 Task: Find connections with filter location Farrukhābād with filter topic #Whatinspiresmewith filter profile language English with filter current company Alfa Laval with filter school Sri Siddhartha Institute of Technology with filter industry Home Health Care Services with filter service category Strategic Planning with filter keywords title Construction Worker
Action: Mouse moved to (235, 298)
Screenshot: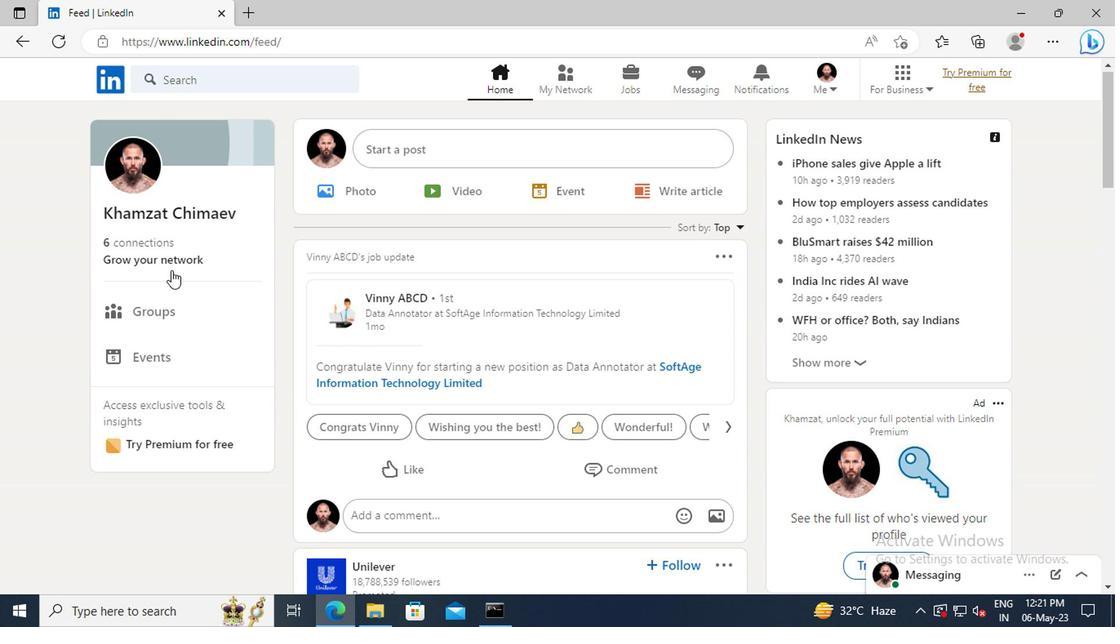 
Action: Mouse pressed left at (235, 298)
Screenshot: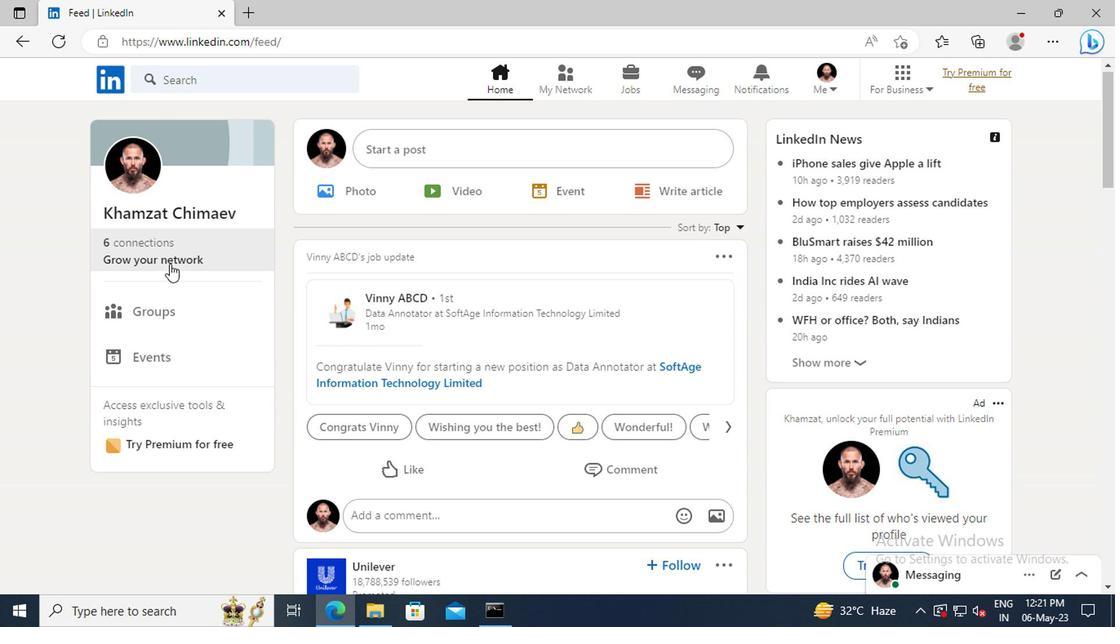 
Action: Mouse moved to (244, 239)
Screenshot: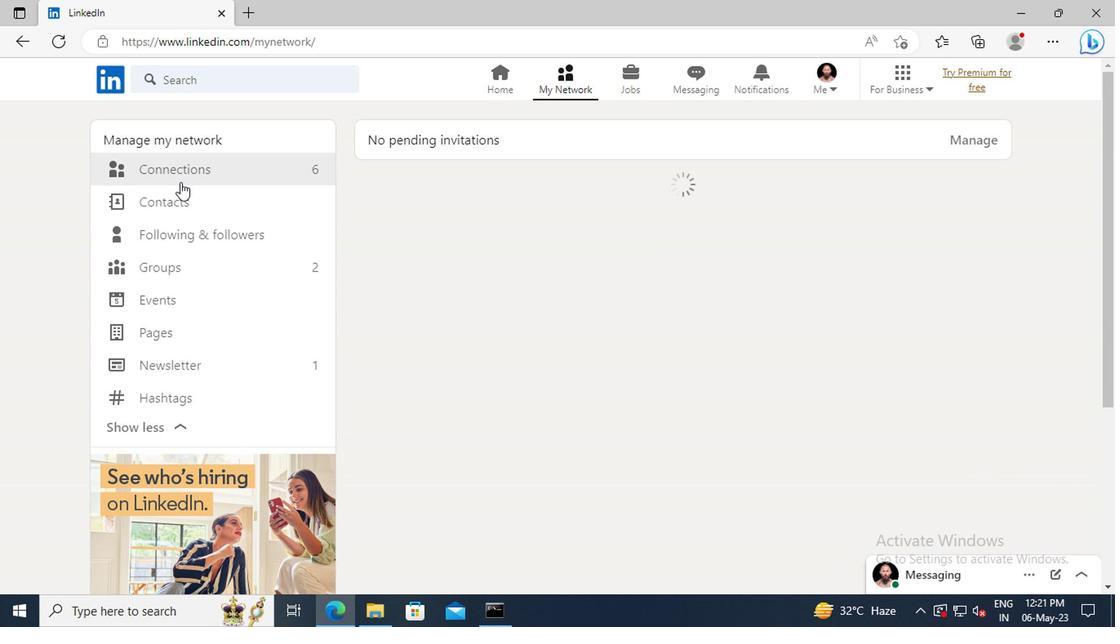 
Action: Mouse pressed left at (244, 239)
Screenshot: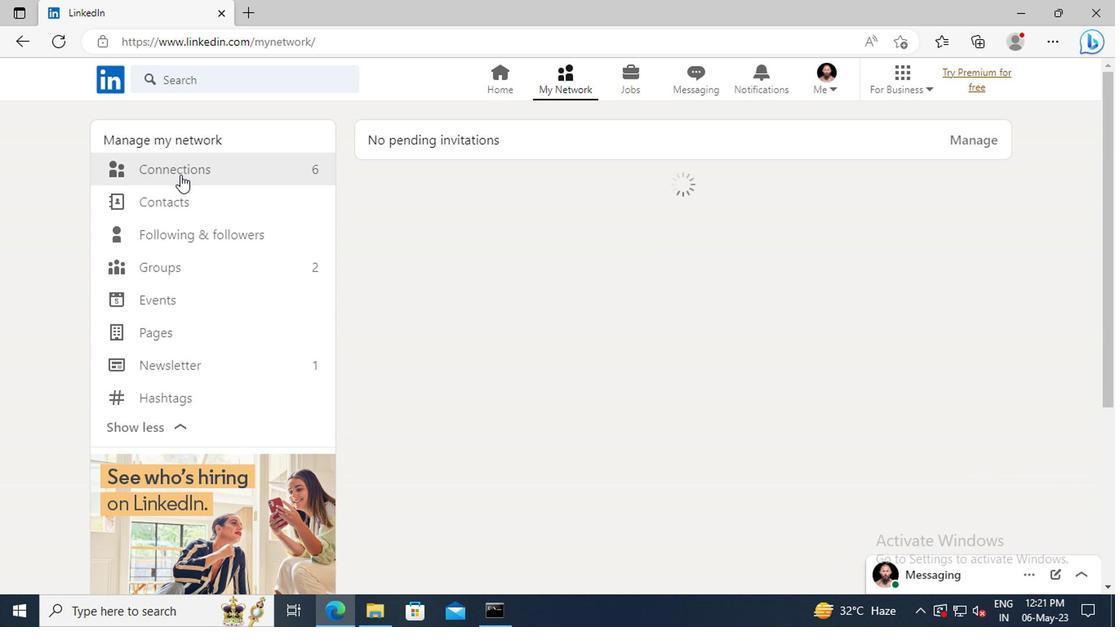 
Action: Mouse moved to (592, 239)
Screenshot: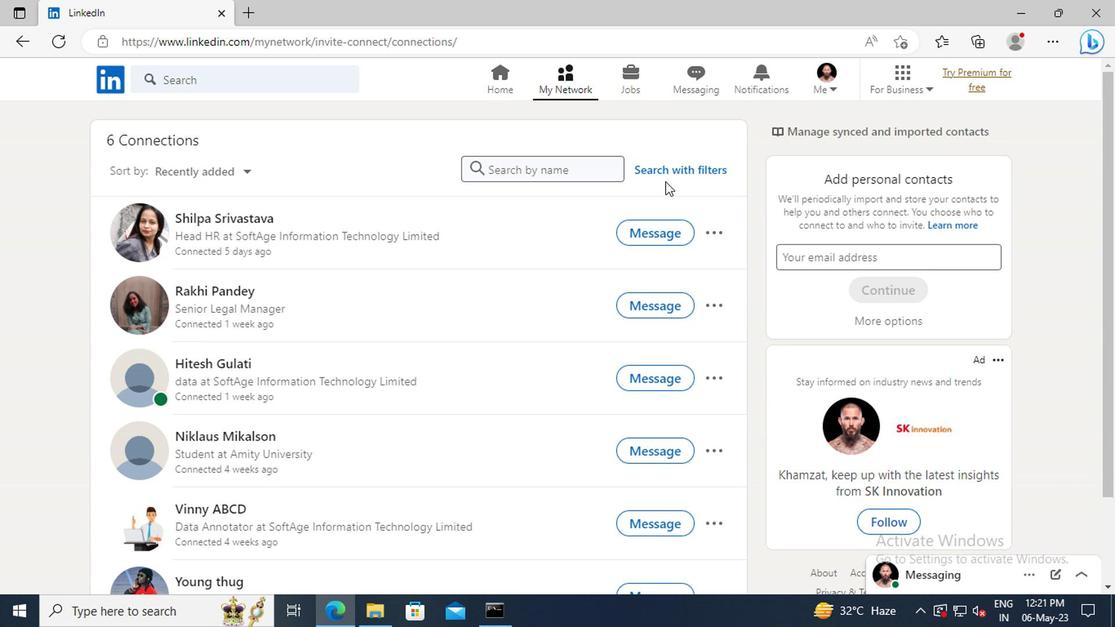 
Action: Mouse pressed left at (592, 239)
Screenshot: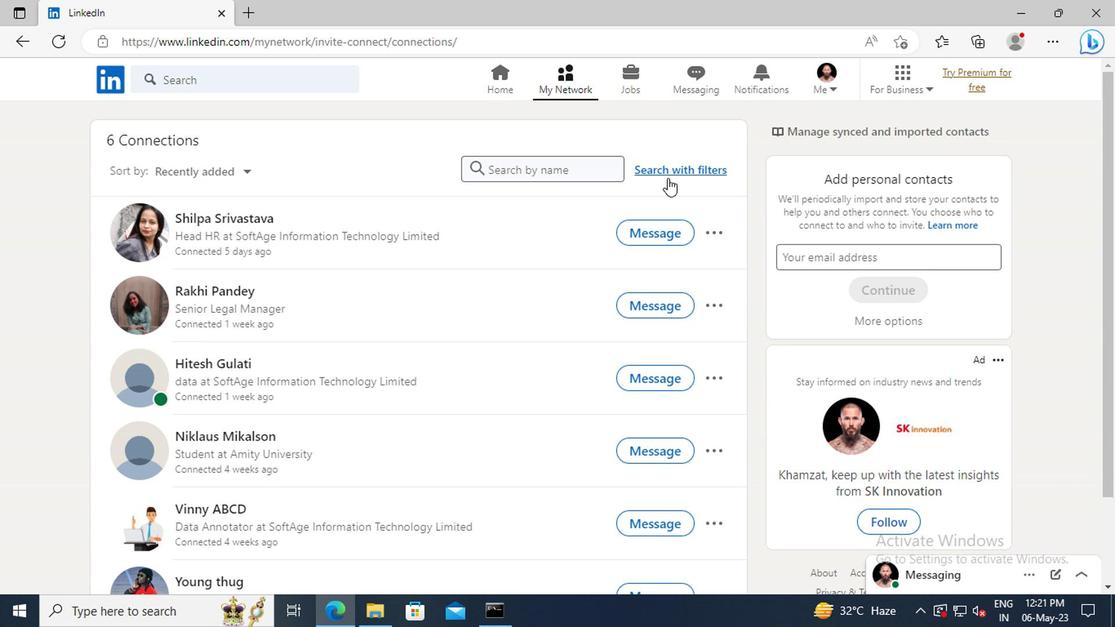 
Action: Mouse moved to (557, 201)
Screenshot: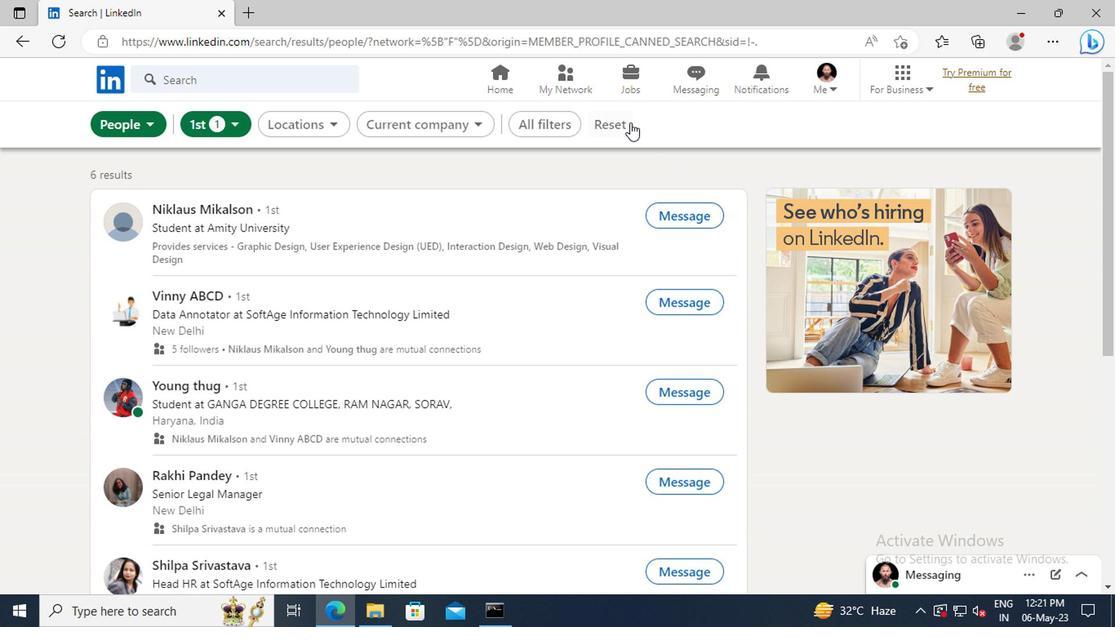 
Action: Mouse pressed left at (557, 201)
Screenshot: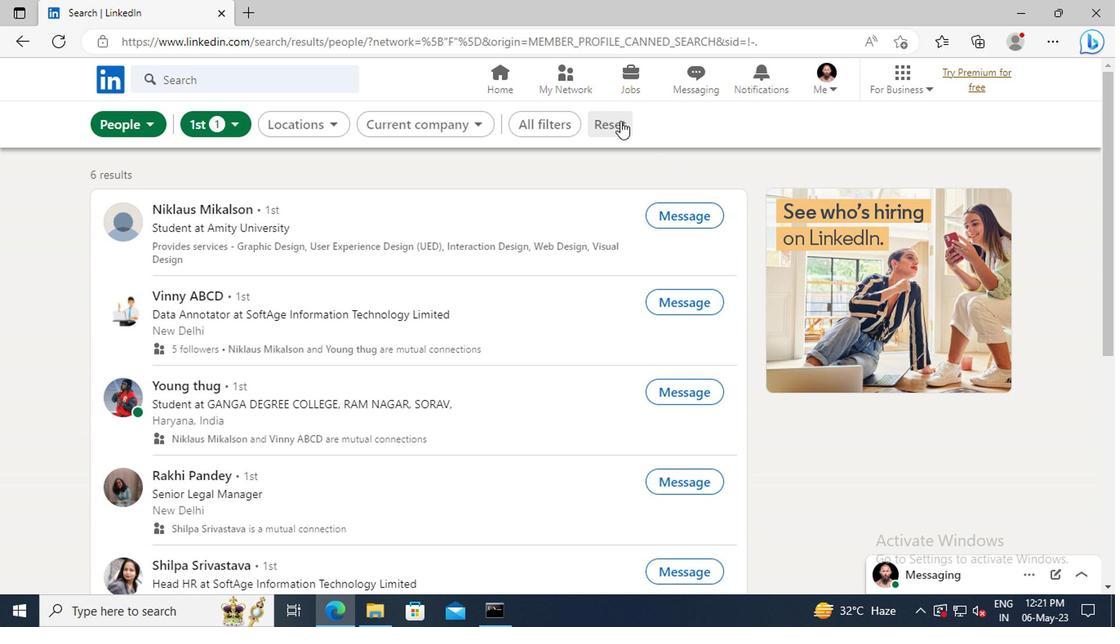 
Action: Mouse moved to (538, 201)
Screenshot: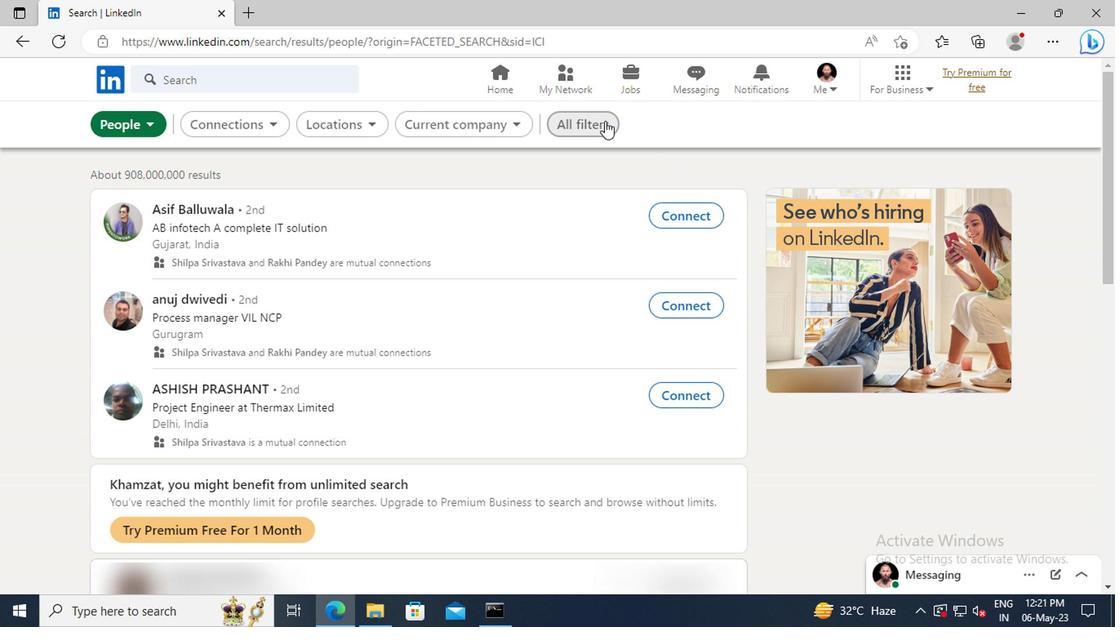 
Action: Mouse pressed left at (538, 201)
Screenshot: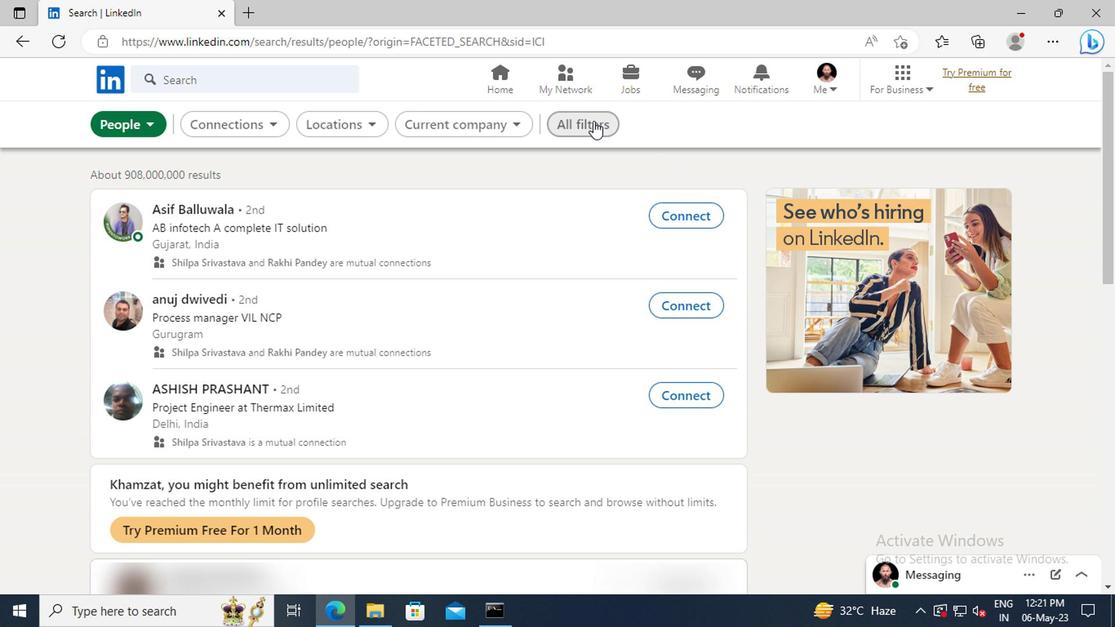 
Action: Mouse moved to (761, 348)
Screenshot: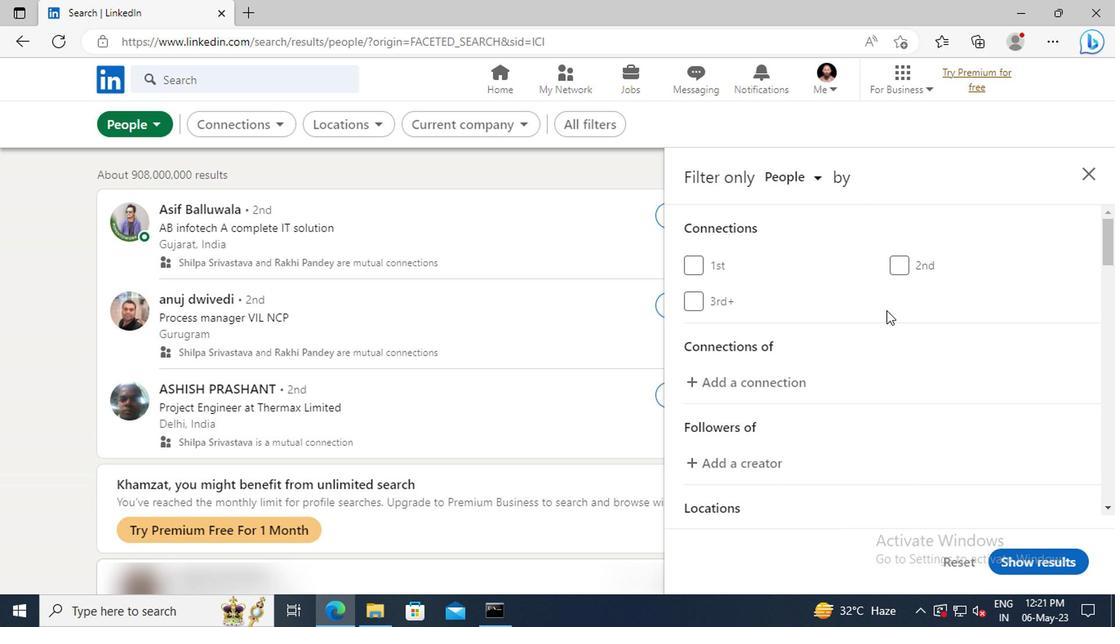 
Action: Mouse scrolled (761, 347) with delta (0, 0)
Screenshot: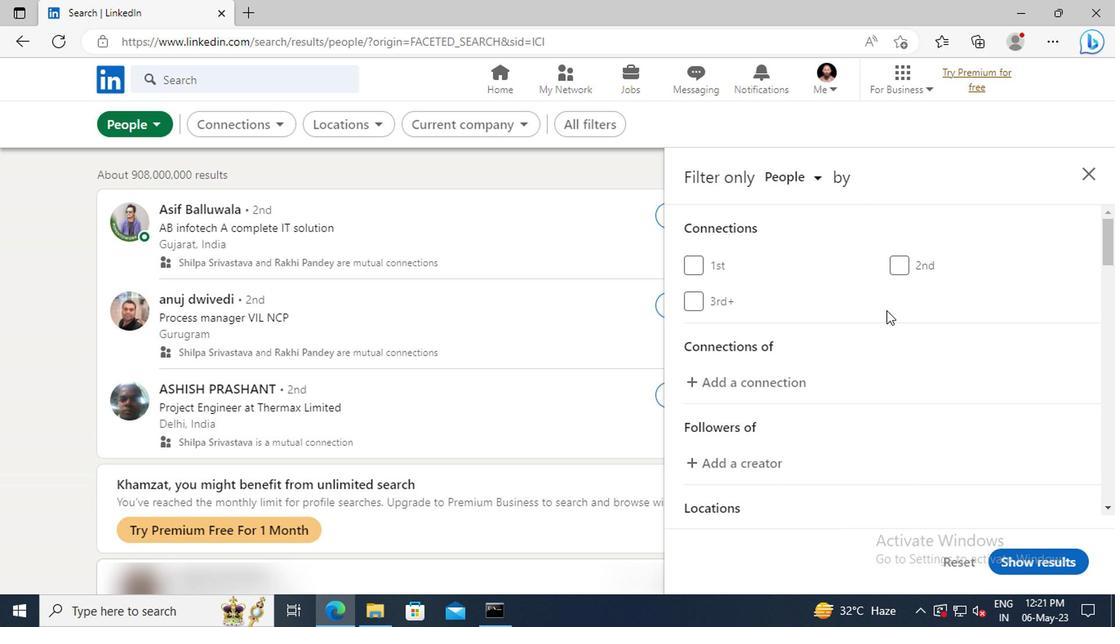 
Action: Mouse scrolled (761, 347) with delta (0, 0)
Screenshot: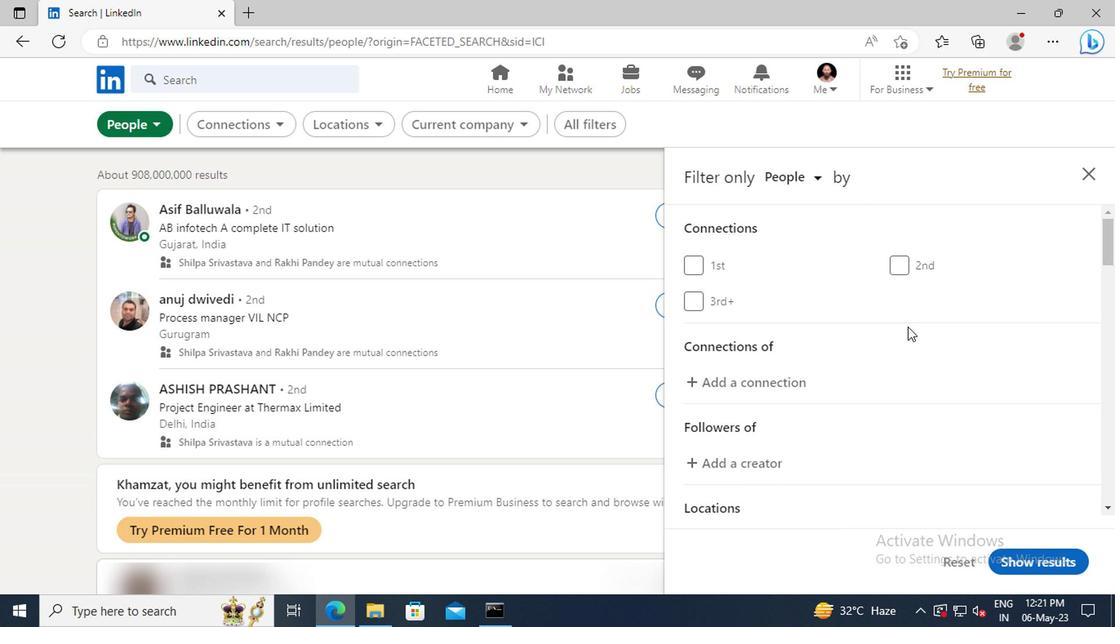 
Action: Mouse scrolled (761, 347) with delta (0, 0)
Screenshot: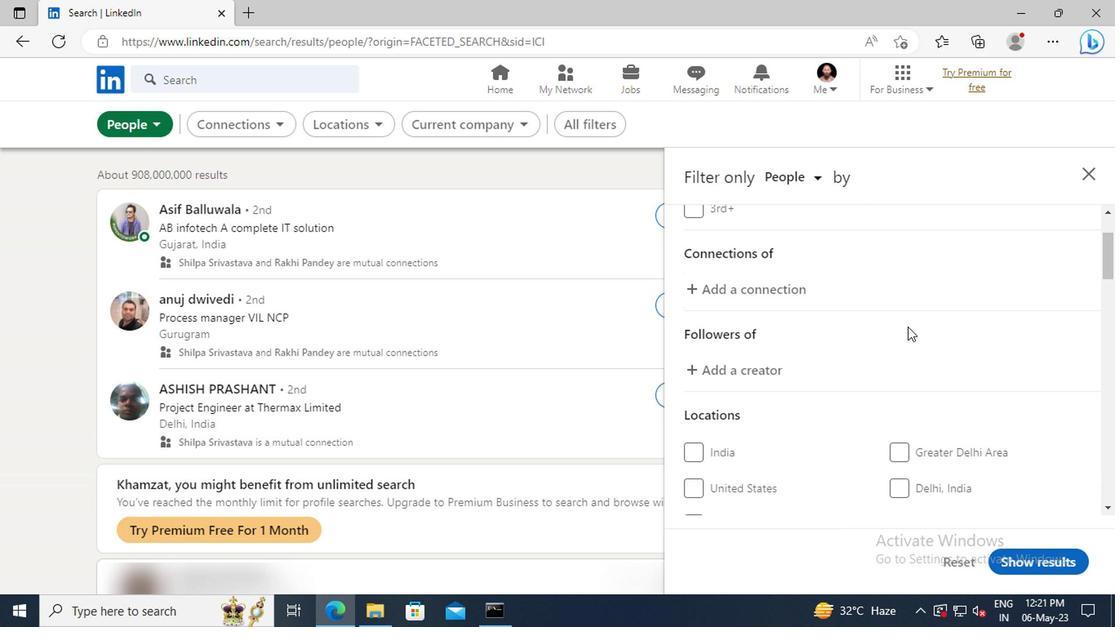 
Action: Mouse scrolled (761, 347) with delta (0, 0)
Screenshot: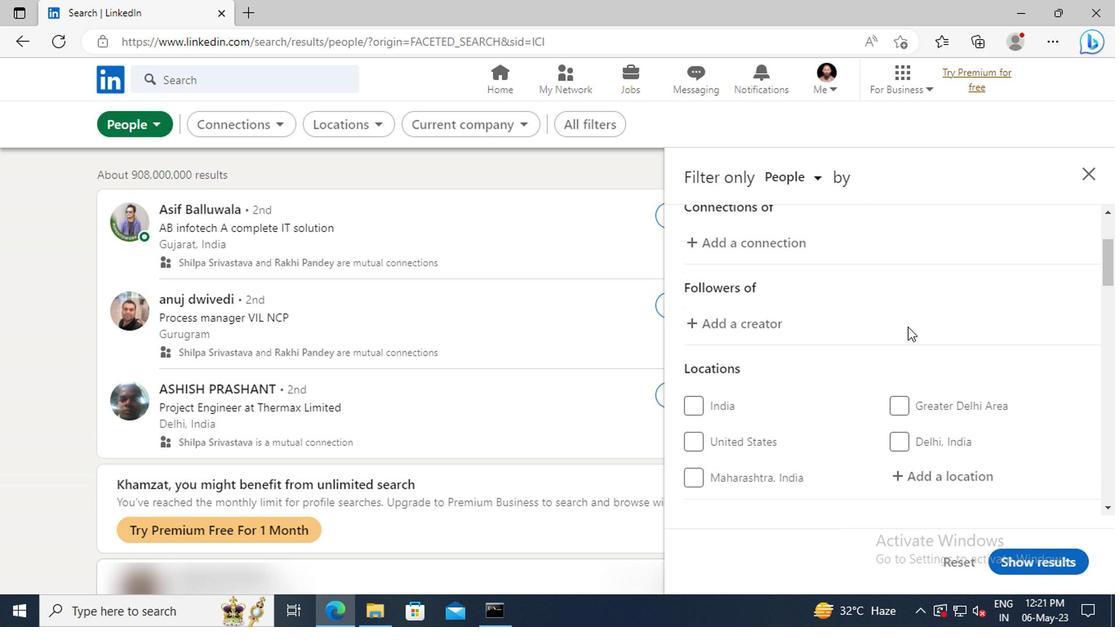 
Action: Mouse scrolled (761, 347) with delta (0, 0)
Screenshot: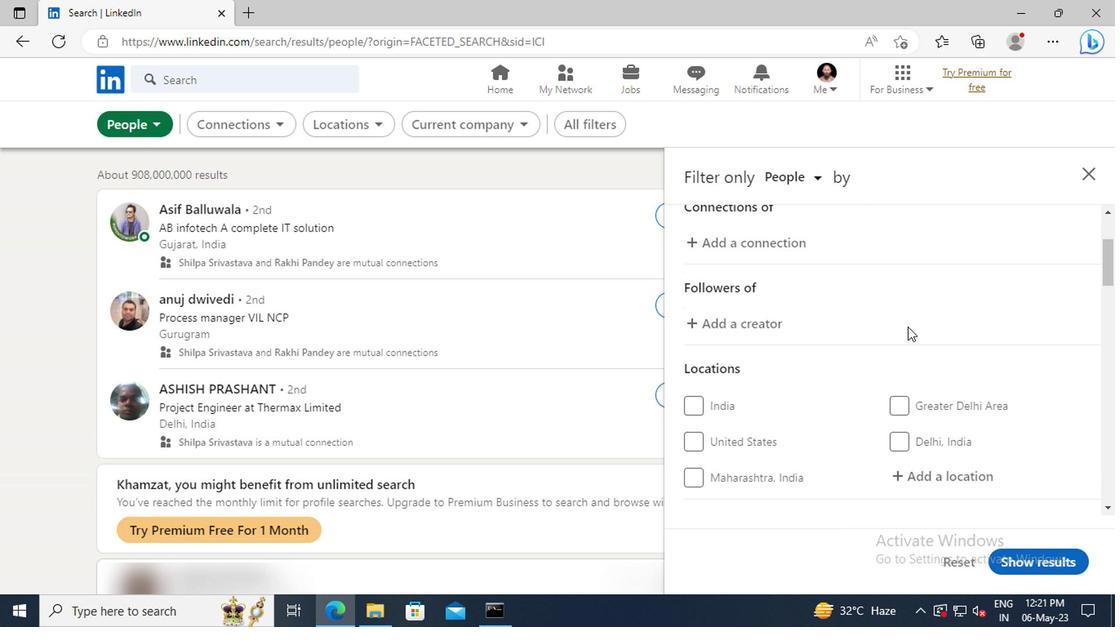 
Action: Mouse moved to (762, 387)
Screenshot: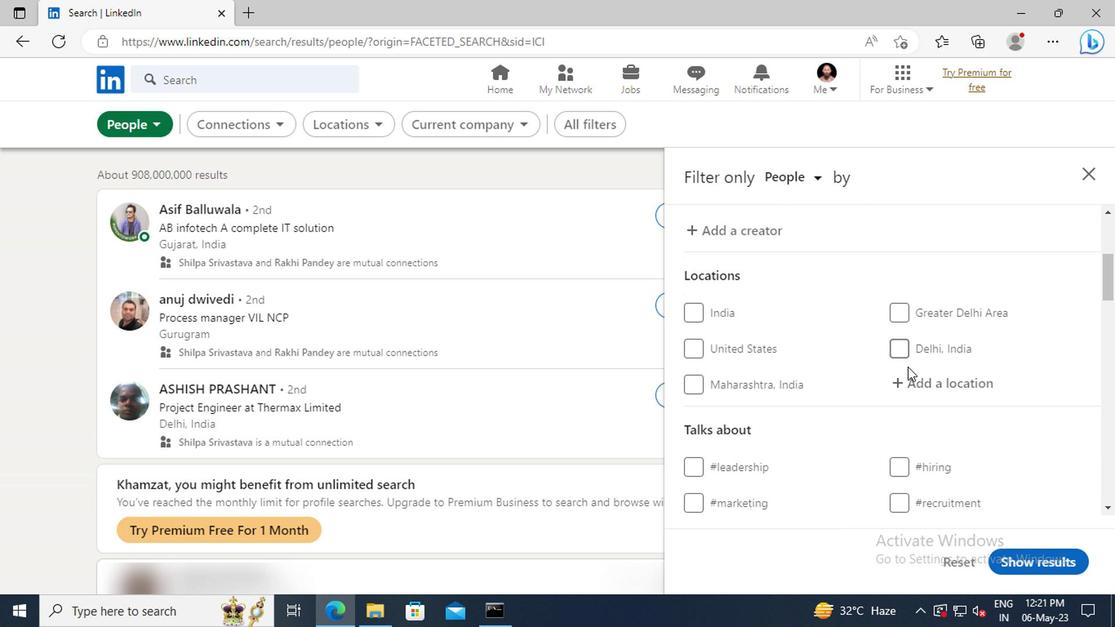 
Action: Mouse pressed left at (762, 387)
Screenshot: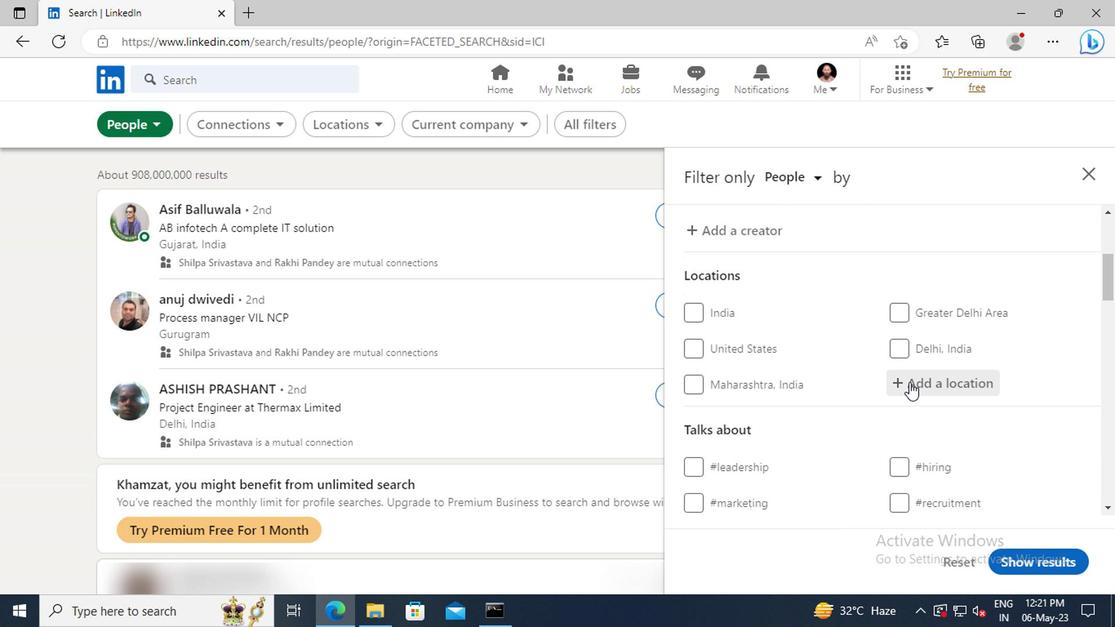 
Action: Key pressed <Key.shift>FARRUKHABAD
Screenshot: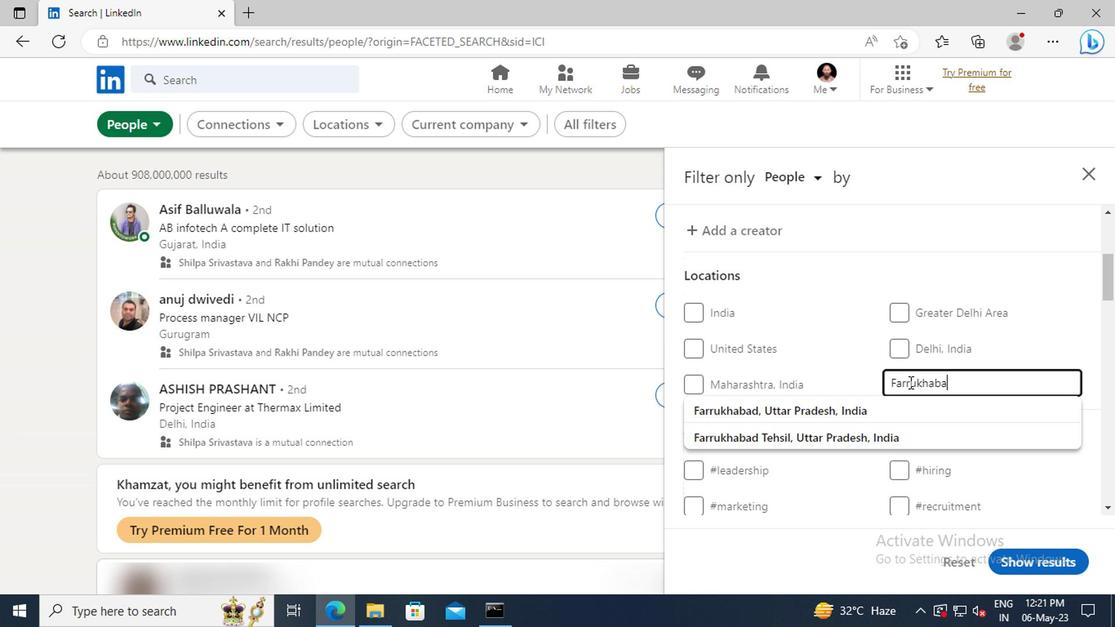 
Action: Mouse moved to (751, 404)
Screenshot: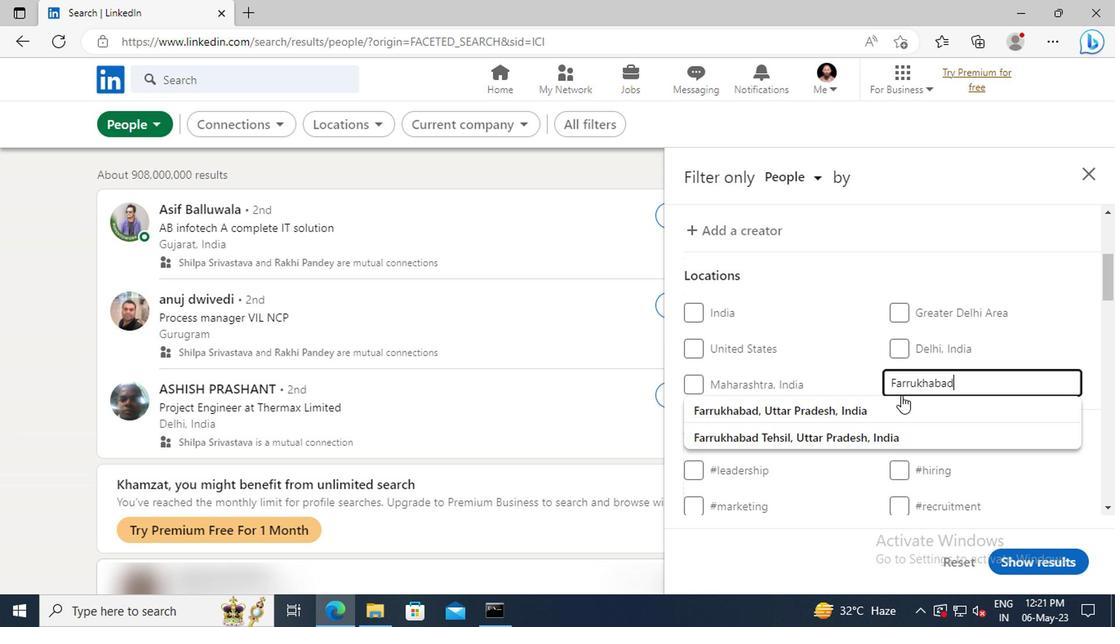
Action: Mouse pressed left at (751, 404)
Screenshot: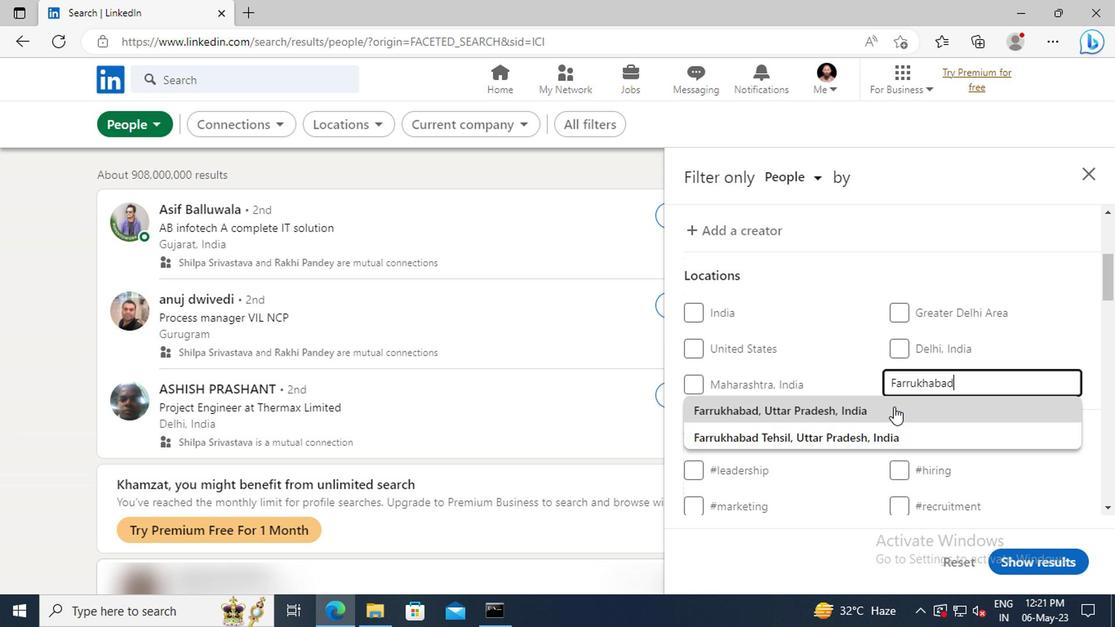 
Action: Mouse scrolled (751, 404) with delta (0, 0)
Screenshot: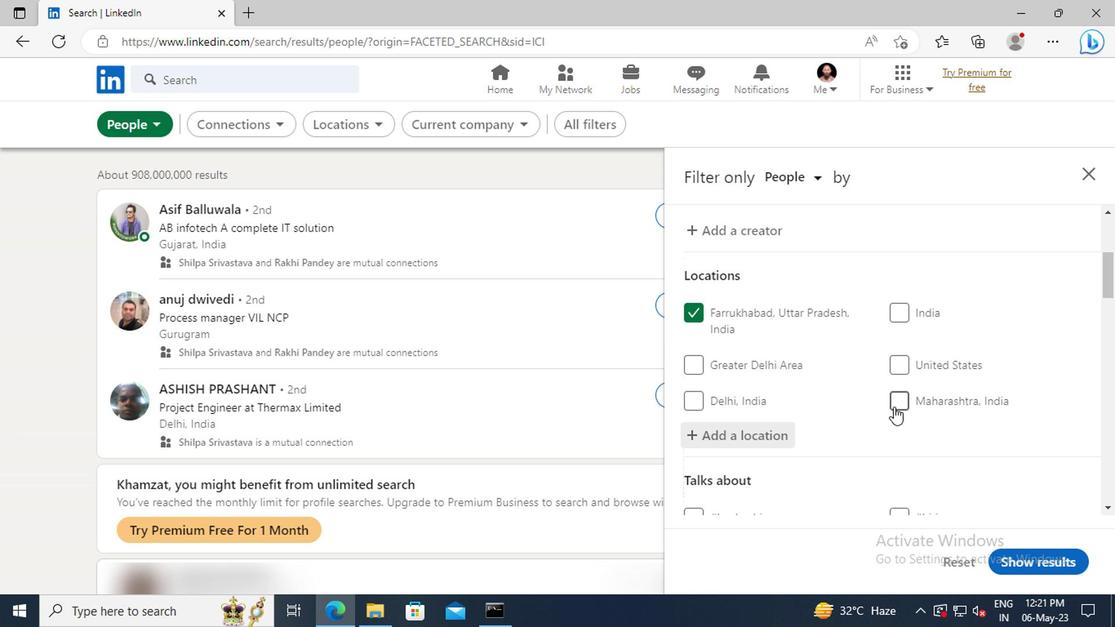 
Action: Mouse moved to (751, 398)
Screenshot: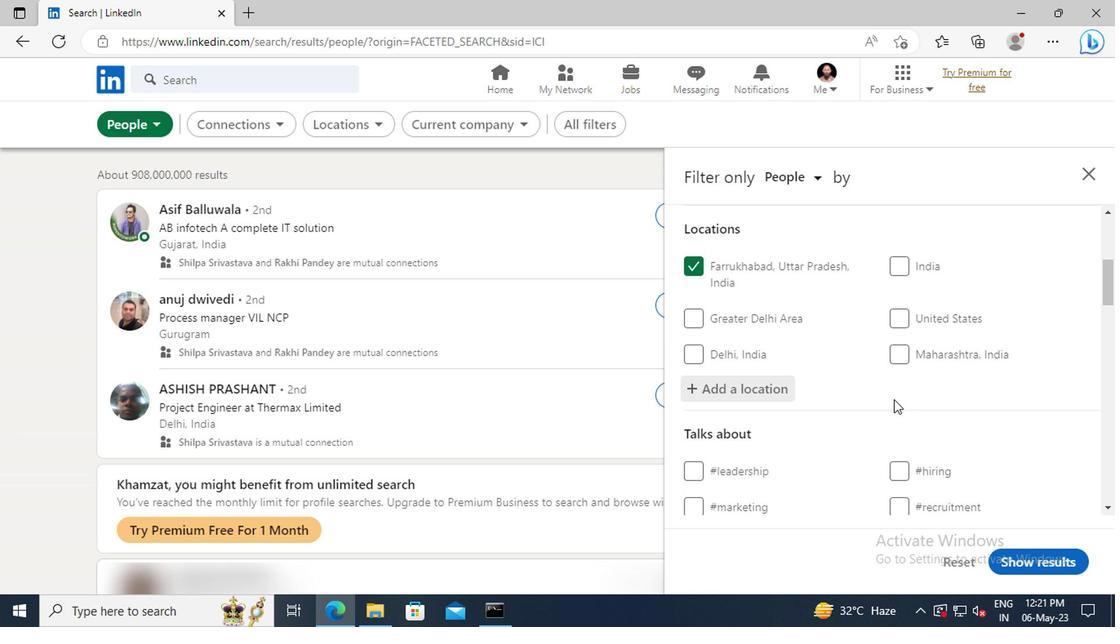 
Action: Mouse scrolled (751, 398) with delta (0, 0)
Screenshot: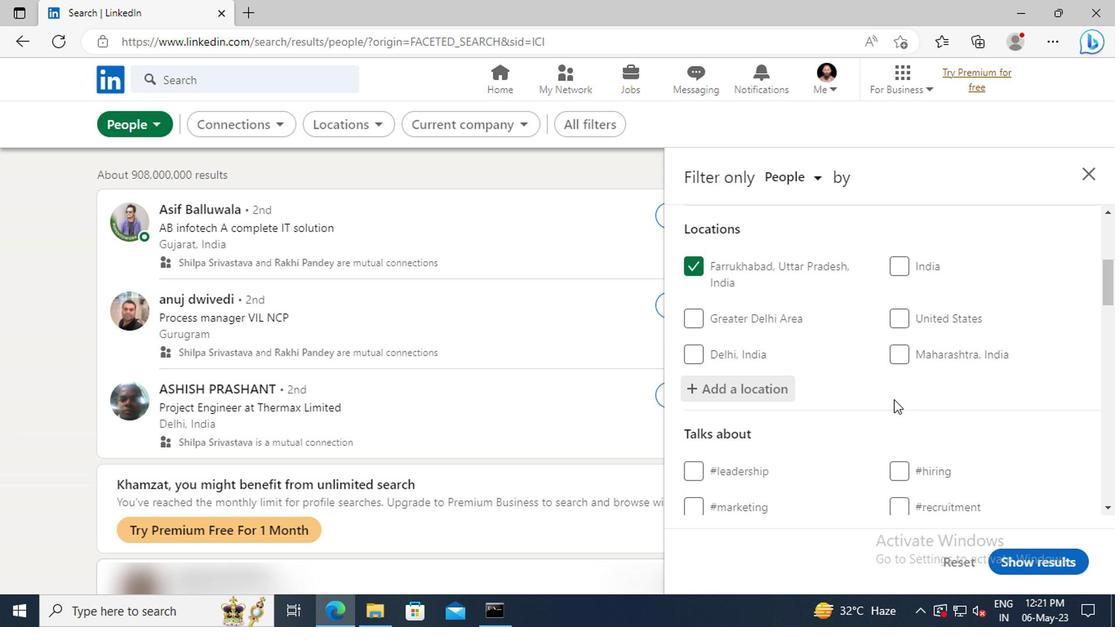 
Action: Mouse scrolled (751, 398) with delta (0, 0)
Screenshot: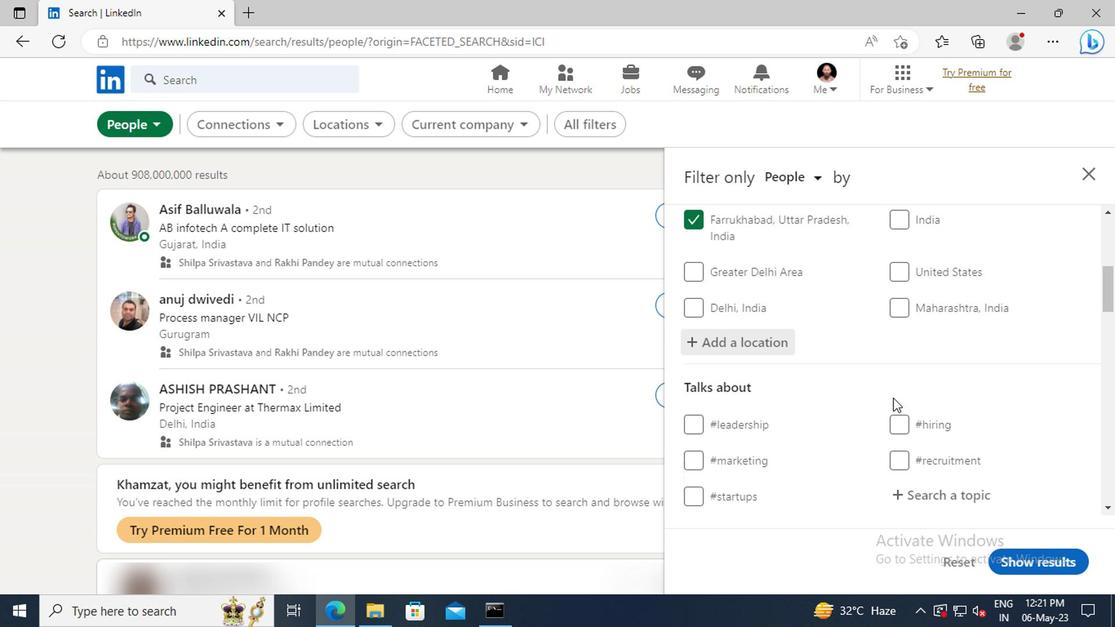 
Action: Mouse scrolled (751, 398) with delta (0, 0)
Screenshot: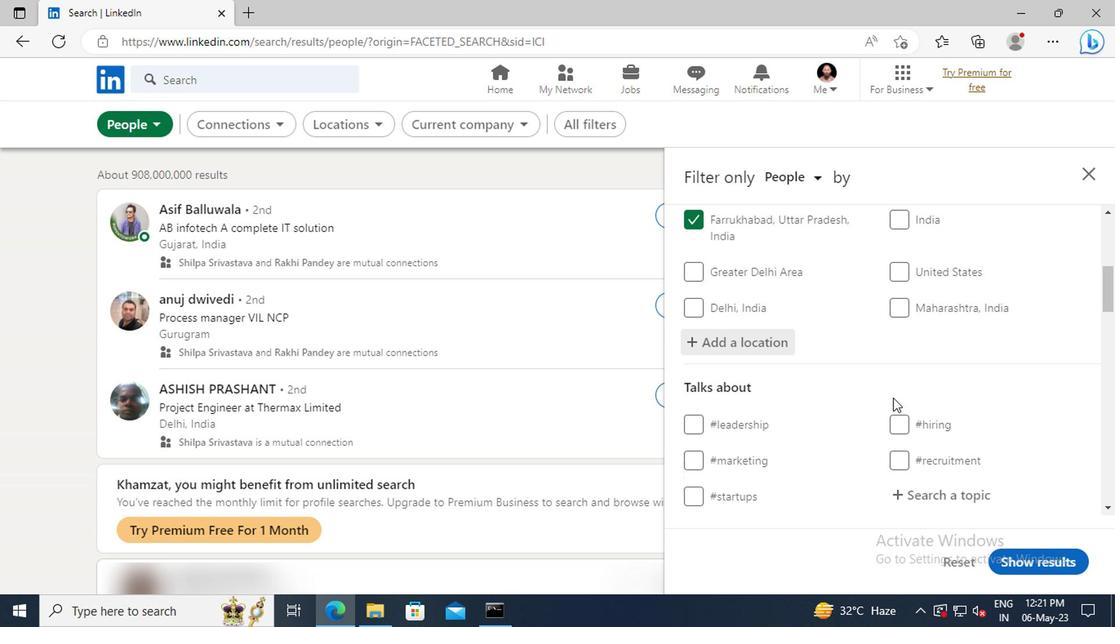 
Action: Mouse moved to (755, 399)
Screenshot: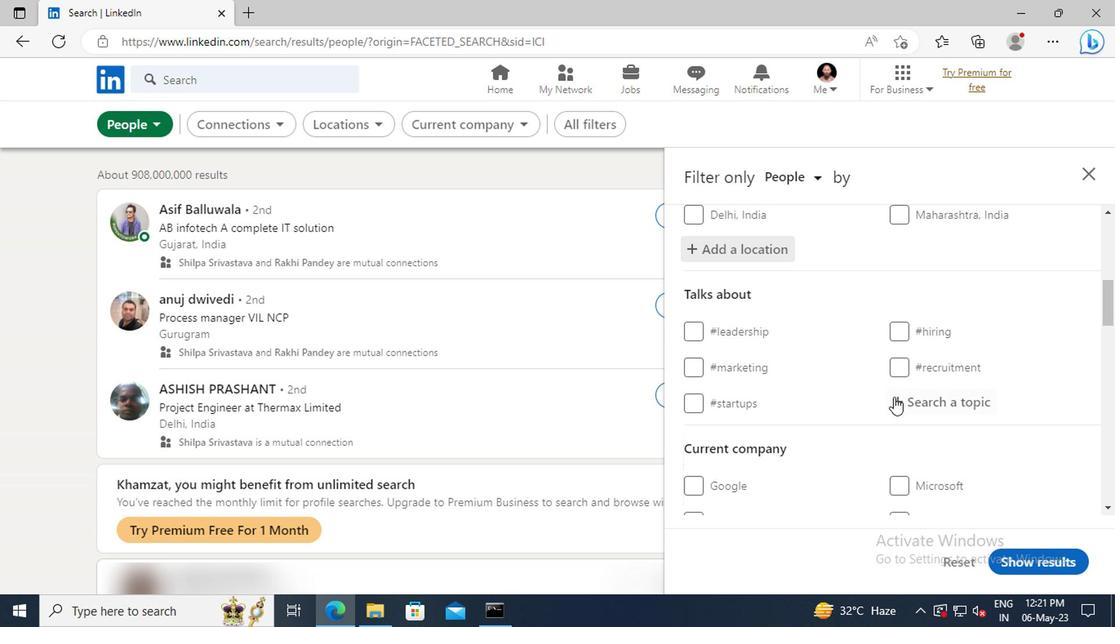 
Action: Mouse pressed left at (755, 399)
Screenshot: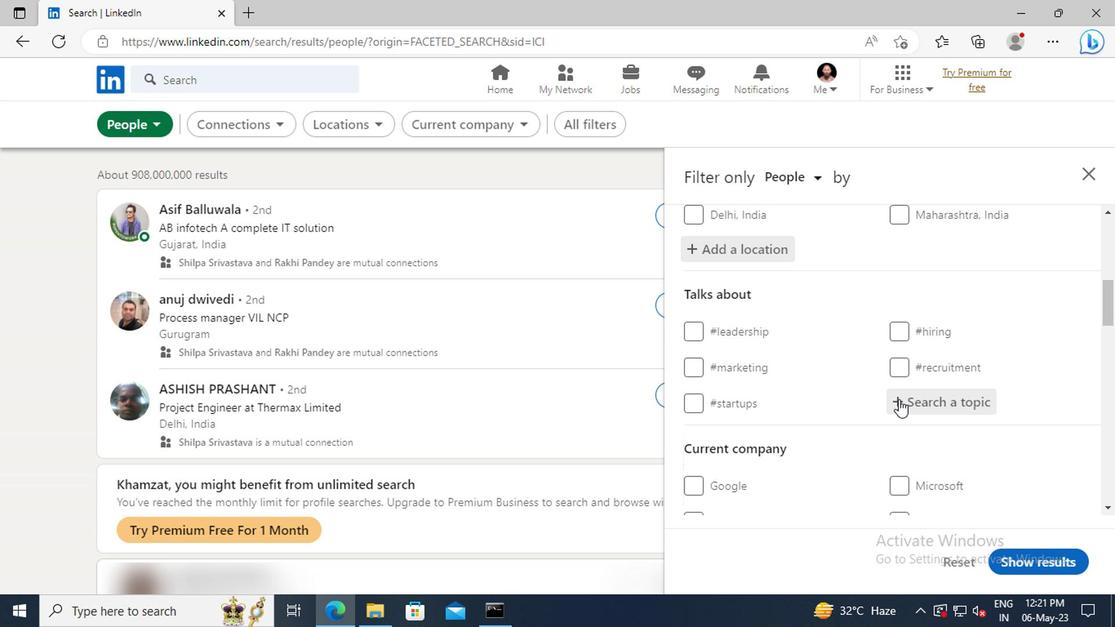 
Action: Key pressed <Key.shift>WHATIN
Screenshot: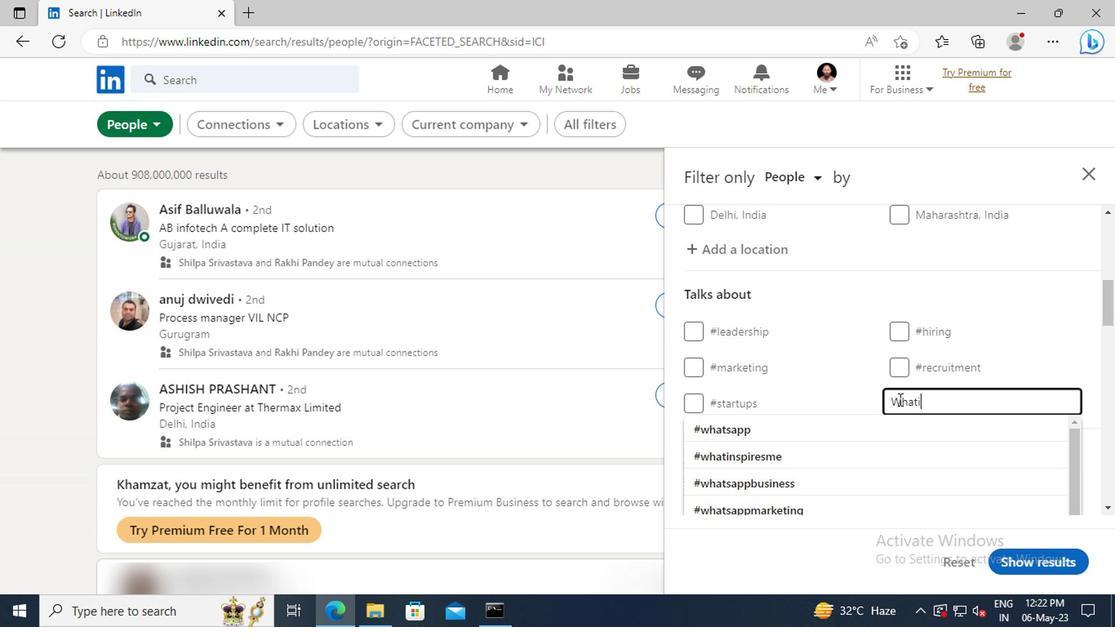 
Action: Mouse moved to (758, 417)
Screenshot: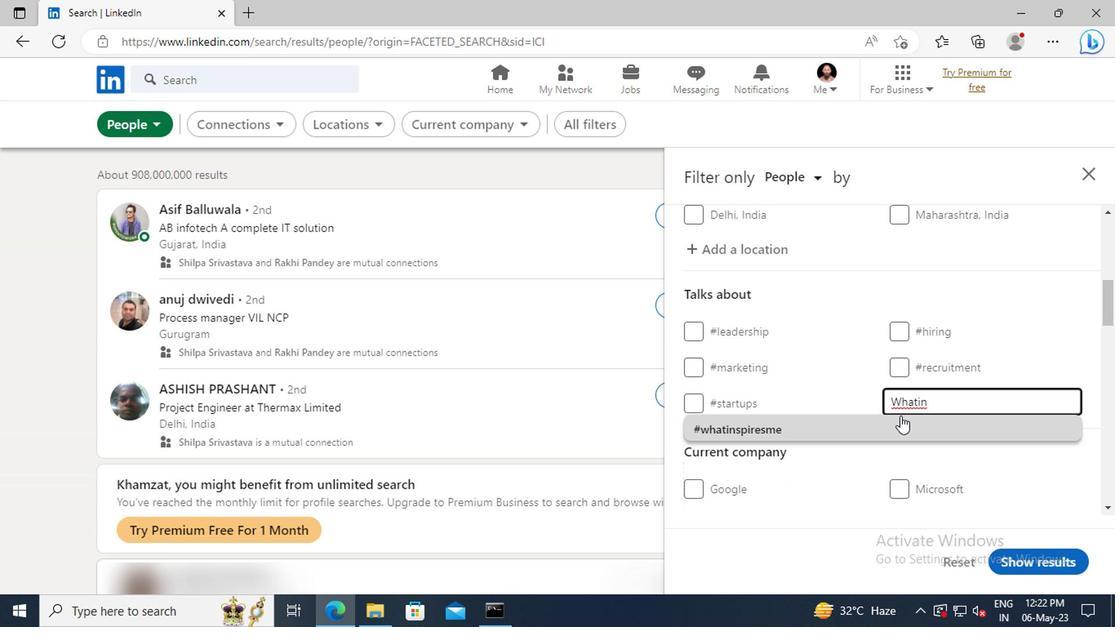 
Action: Mouse pressed left at (758, 417)
Screenshot: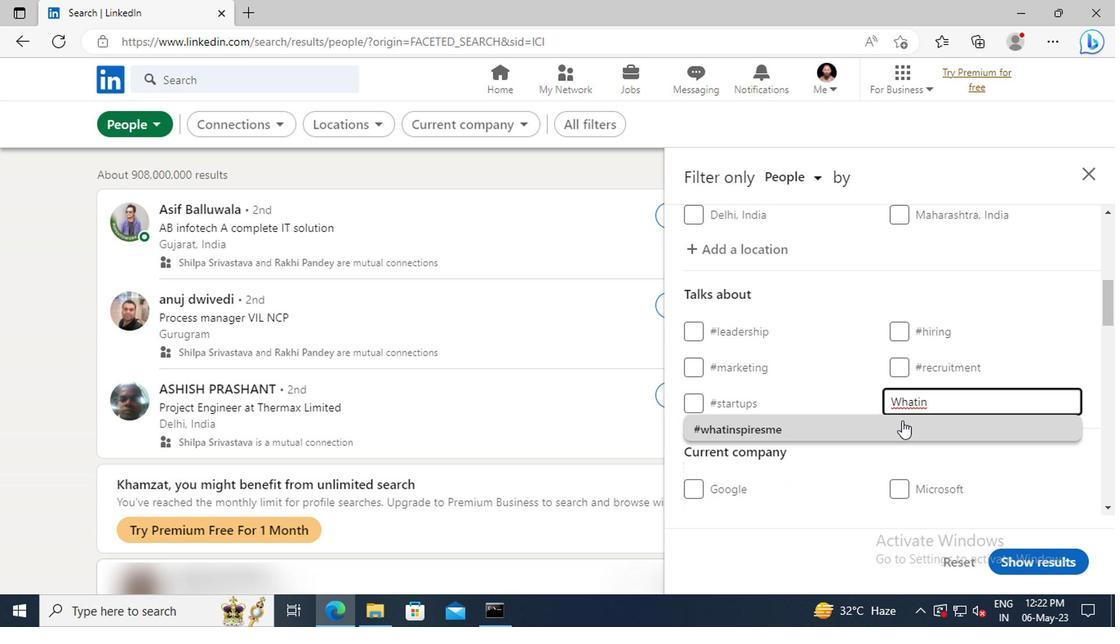 
Action: Mouse scrolled (758, 416) with delta (0, 0)
Screenshot: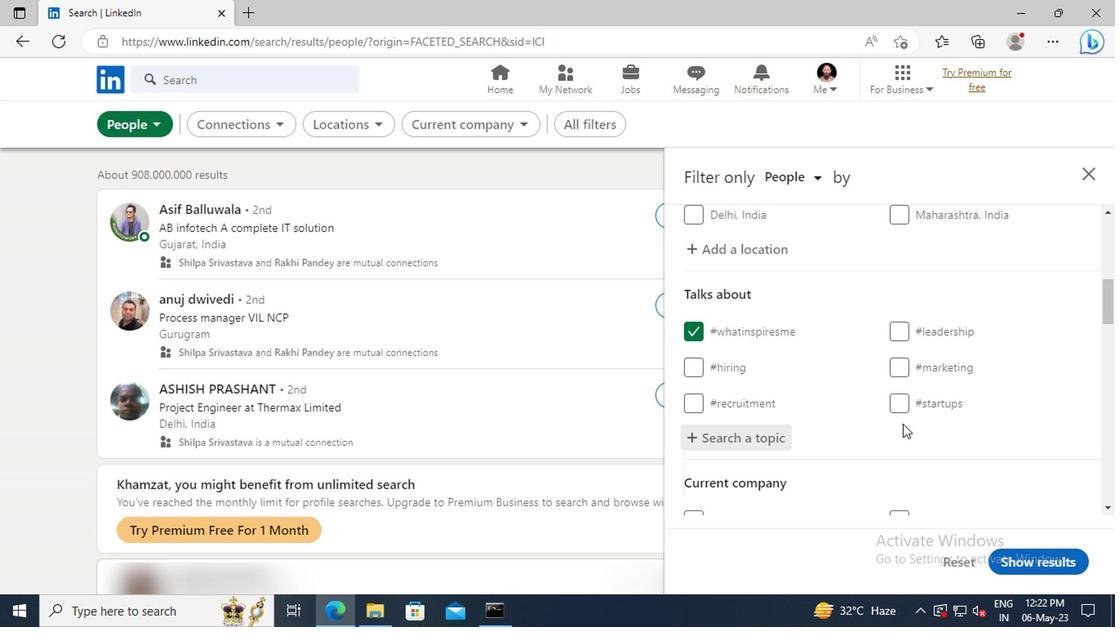 
Action: Mouse scrolled (758, 416) with delta (0, 0)
Screenshot: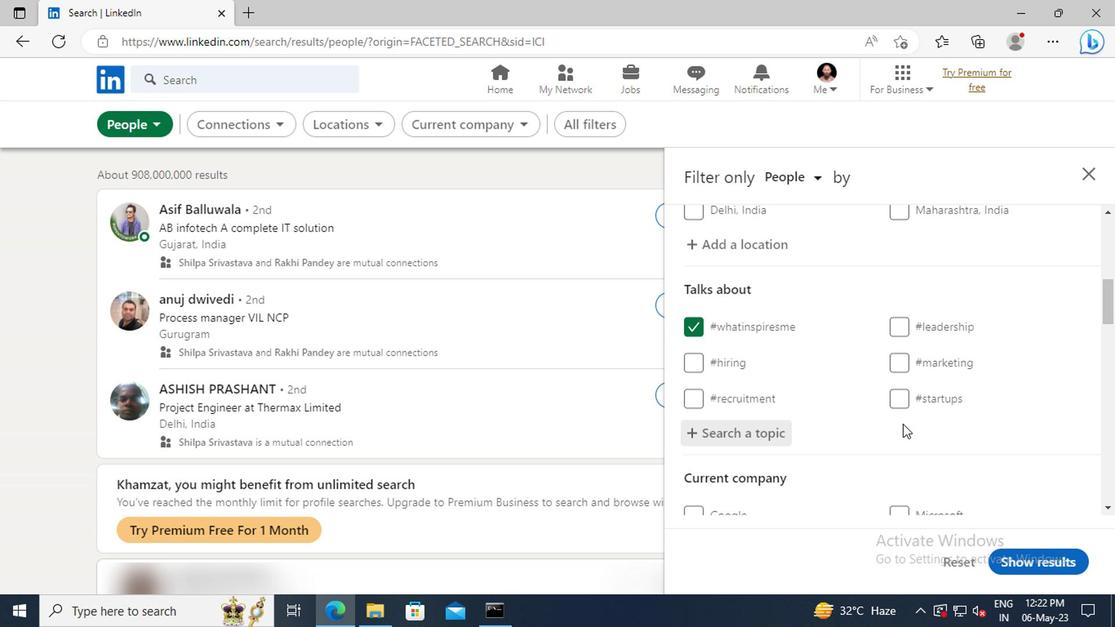 
Action: Mouse scrolled (758, 416) with delta (0, 0)
Screenshot: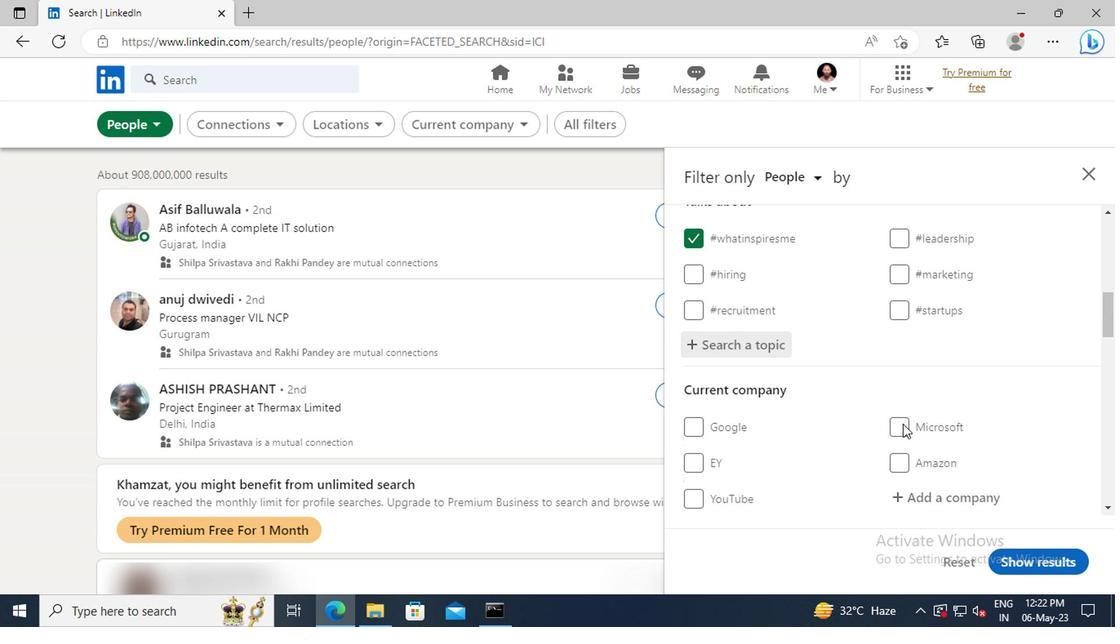 
Action: Mouse scrolled (758, 416) with delta (0, 0)
Screenshot: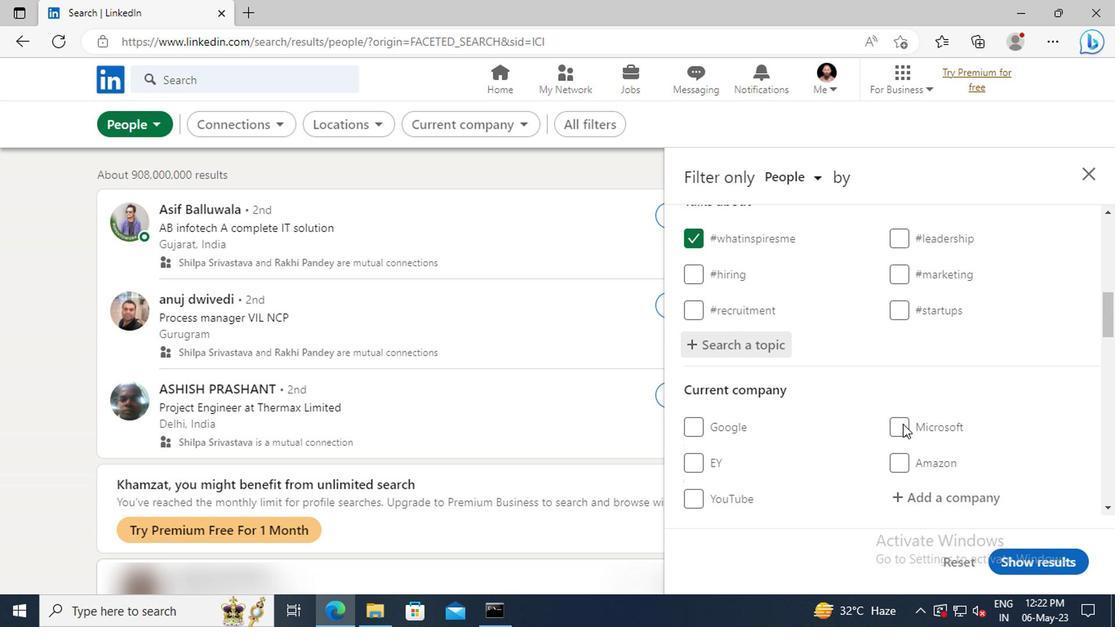 
Action: Mouse scrolled (758, 416) with delta (0, 0)
Screenshot: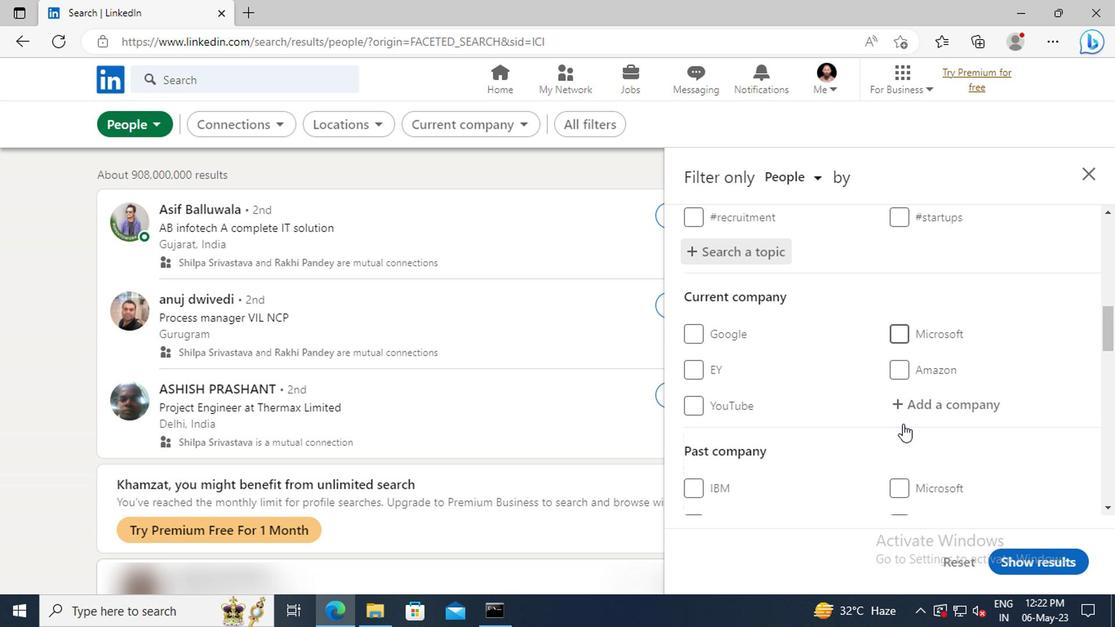 
Action: Mouse scrolled (758, 416) with delta (0, 0)
Screenshot: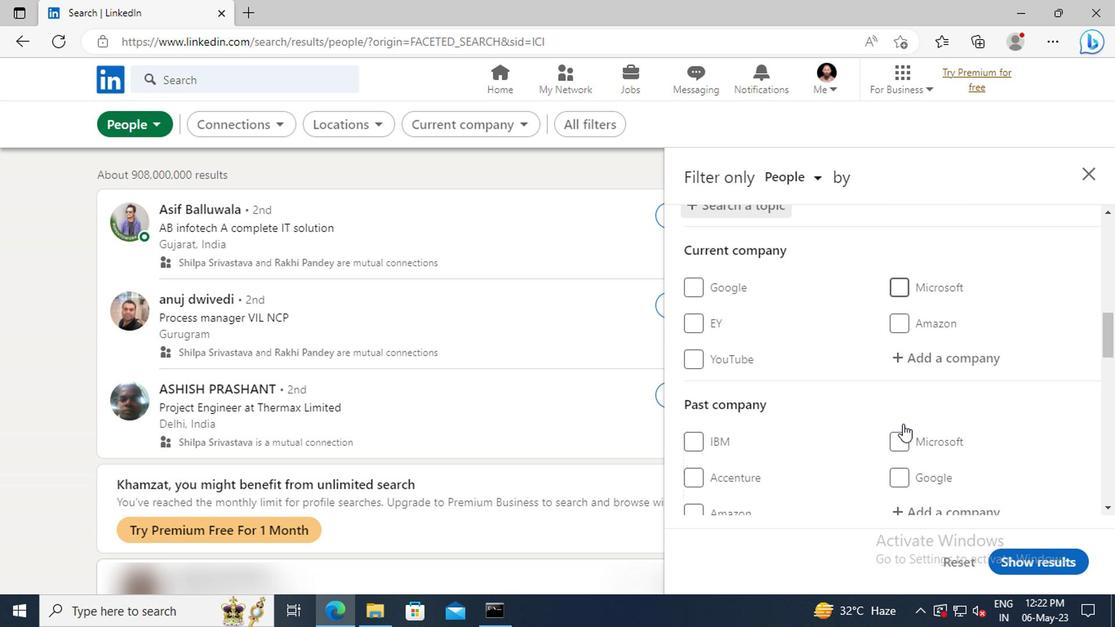 
Action: Mouse scrolled (758, 416) with delta (0, 0)
Screenshot: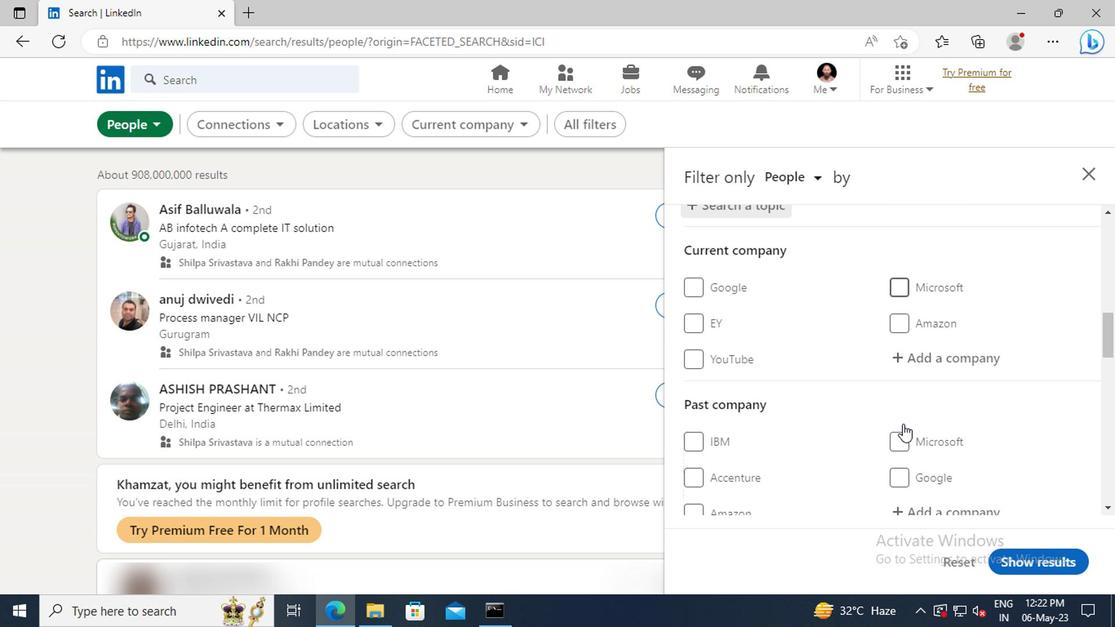 
Action: Mouse scrolled (758, 416) with delta (0, 0)
Screenshot: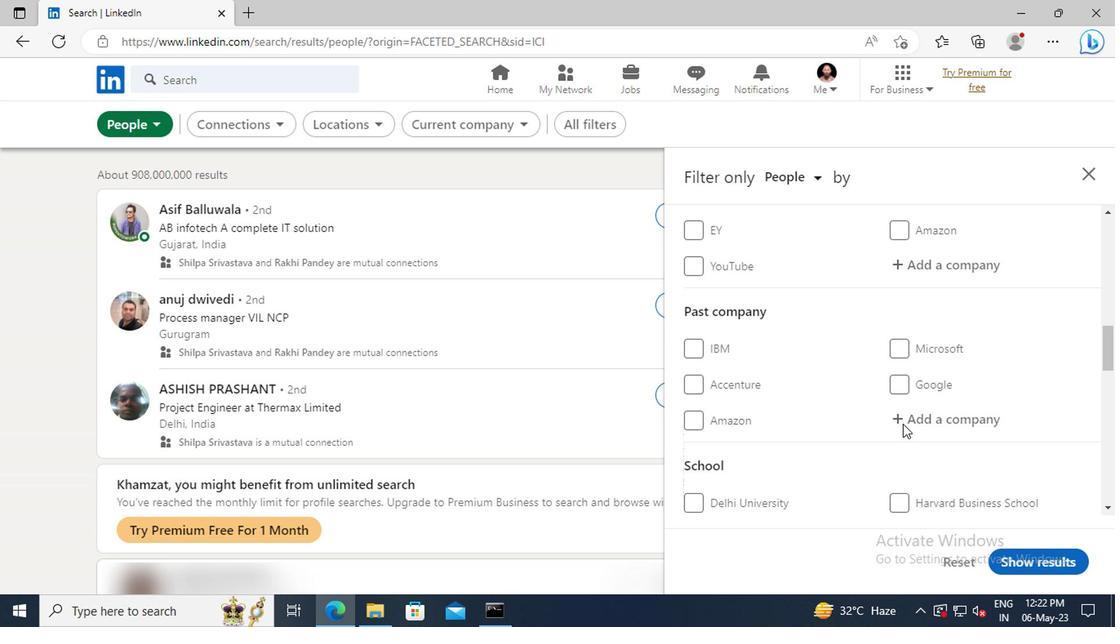 
Action: Mouse scrolled (758, 416) with delta (0, 0)
Screenshot: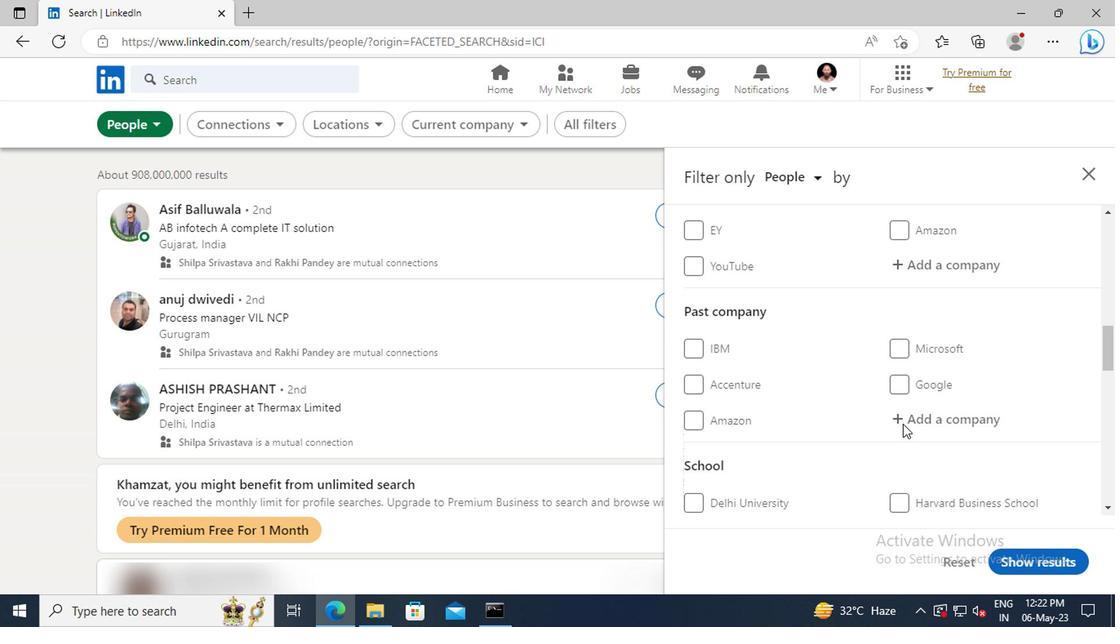 
Action: Mouse scrolled (758, 416) with delta (0, 0)
Screenshot: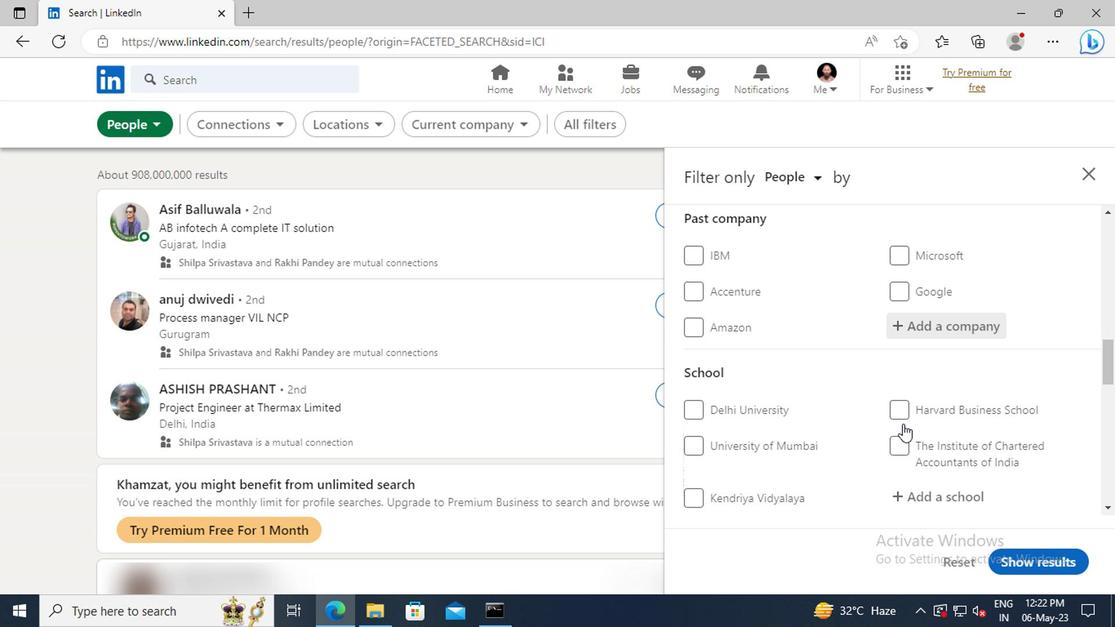 
Action: Mouse scrolled (758, 416) with delta (0, 0)
Screenshot: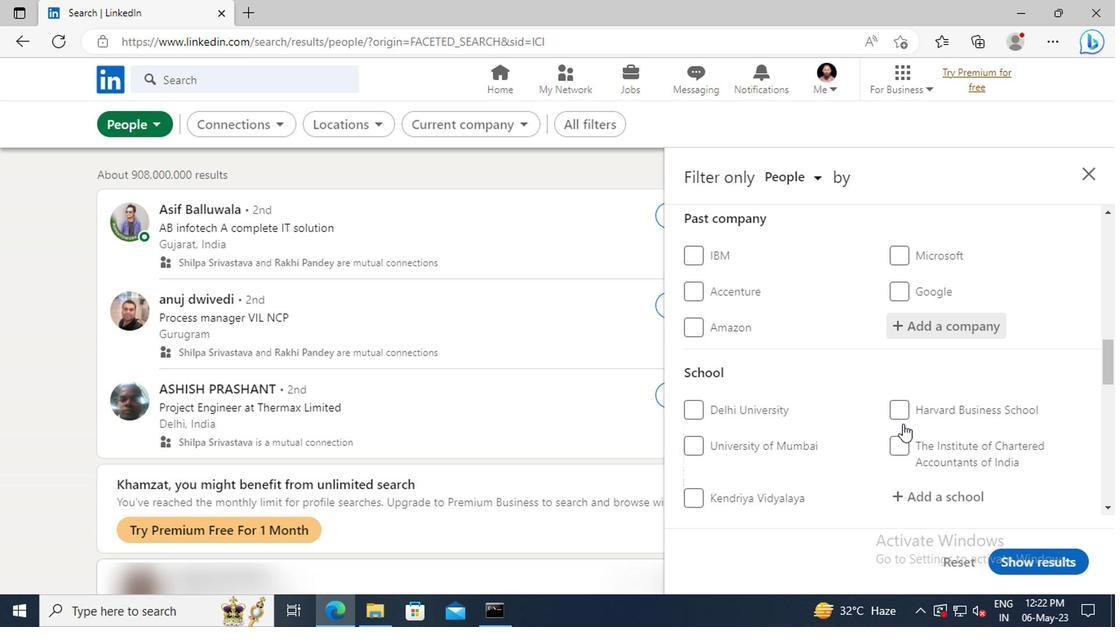 
Action: Mouse scrolled (758, 416) with delta (0, 0)
Screenshot: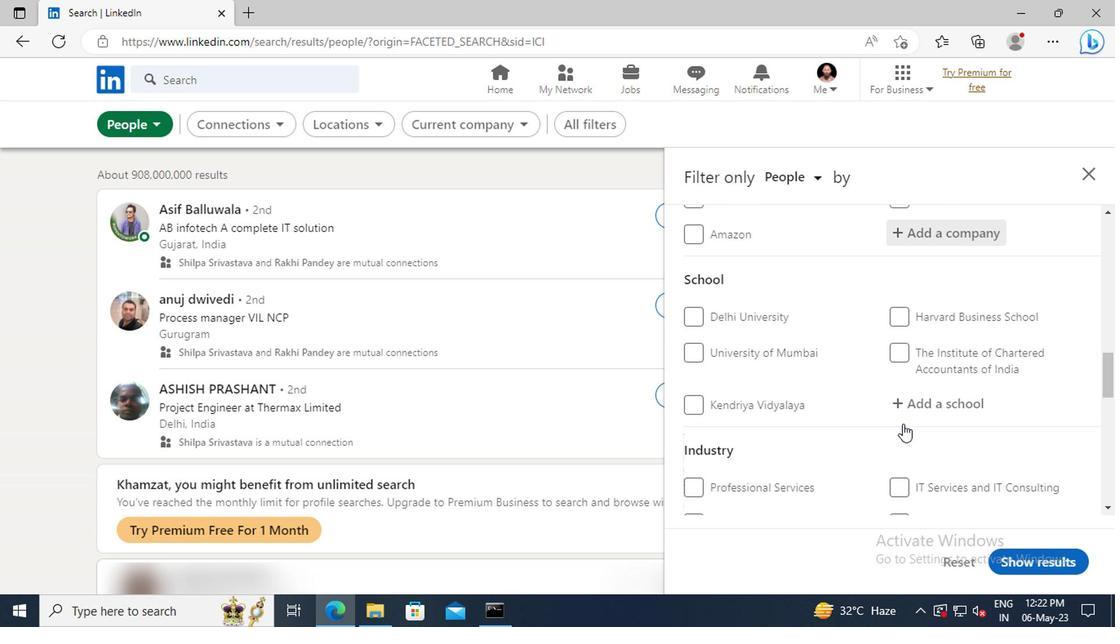 
Action: Mouse scrolled (758, 416) with delta (0, 0)
Screenshot: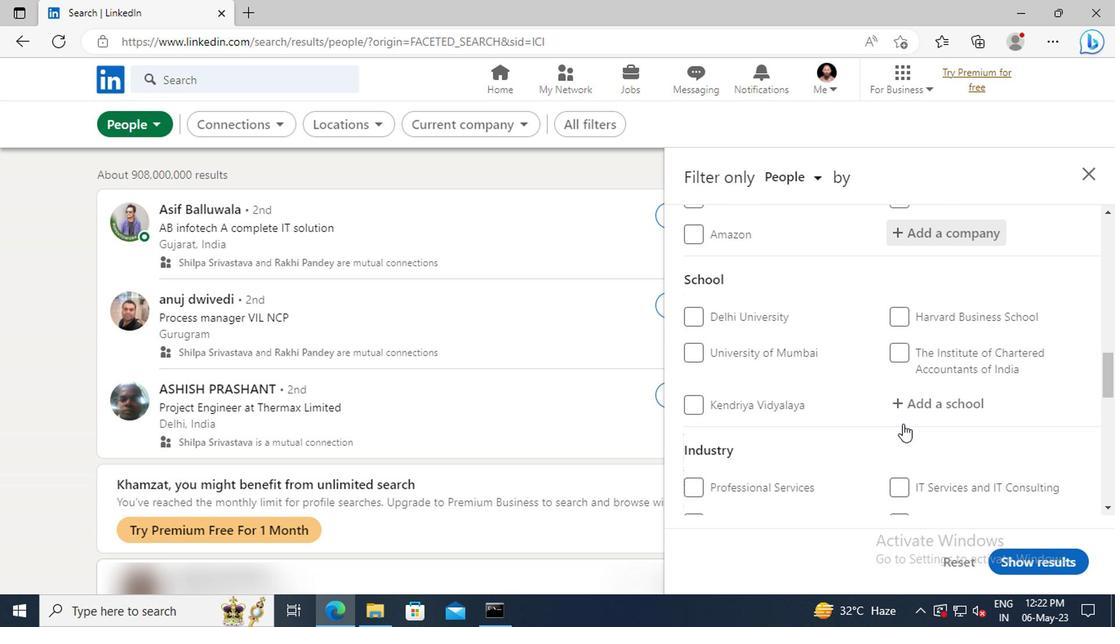 
Action: Mouse scrolled (758, 416) with delta (0, 0)
Screenshot: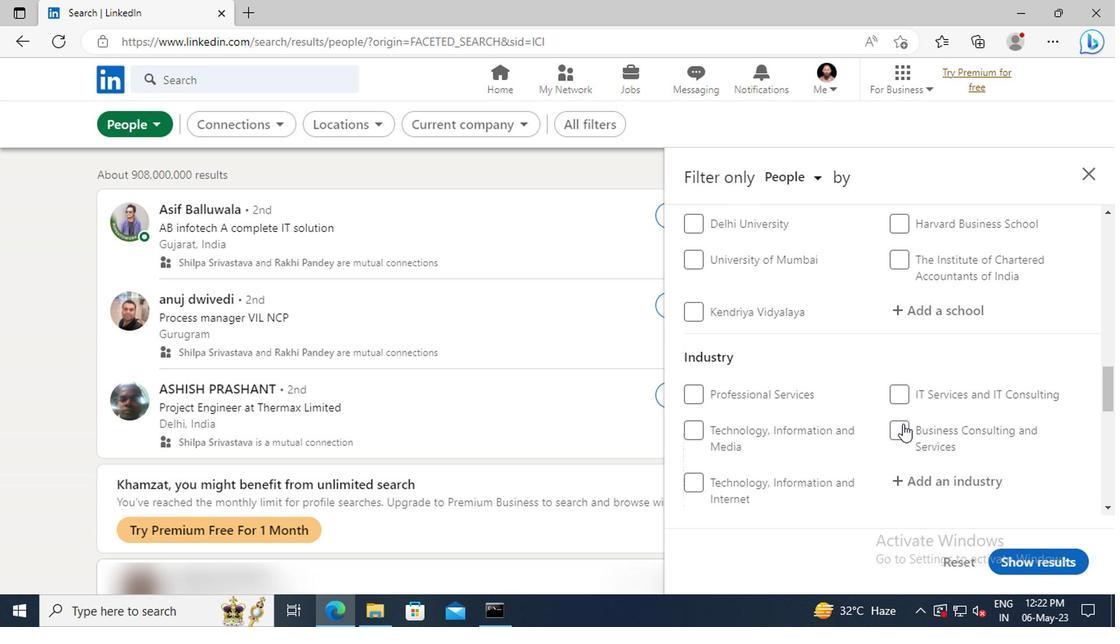 
Action: Mouse scrolled (758, 416) with delta (0, 0)
Screenshot: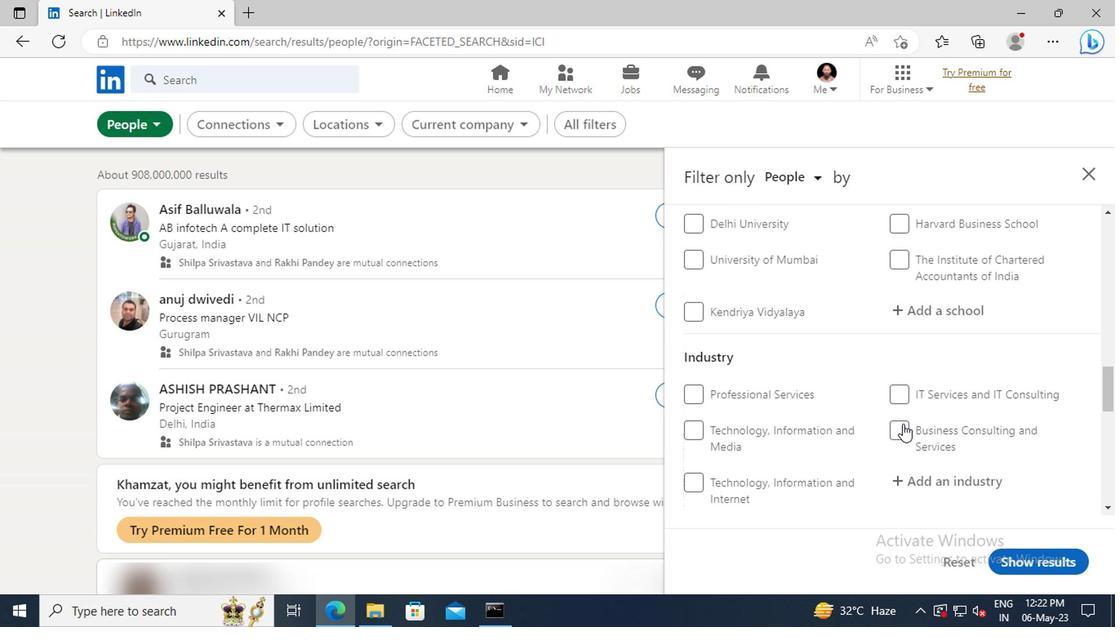 
Action: Mouse scrolled (758, 416) with delta (0, 0)
Screenshot: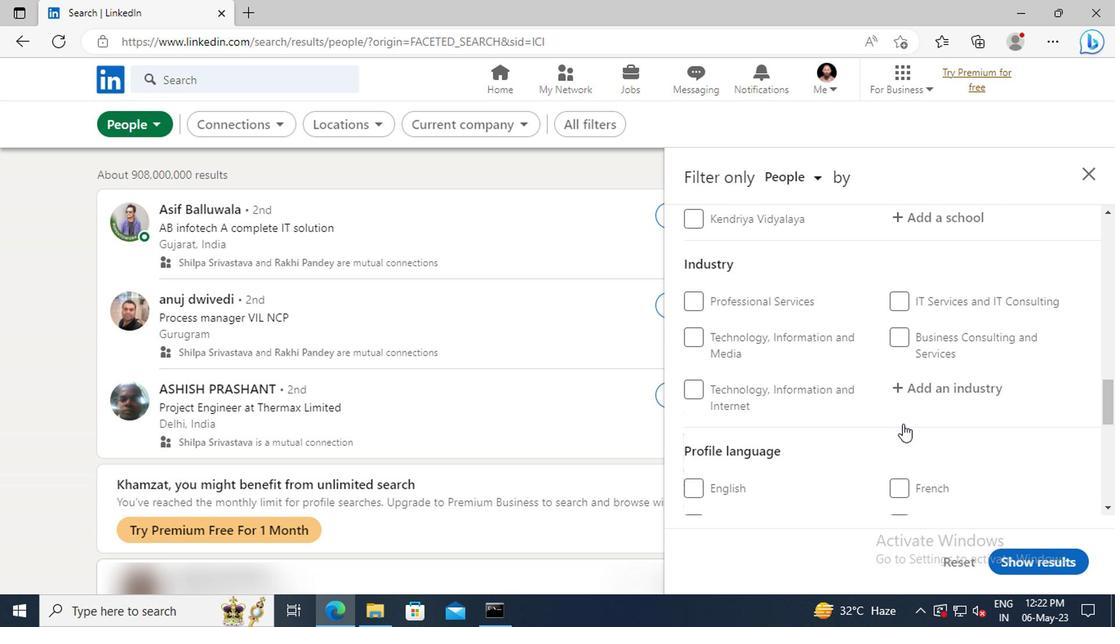 
Action: Mouse moved to (614, 431)
Screenshot: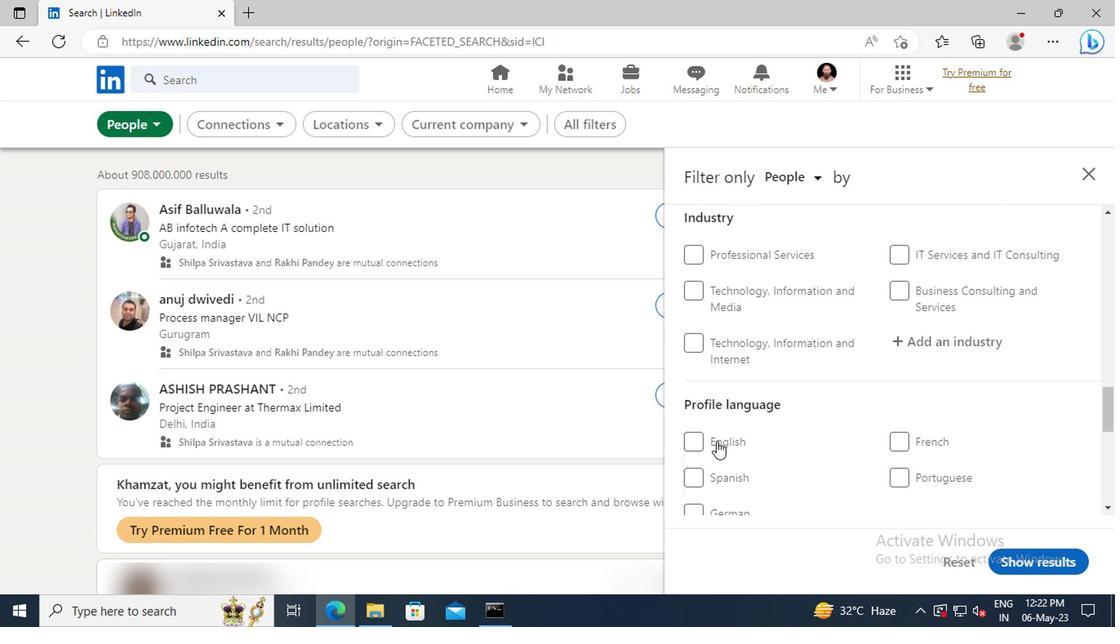 
Action: Mouse pressed left at (614, 431)
Screenshot: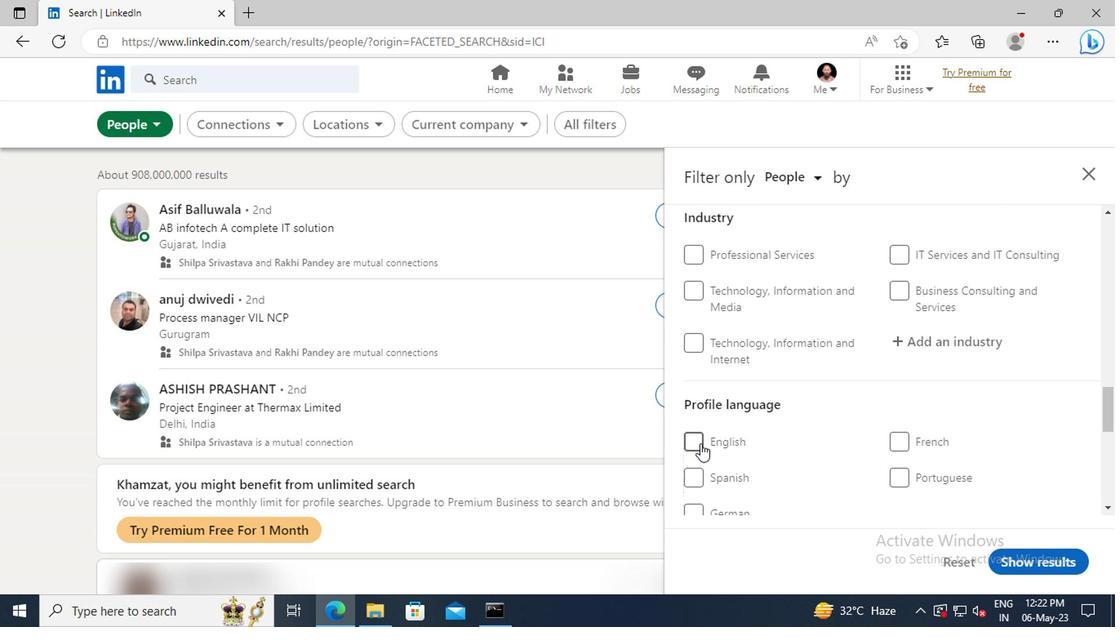 
Action: Mouse moved to (749, 403)
Screenshot: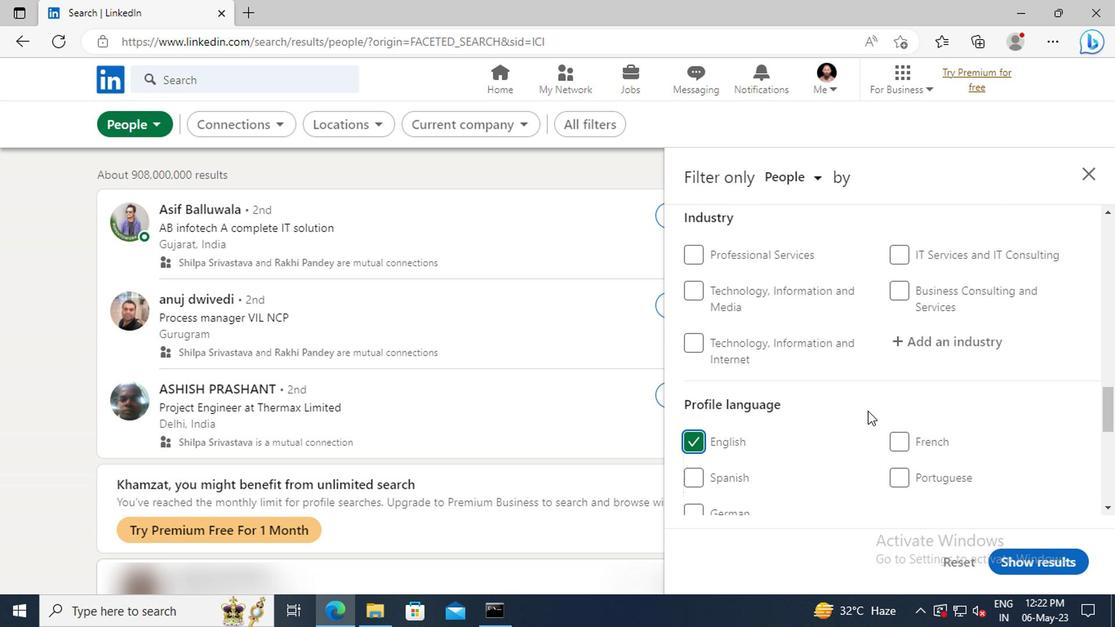 
Action: Mouse scrolled (749, 404) with delta (0, 0)
Screenshot: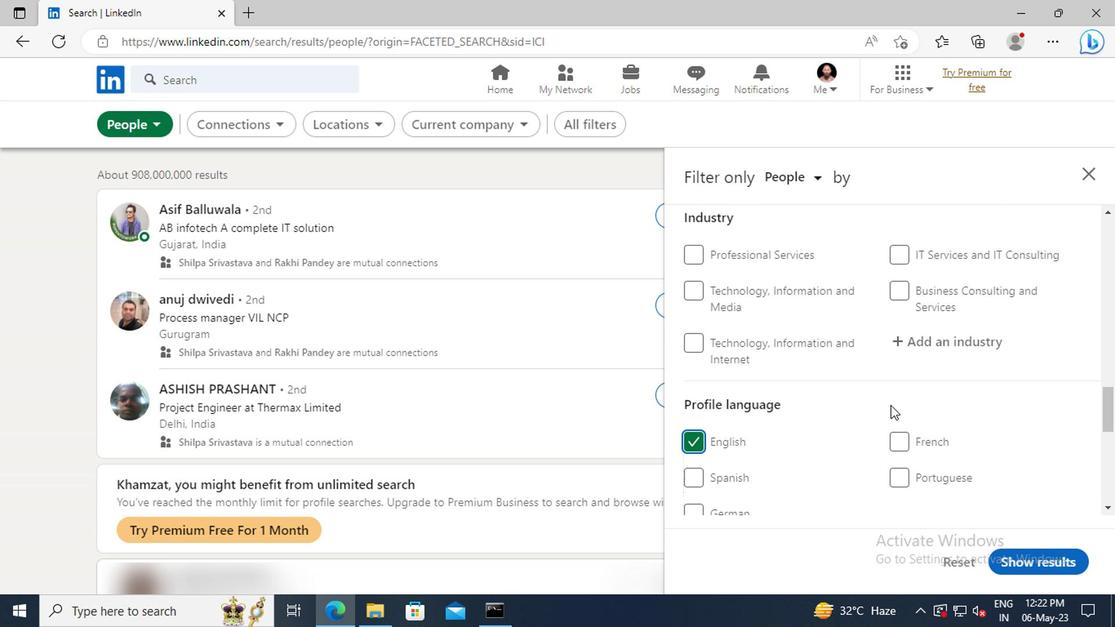 
Action: Mouse scrolled (749, 404) with delta (0, 0)
Screenshot: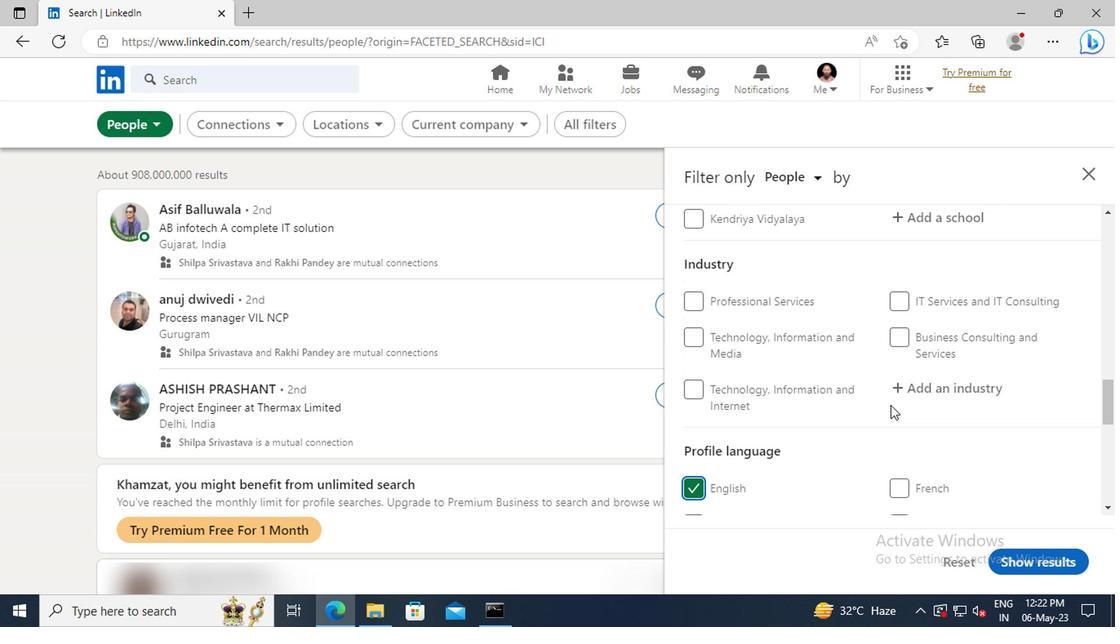 
Action: Mouse scrolled (749, 404) with delta (0, 0)
Screenshot: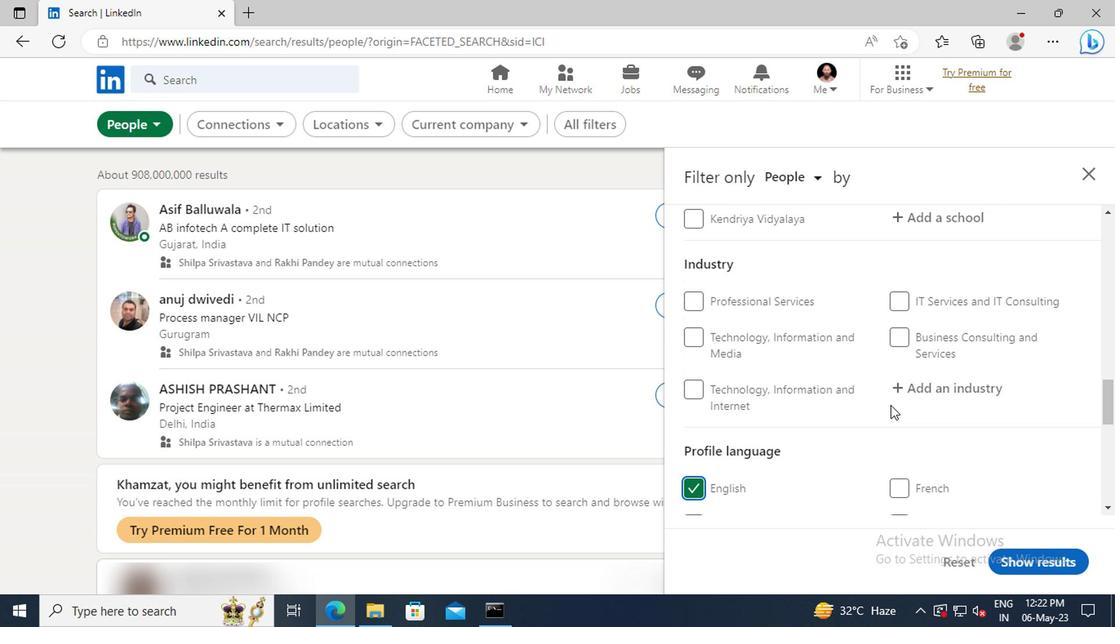 
Action: Mouse scrolled (749, 404) with delta (0, 0)
Screenshot: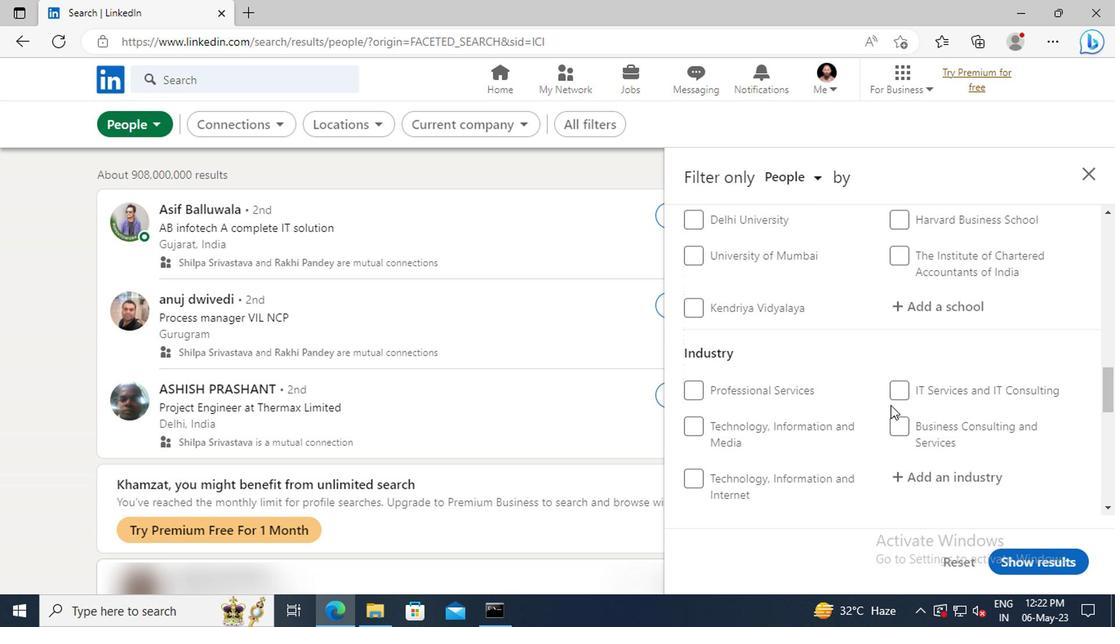 
Action: Mouse scrolled (749, 404) with delta (0, 0)
Screenshot: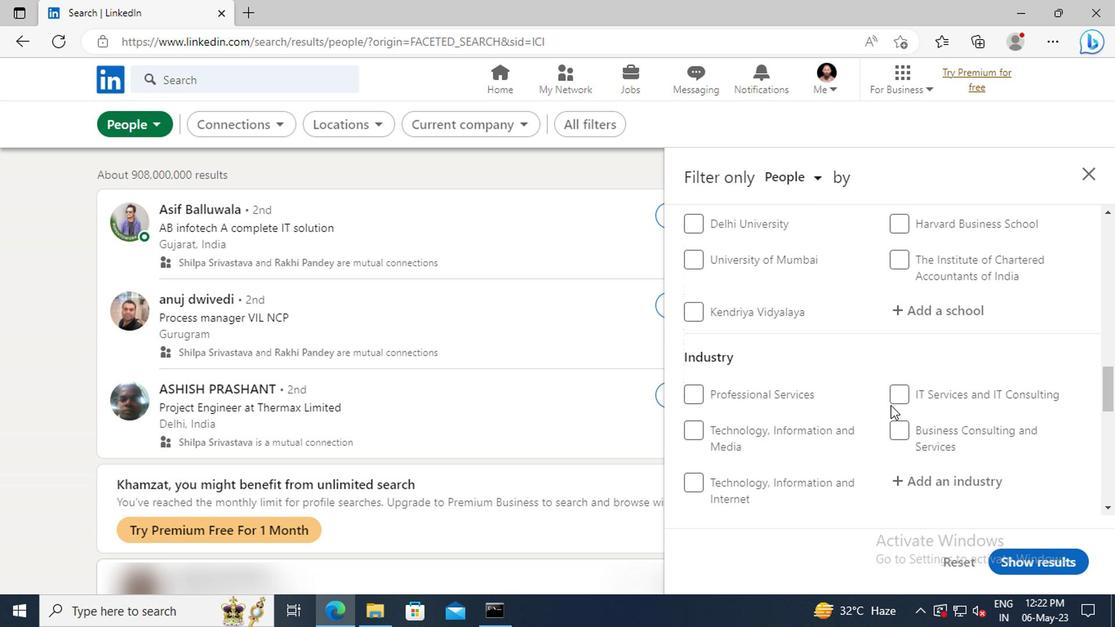 
Action: Mouse scrolled (749, 404) with delta (0, 0)
Screenshot: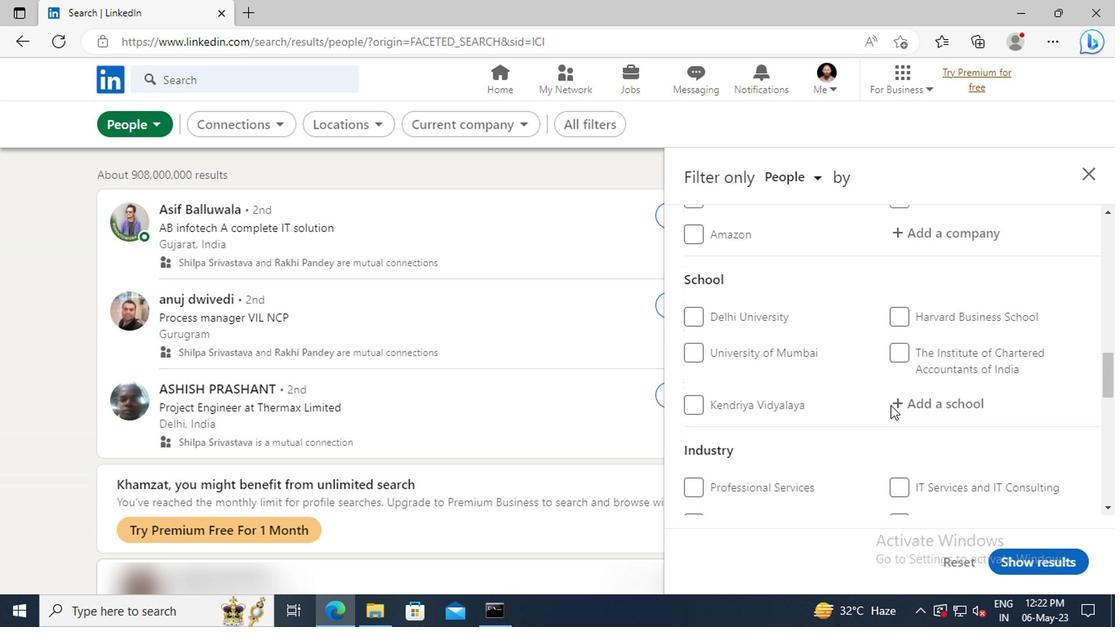 
Action: Mouse scrolled (749, 404) with delta (0, 0)
Screenshot: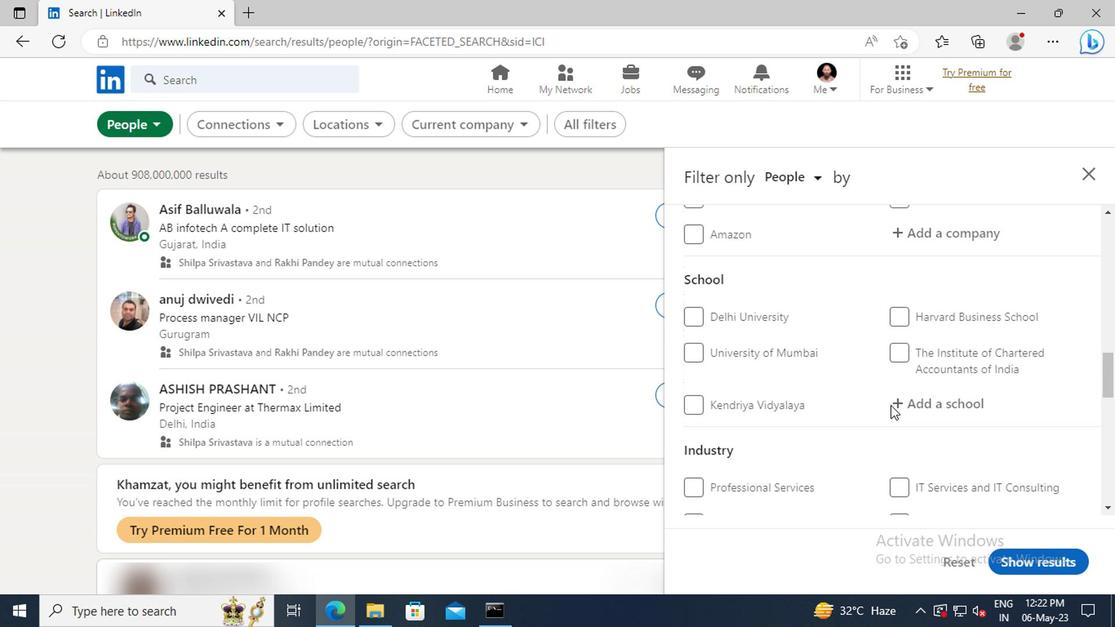 
Action: Mouse scrolled (749, 404) with delta (0, 0)
Screenshot: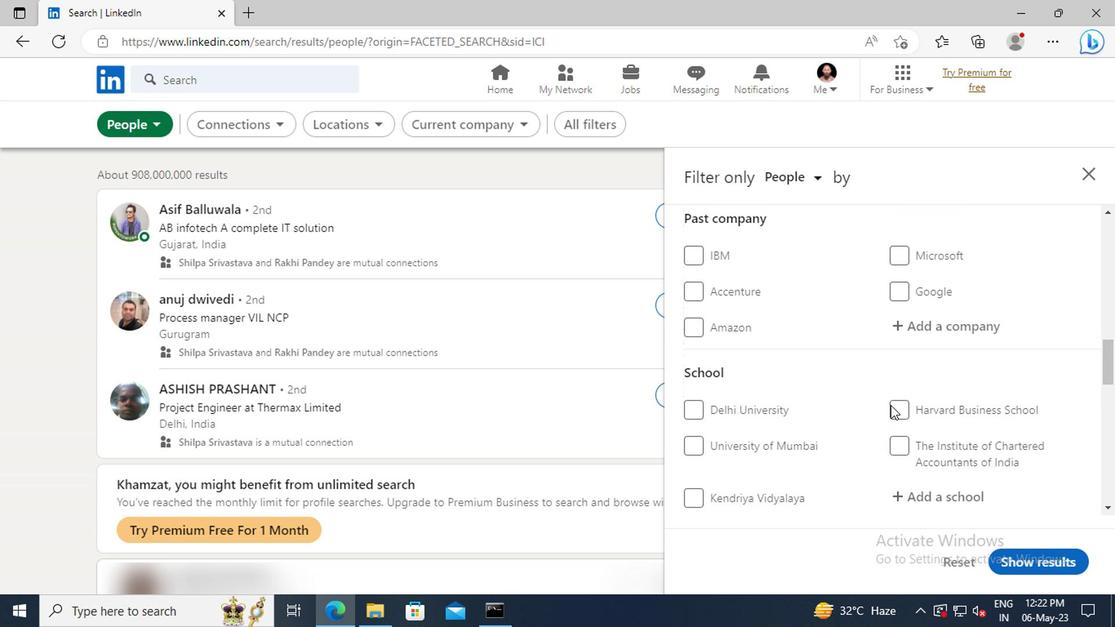 
Action: Mouse scrolled (749, 404) with delta (0, 0)
Screenshot: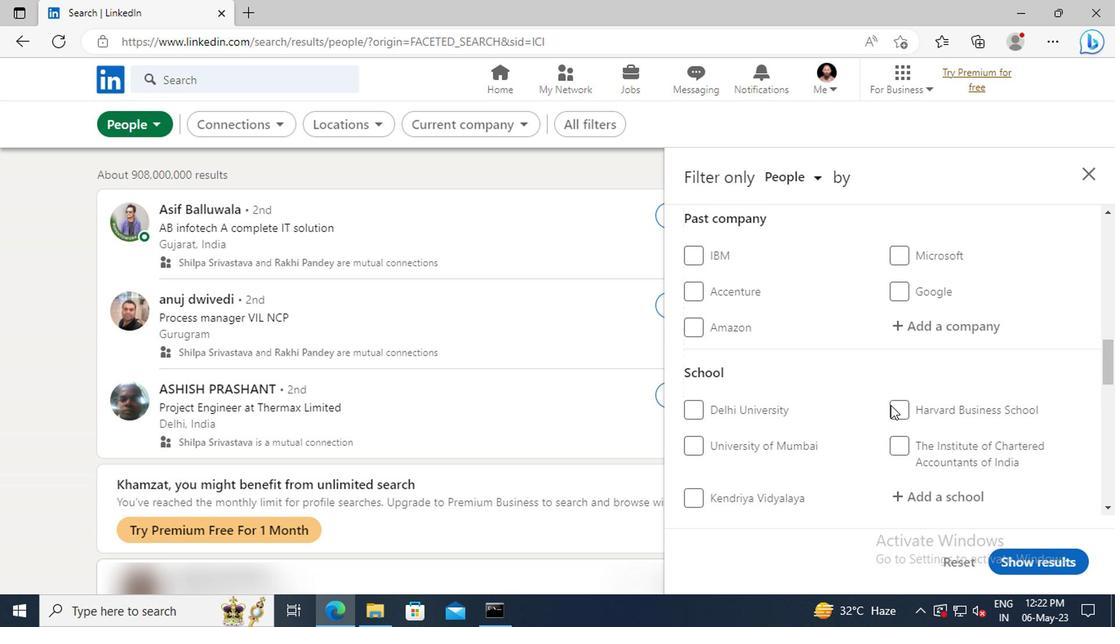 
Action: Mouse scrolled (749, 404) with delta (0, 0)
Screenshot: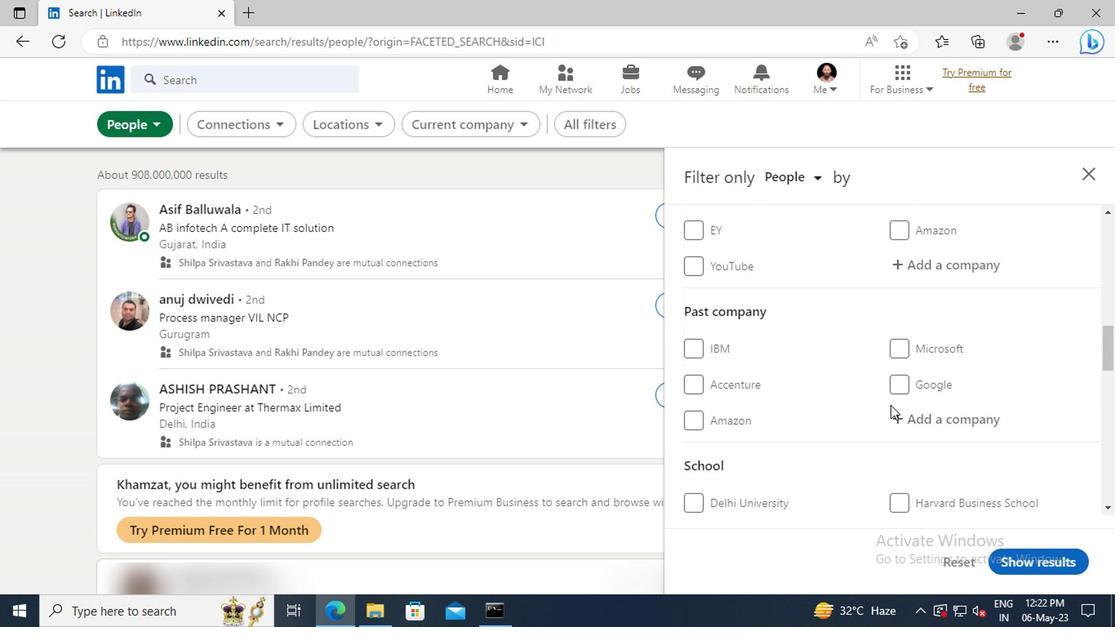 
Action: Mouse scrolled (749, 404) with delta (0, 0)
Screenshot: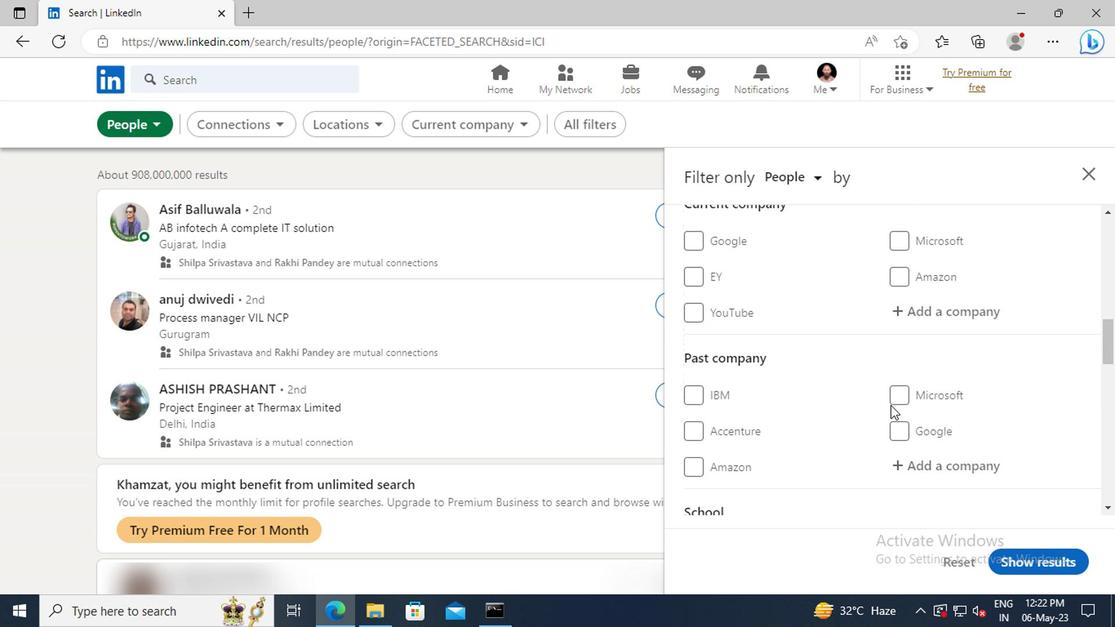 
Action: Mouse moved to (757, 374)
Screenshot: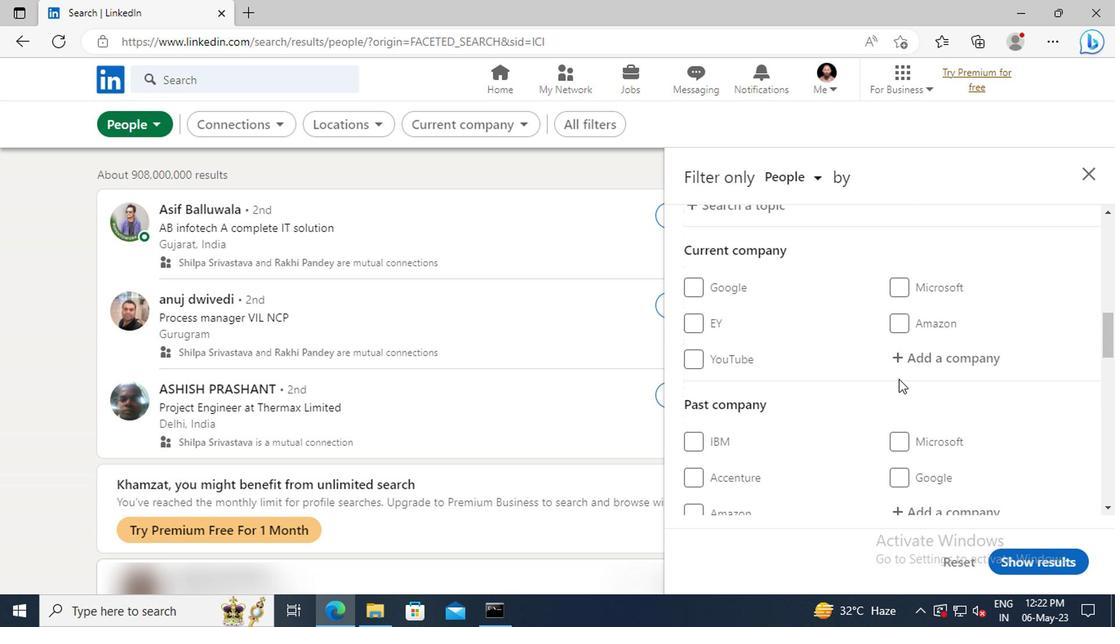 
Action: Mouse pressed left at (757, 374)
Screenshot: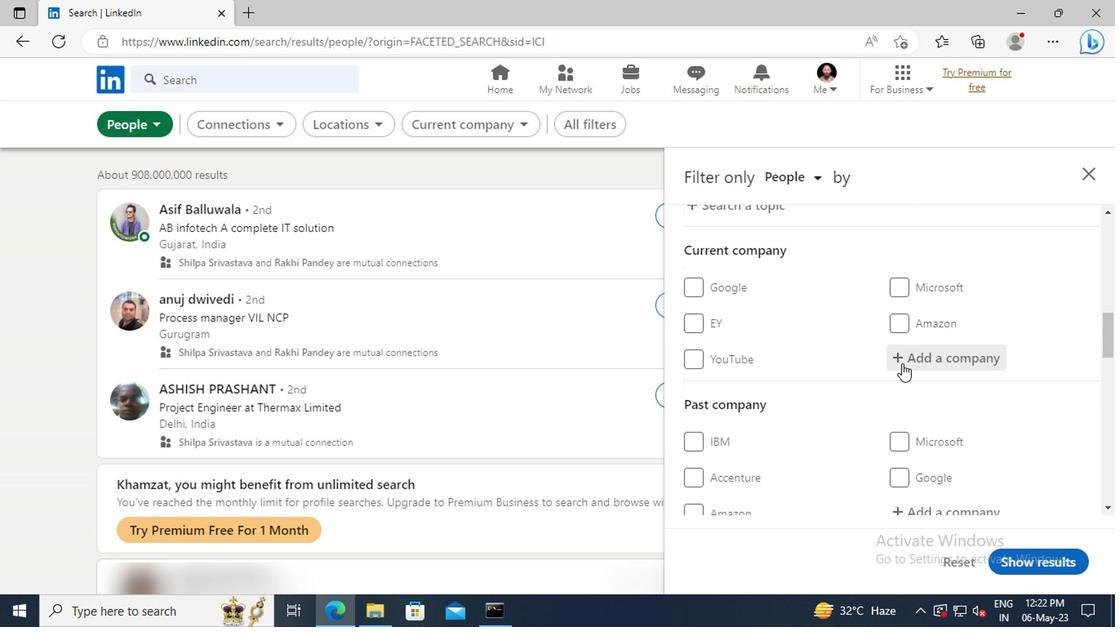 
Action: Key pressed <Key.shift>ALFA<Key.space><Key.shift>LA
Screenshot: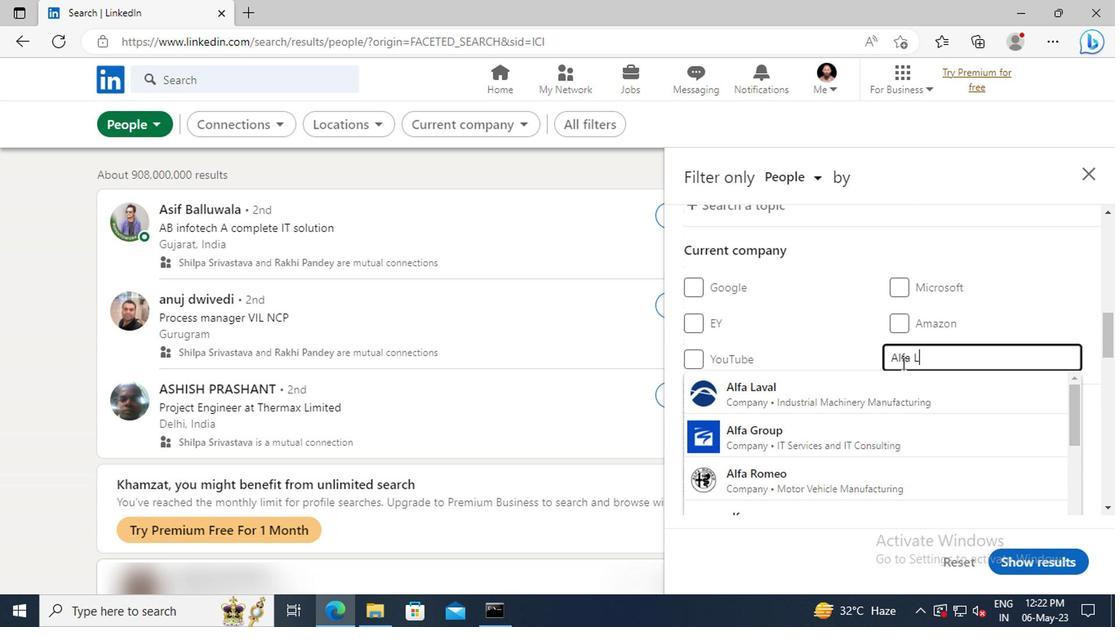 
Action: Mouse moved to (757, 389)
Screenshot: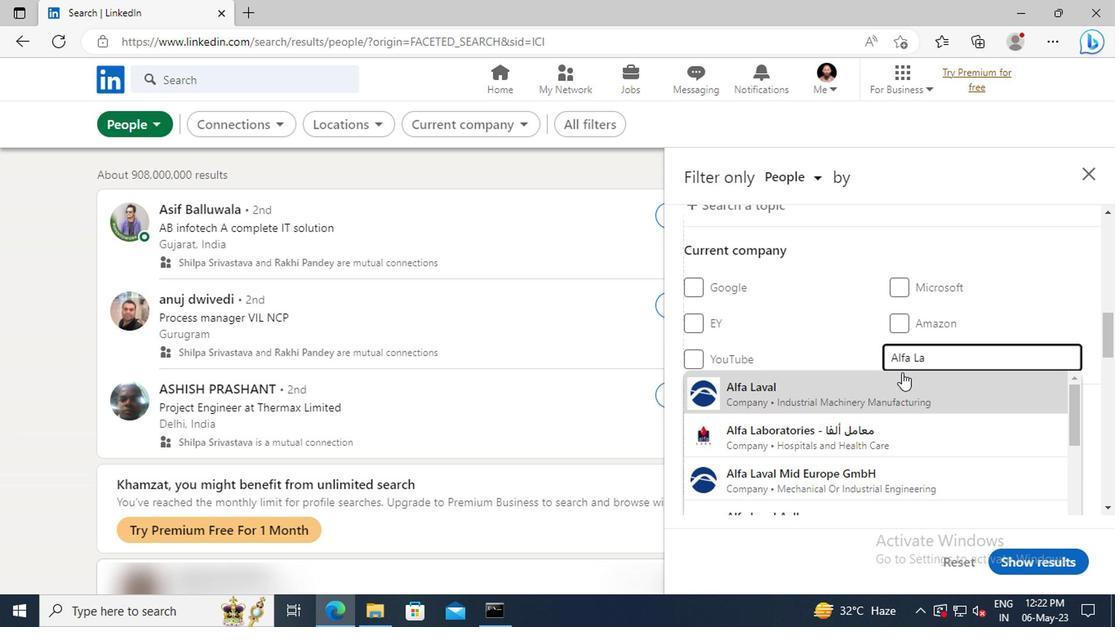 
Action: Mouse pressed left at (757, 389)
Screenshot: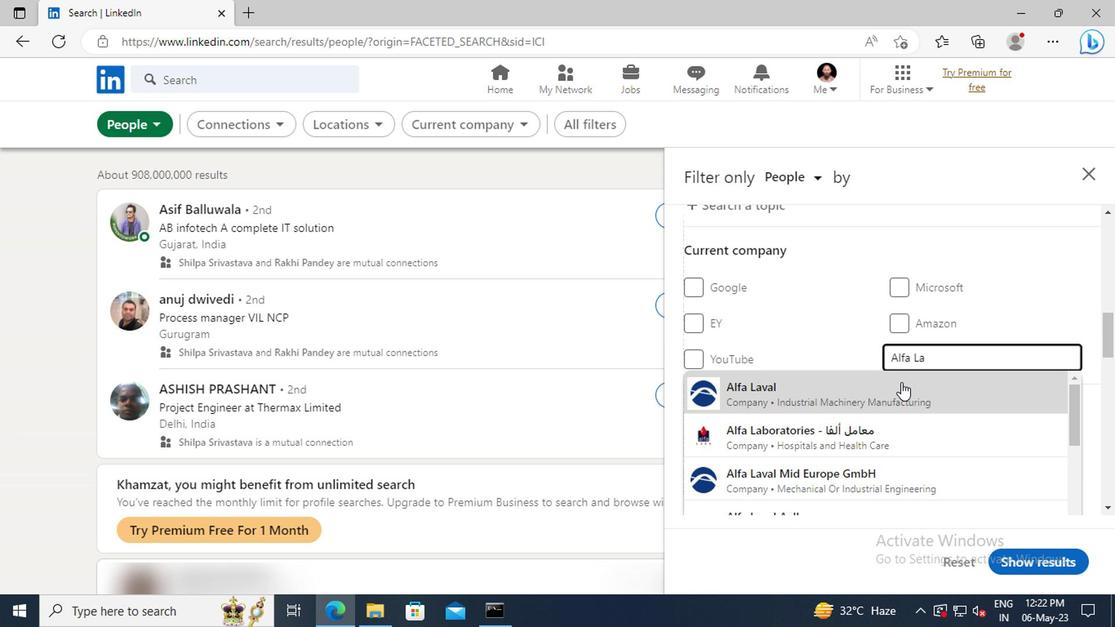 
Action: Mouse moved to (754, 389)
Screenshot: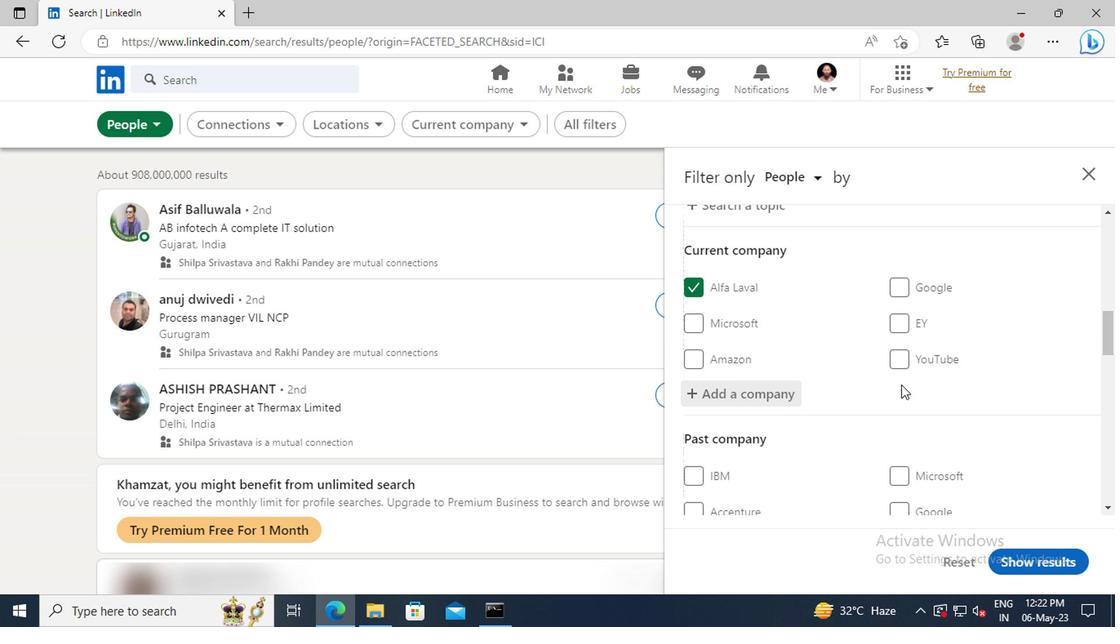
Action: Mouse scrolled (754, 388) with delta (0, 0)
Screenshot: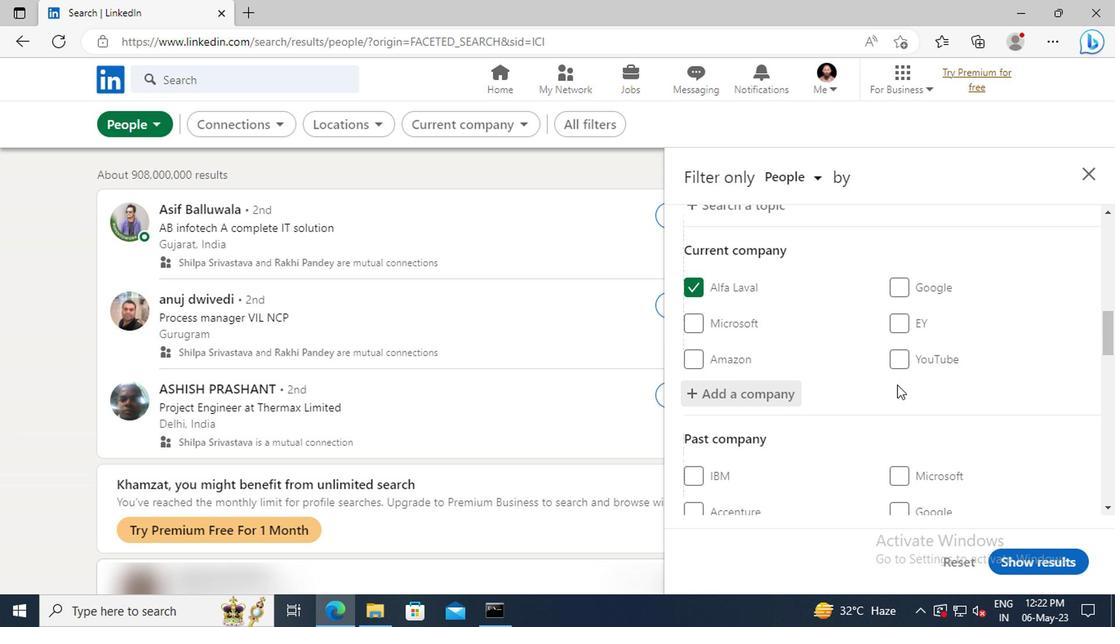 
Action: Mouse moved to (751, 384)
Screenshot: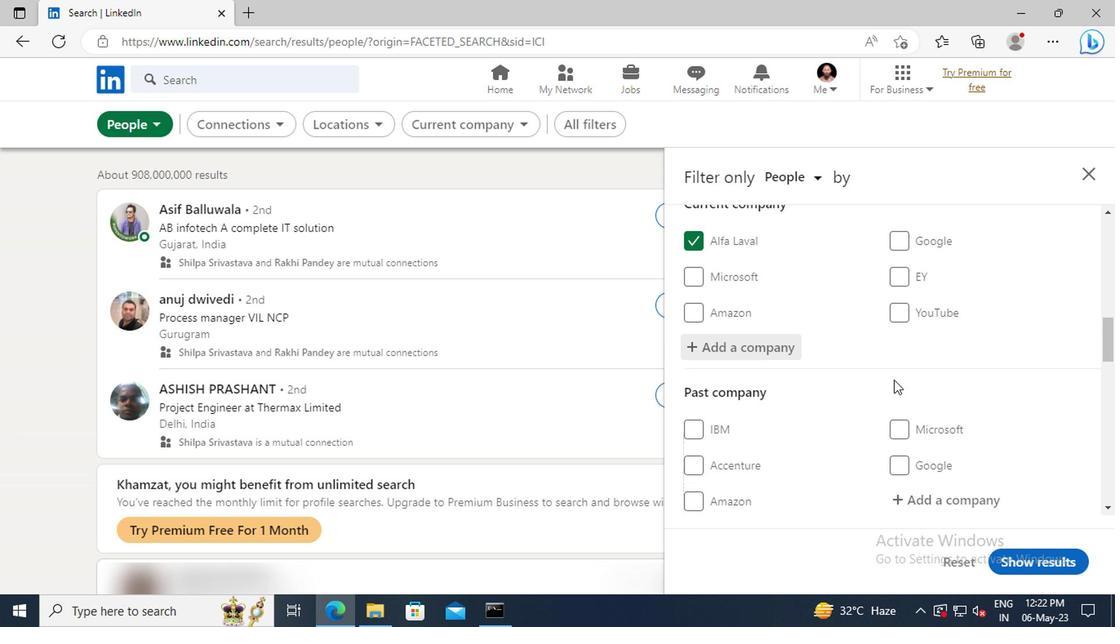 
Action: Mouse scrolled (751, 383) with delta (0, 0)
Screenshot: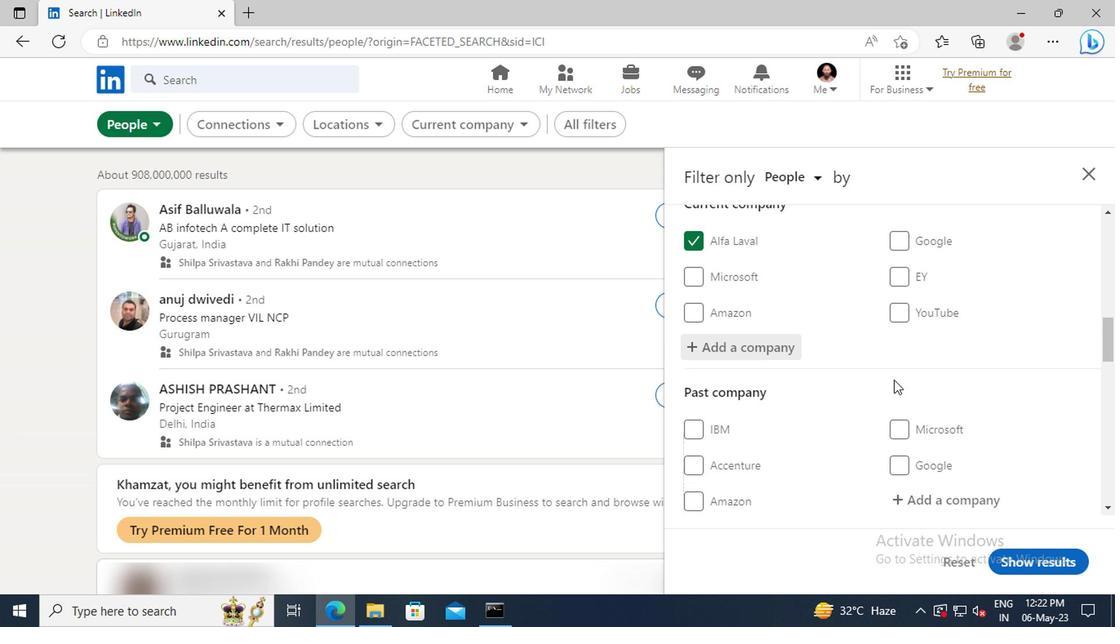 
Action: Mouse moved to (750, 381)
Screenshot: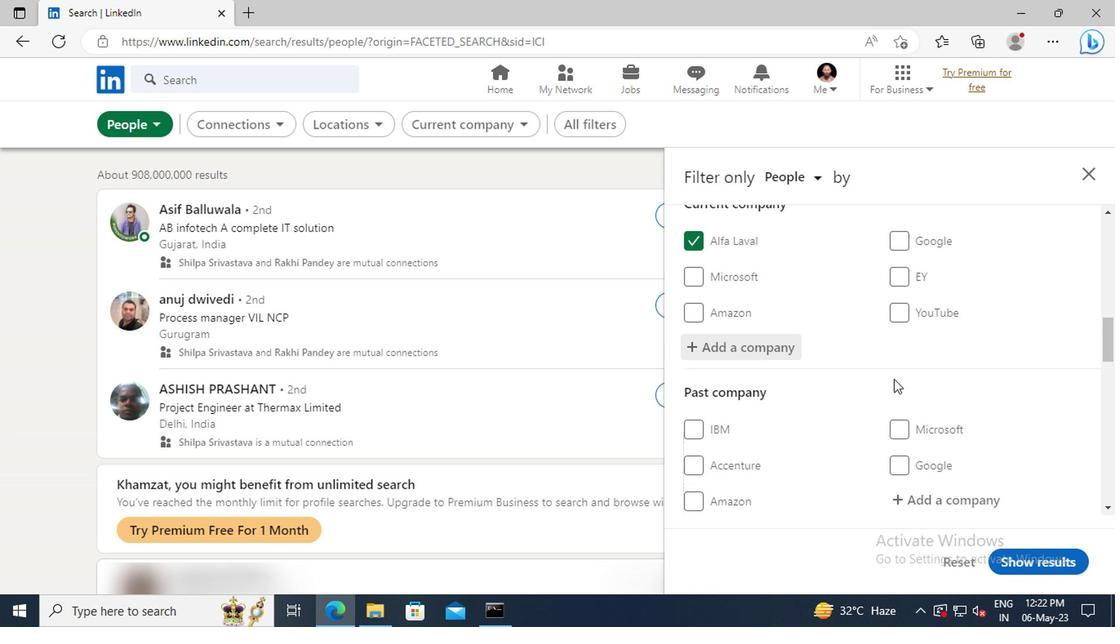 
Action: Mouse scrolled (750, 381) with delta (0, 0)
Screenshot: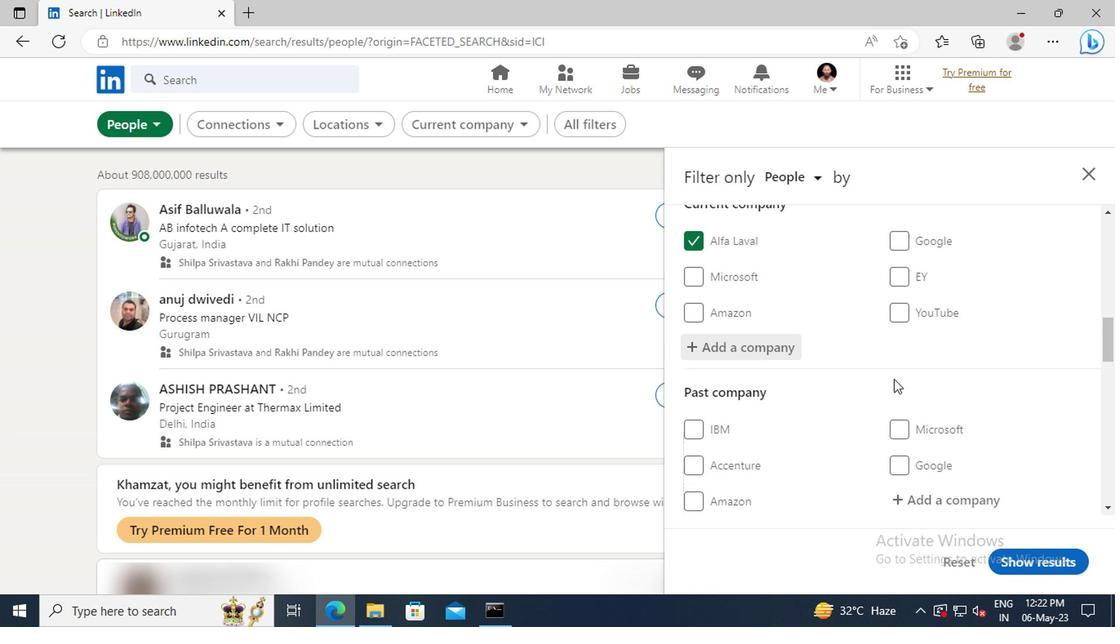 
Action: Mouse moved to (749, 380)
Screenshot: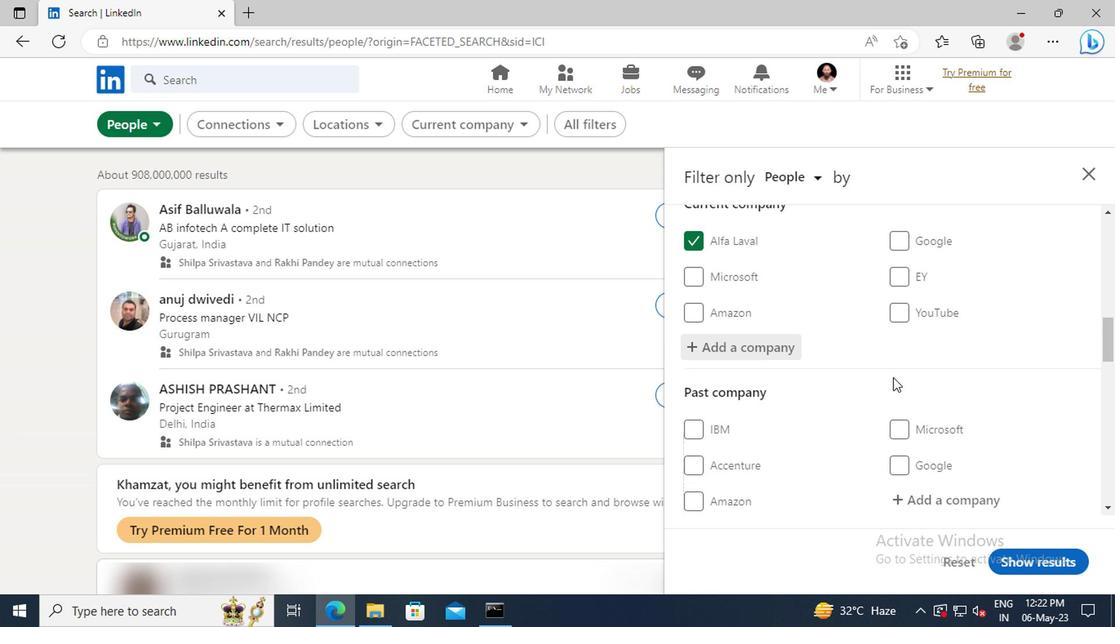 
Action: Mouse scrolled (749, 380) with delta (0, 0)
Screenshot: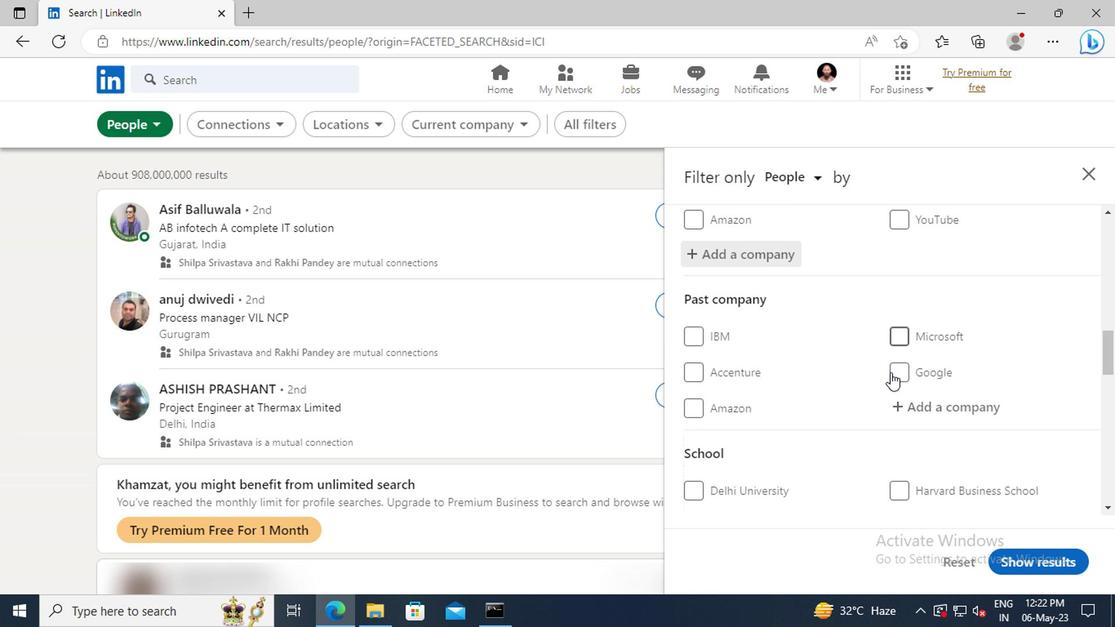 
Action: Mouse scrolled (749, 380) with delta (0, 0)
Screenshot: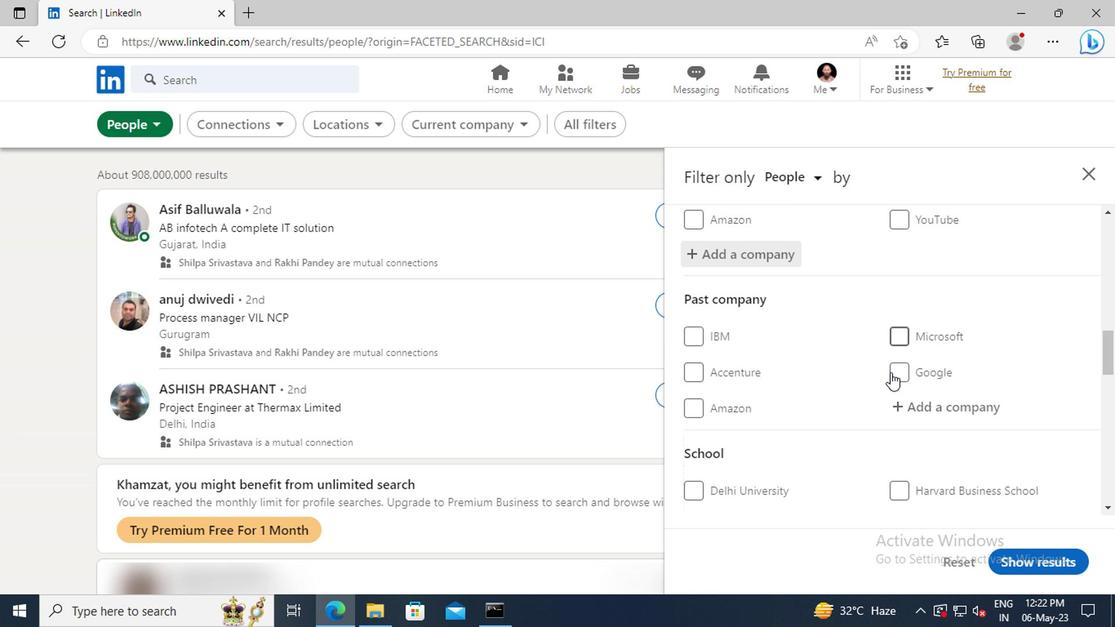 
Action: Mouse scrolled (749, 380) with delta (0, 0)
Screenshot: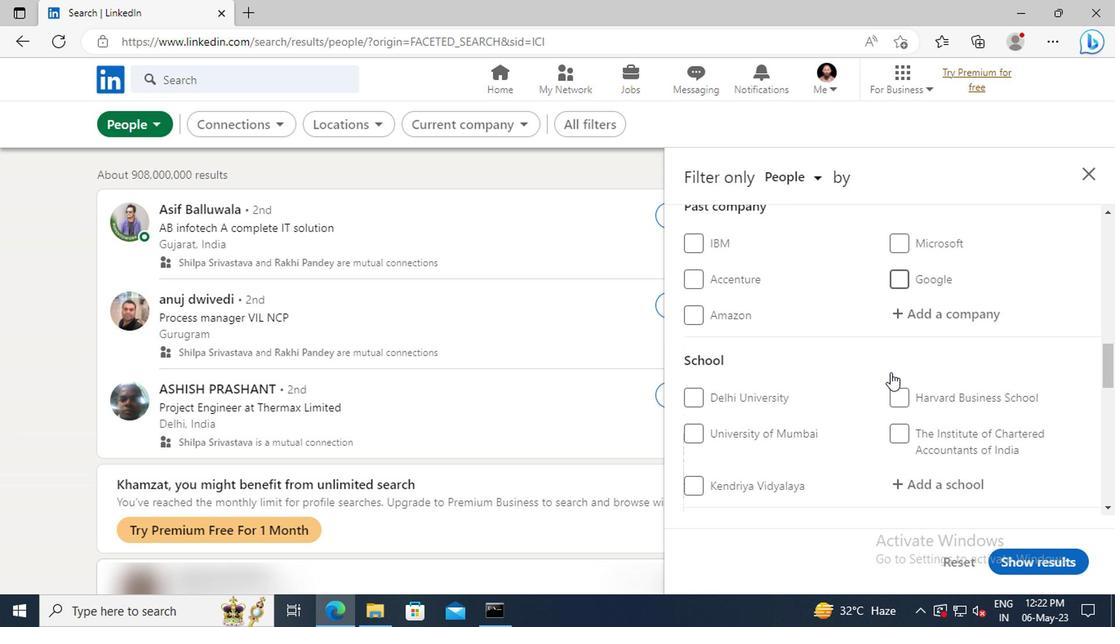 
Action: Mouse scrolled (749, 380) with delta (0, 0)
Screenshot: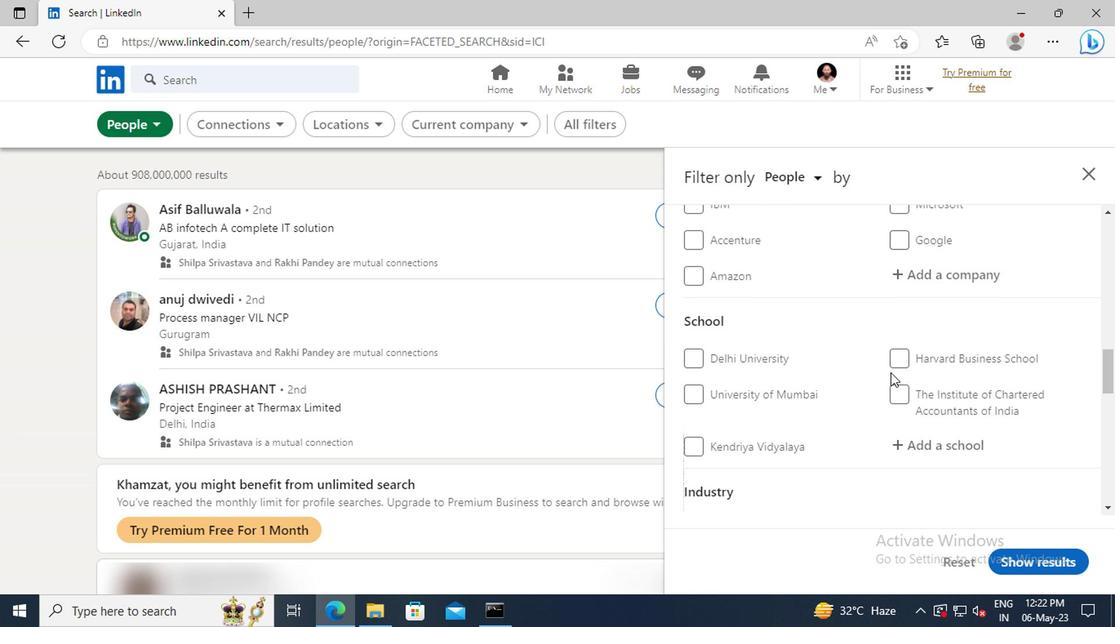 
Action: Mouse moved to (757, 393)
Screenshot: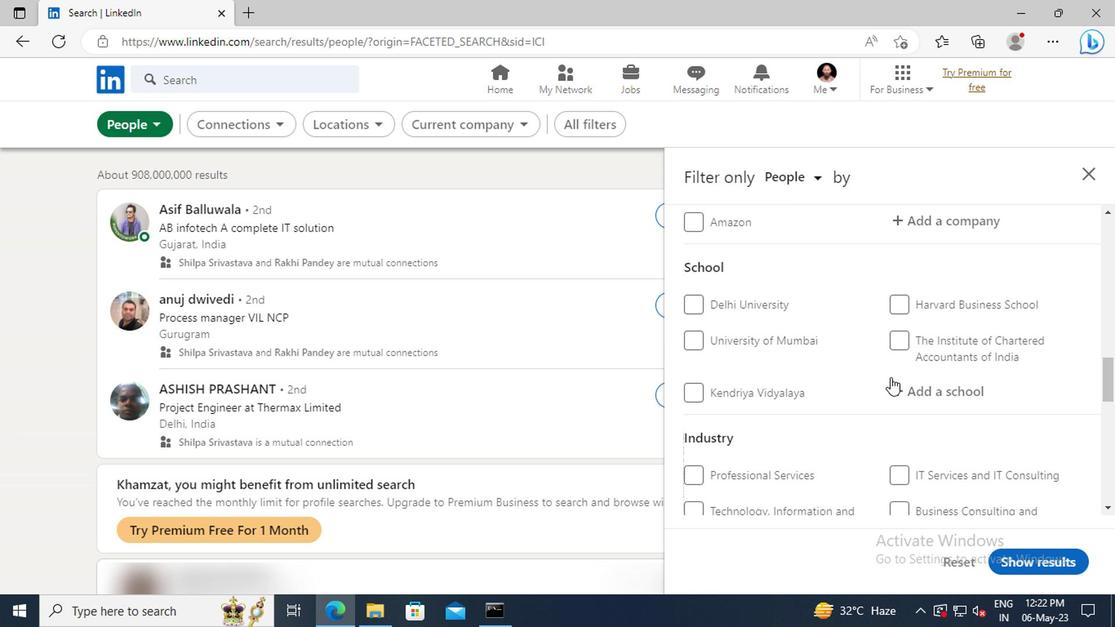 
Action: Mouse pressed left at (757, 393)
Screenshot: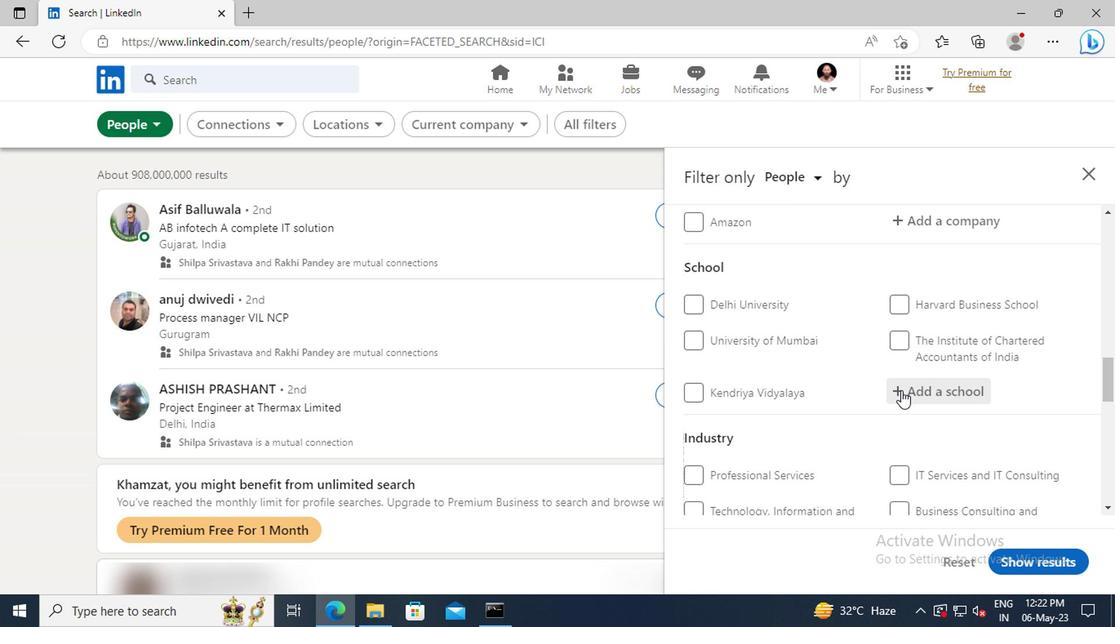 
Action: Mouse moved to (758, 395)
Screenshot: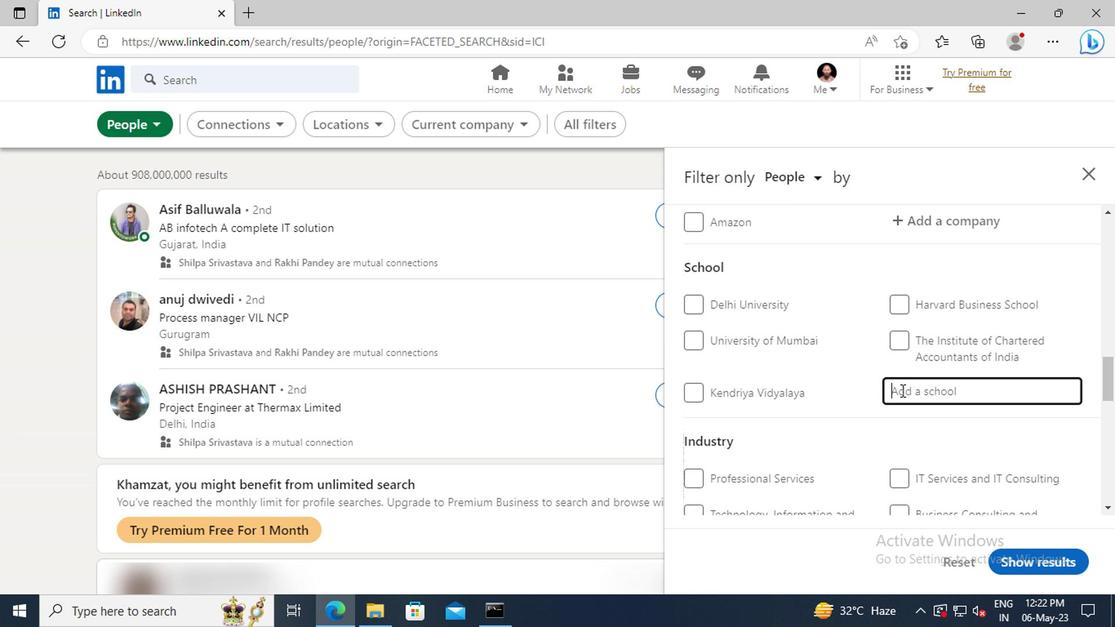 
Action: Key pressed <Key.shift>SRI<Key.space><Key.shift>SIDDHA
Screenshot: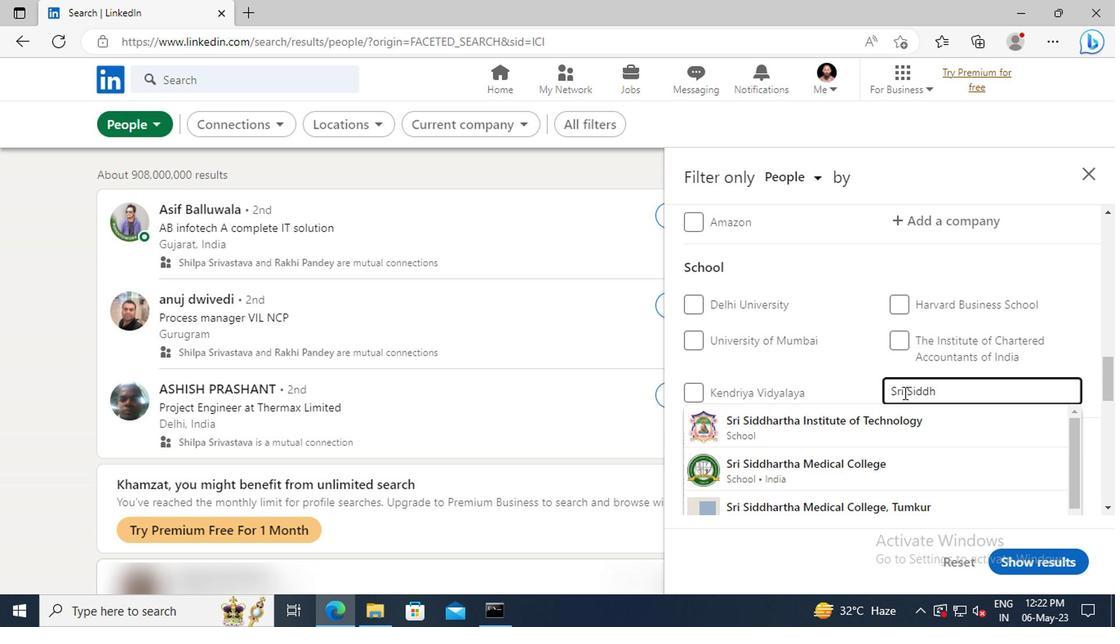 
Action: Mouse moved to (758, 410)
Screenshot: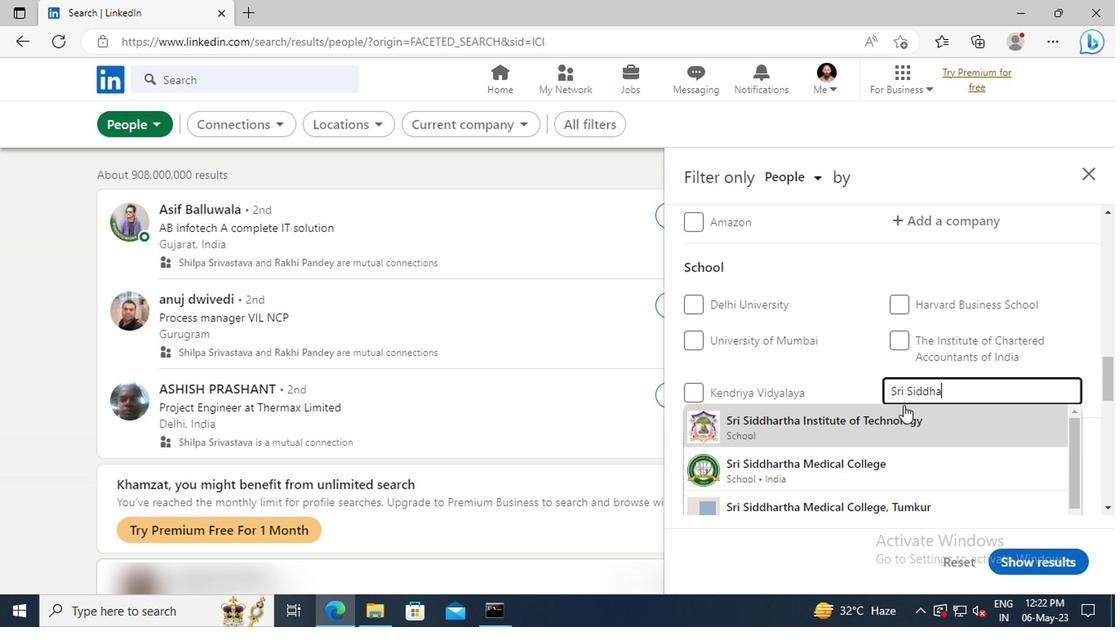 
Action: Mouse pressed left at (758, 410)
Screenshot: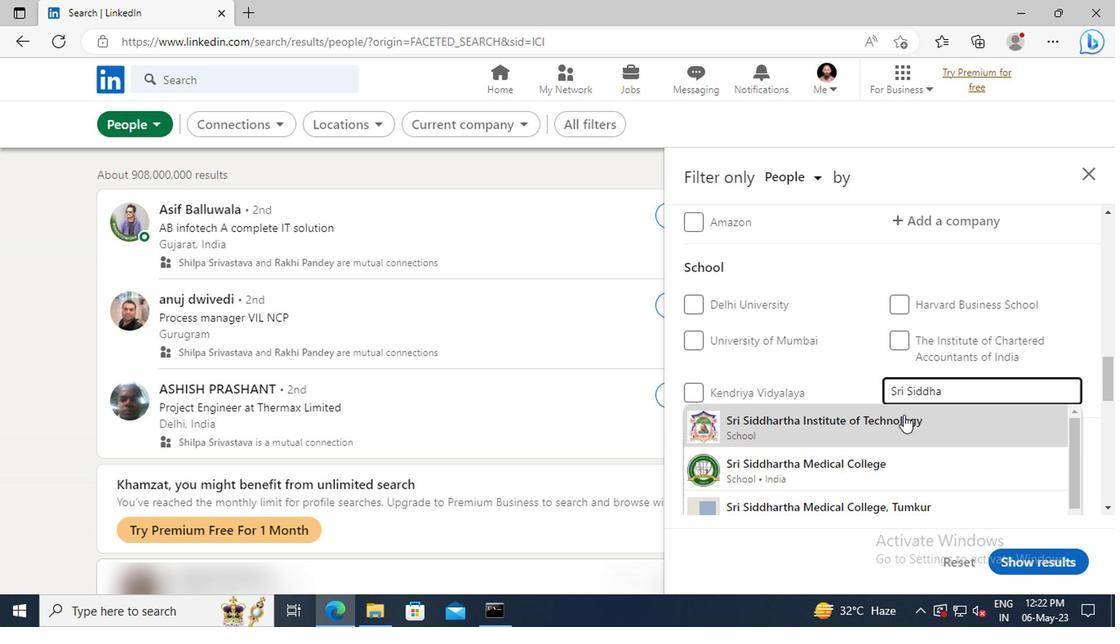 
Action: Mouse scrolled (758, 410) with delta (0, 0)
Screenshot: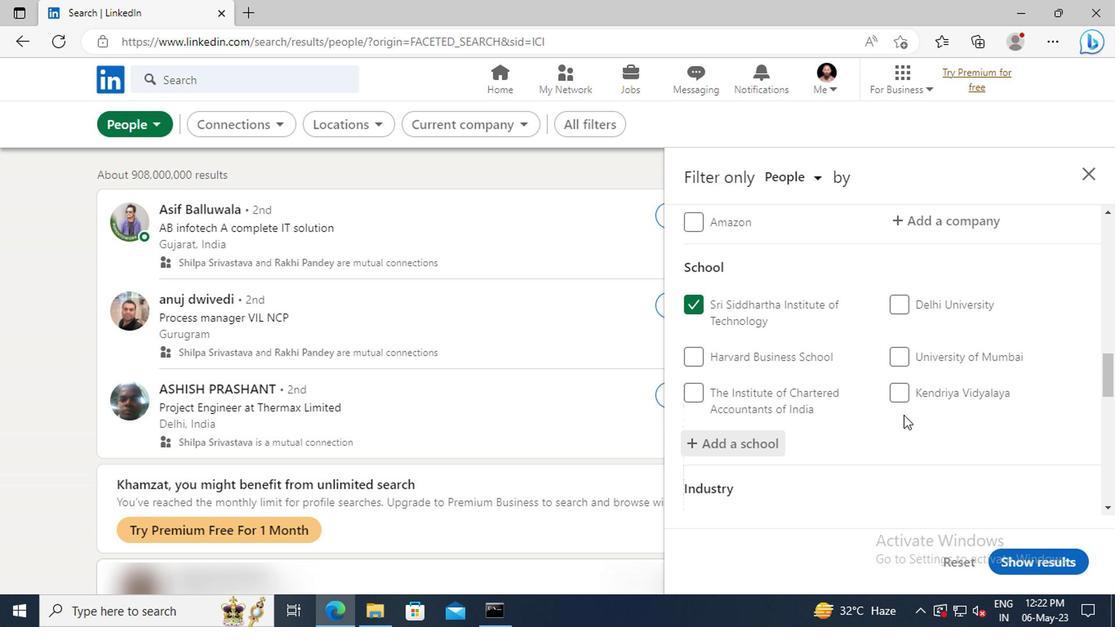 
Action: Mouse moved to (759, 410)
Screenshot: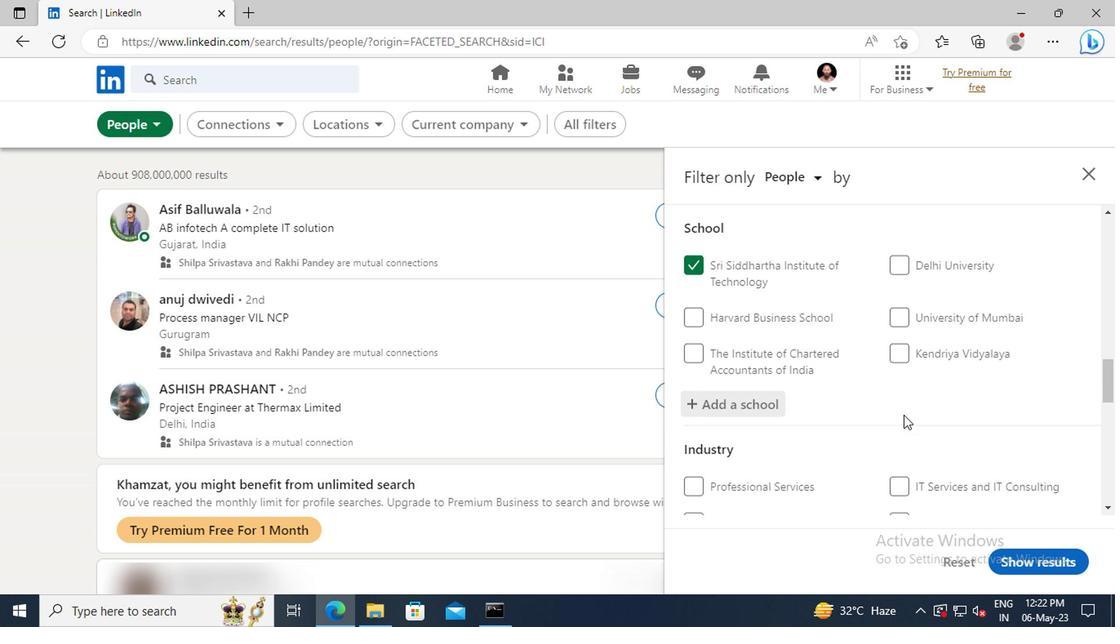 
Action: Mouse scrolled (759, 410) with delta (0, 0)
Screenshot: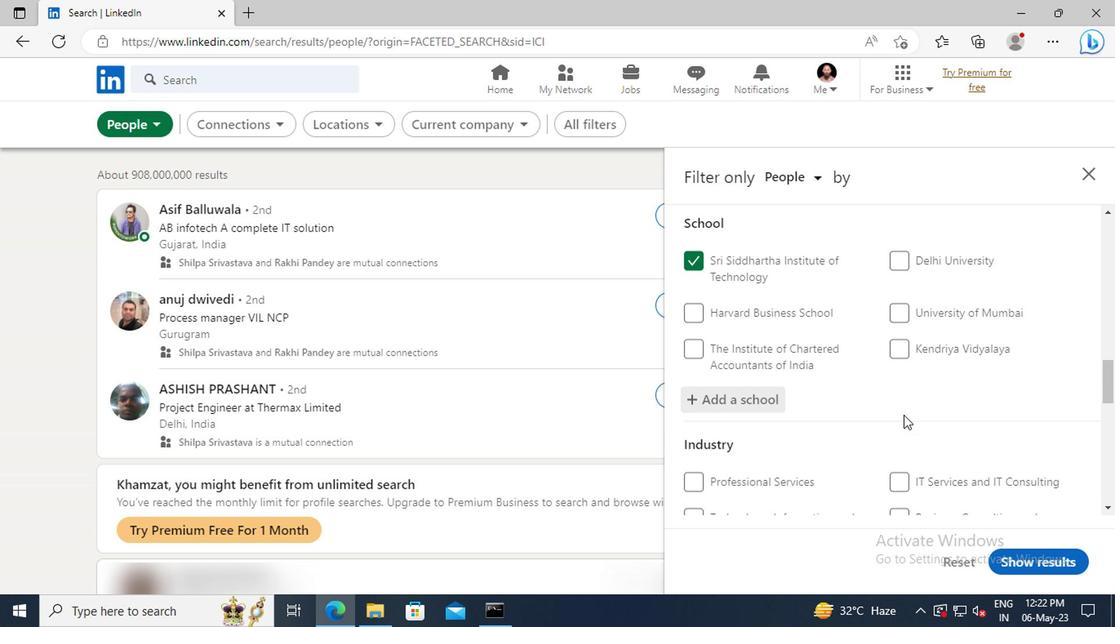 
Action: Mouse scrolled (759, 410) with delta (0, 0)
Screenshot: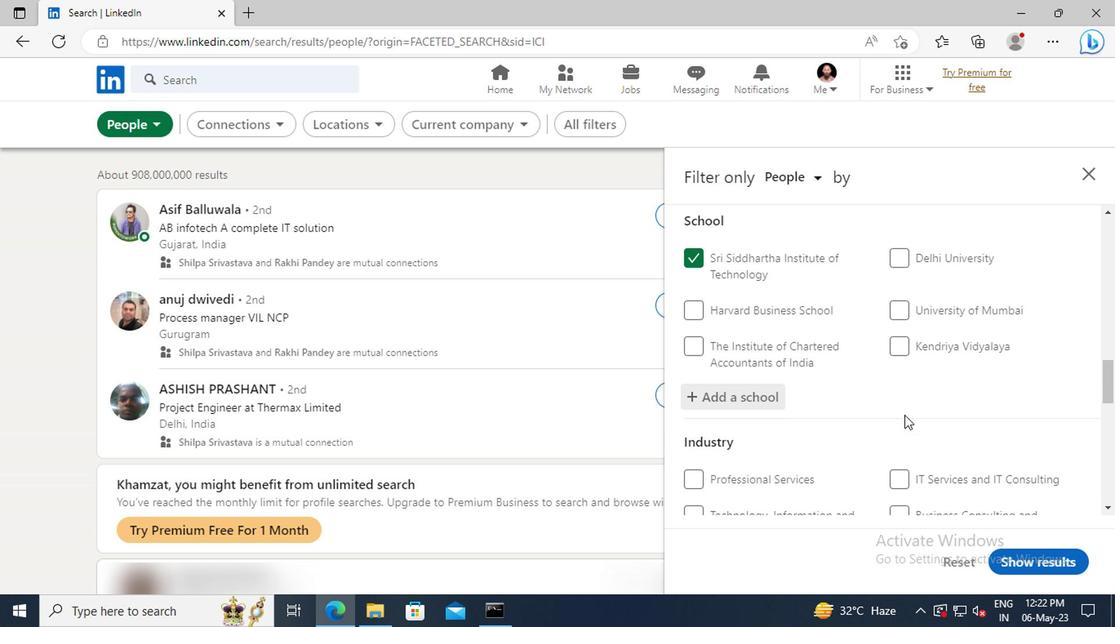 
Action: Mouse moved to (758, 393)
Screenshot: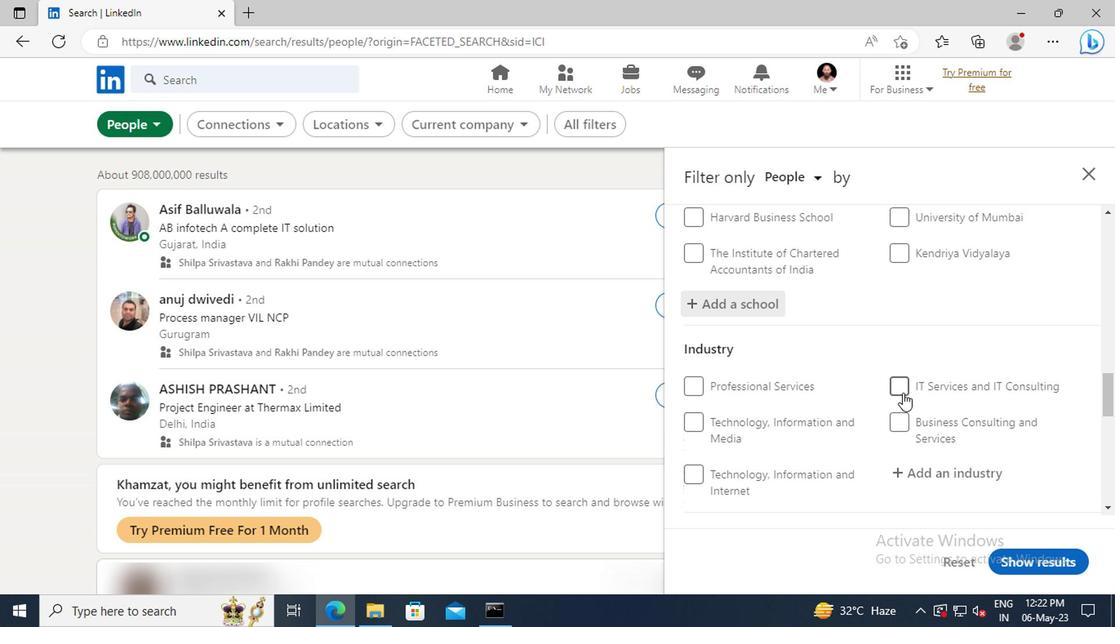 
Action: Mouse scrolled (758, 392) with delta (0, 0)
Screenshot: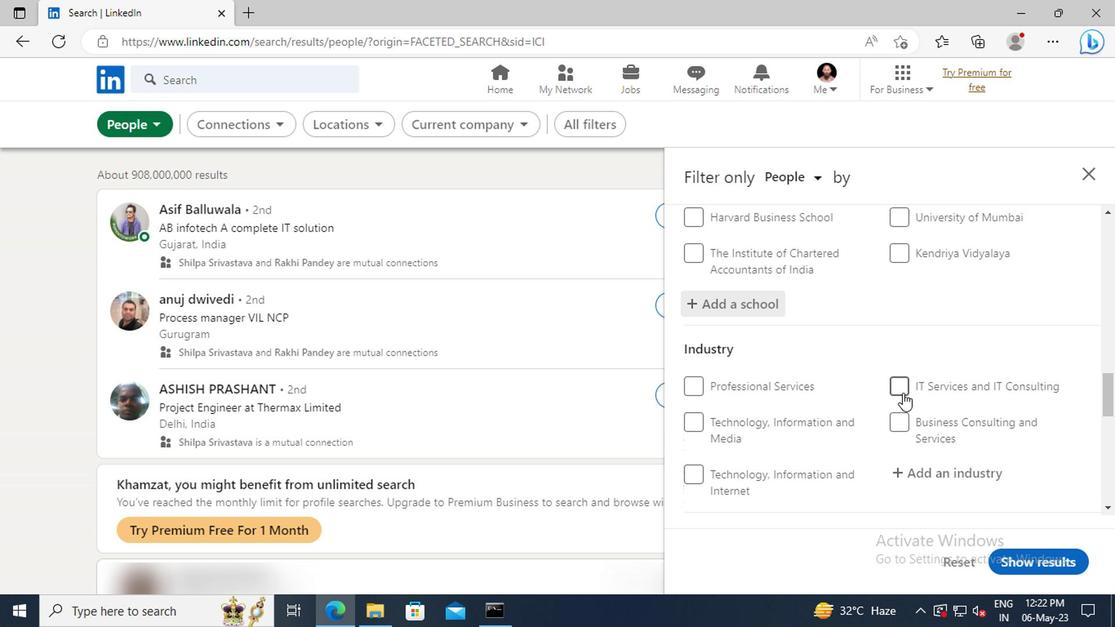 
Action: Mouse scrolled (758, 392) with delta (0, 0)
Screenshot: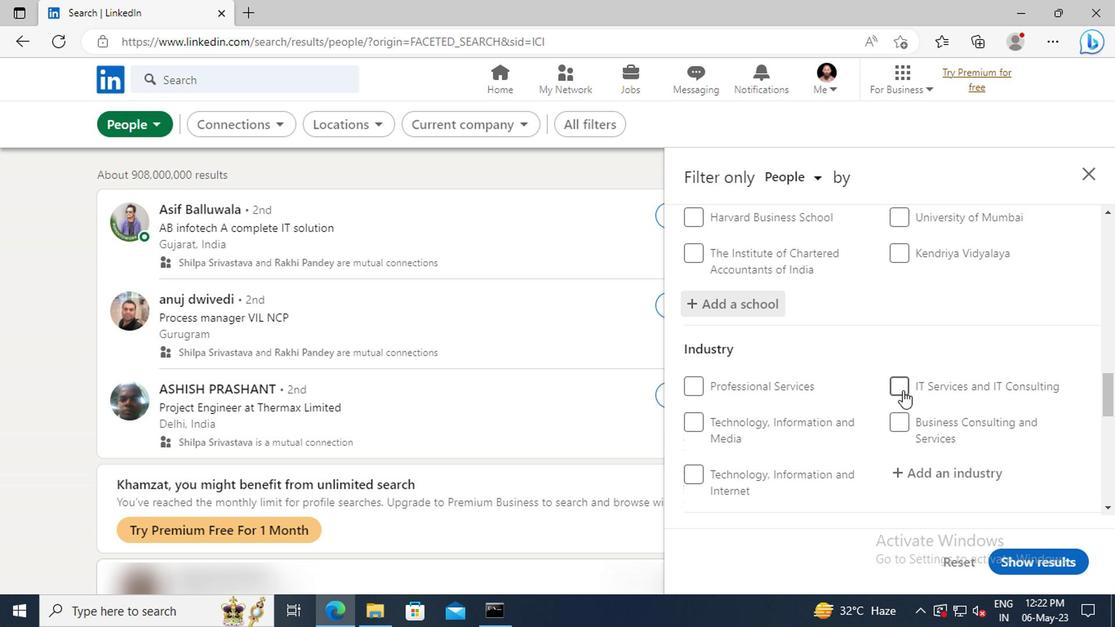 
Action: Mouse moved to (760, 390)
Screenshot: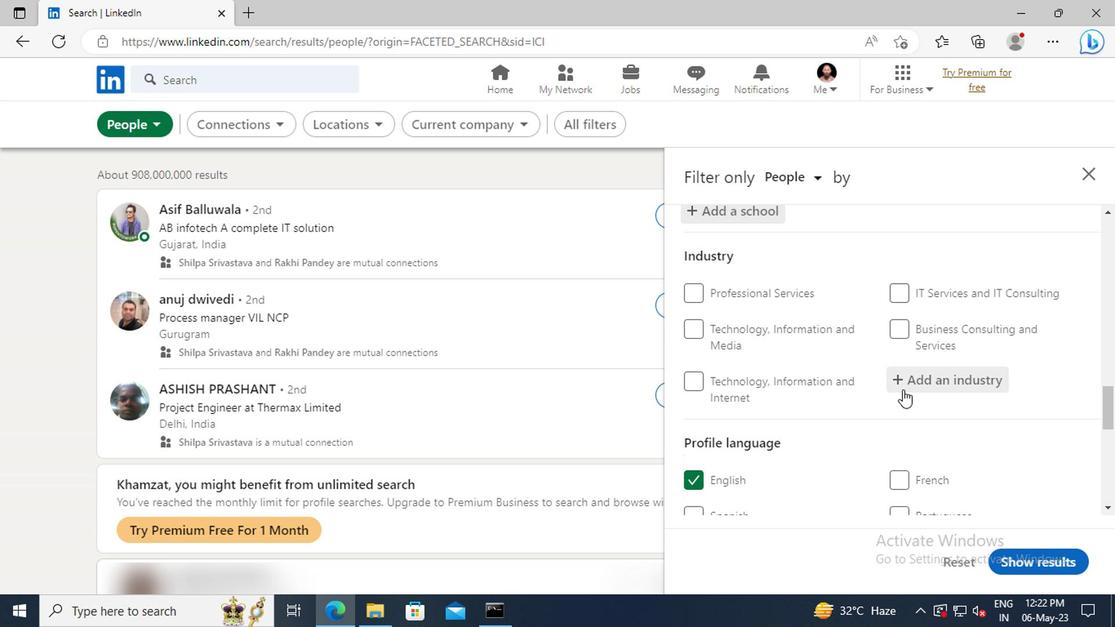 
Action: Mouse pressed left at (760, 390)
Screenshot: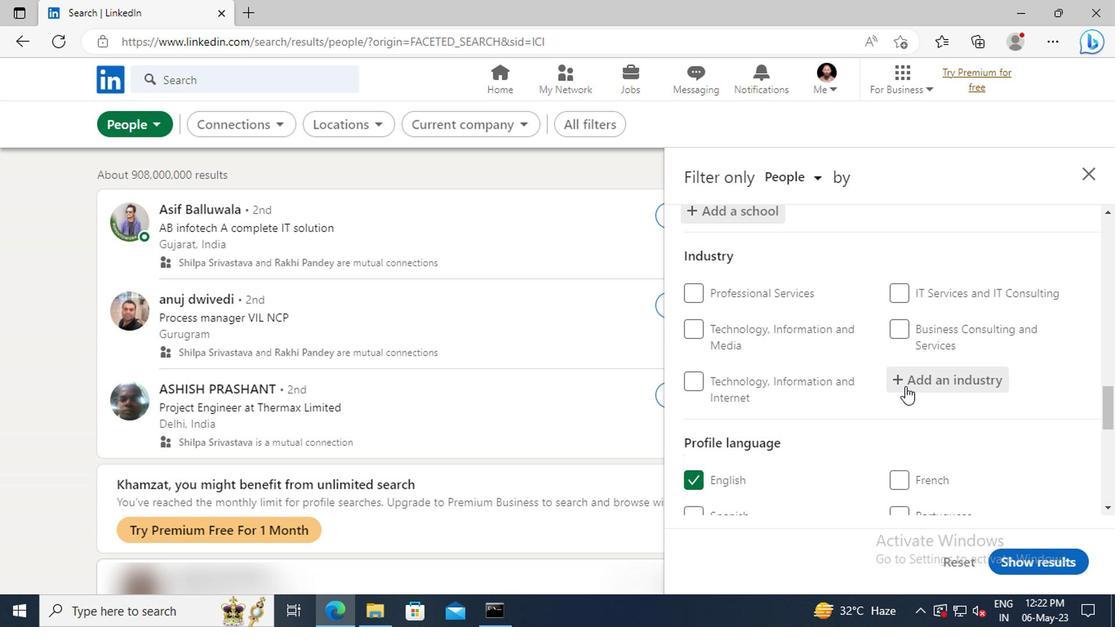 
Action: Key pressed <Key.shift>HOME<Key.space><Key.shift>HEAL
Screenshot: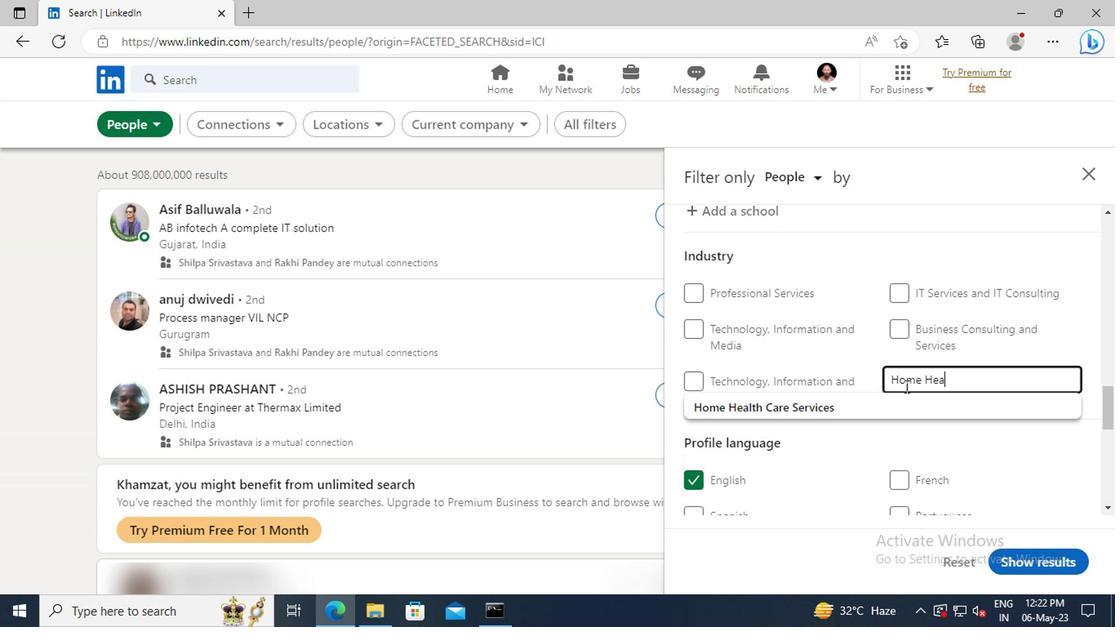 
Action: Mouse moved to (762, 400)
Screenshot: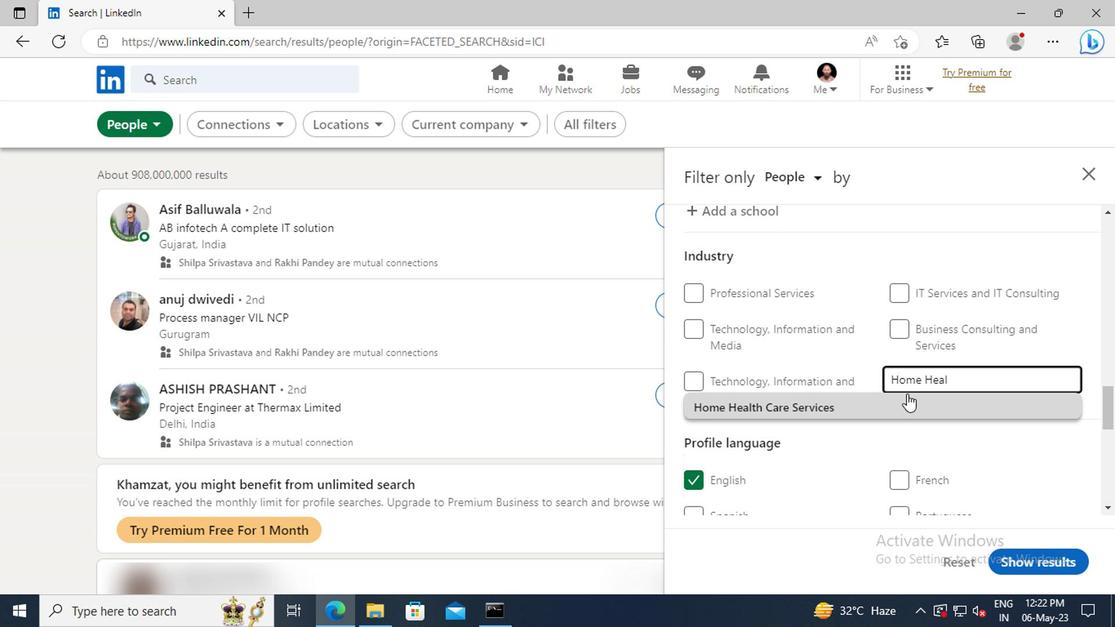 
Action: Mouse pressed left at (762, 400)
Screenshot: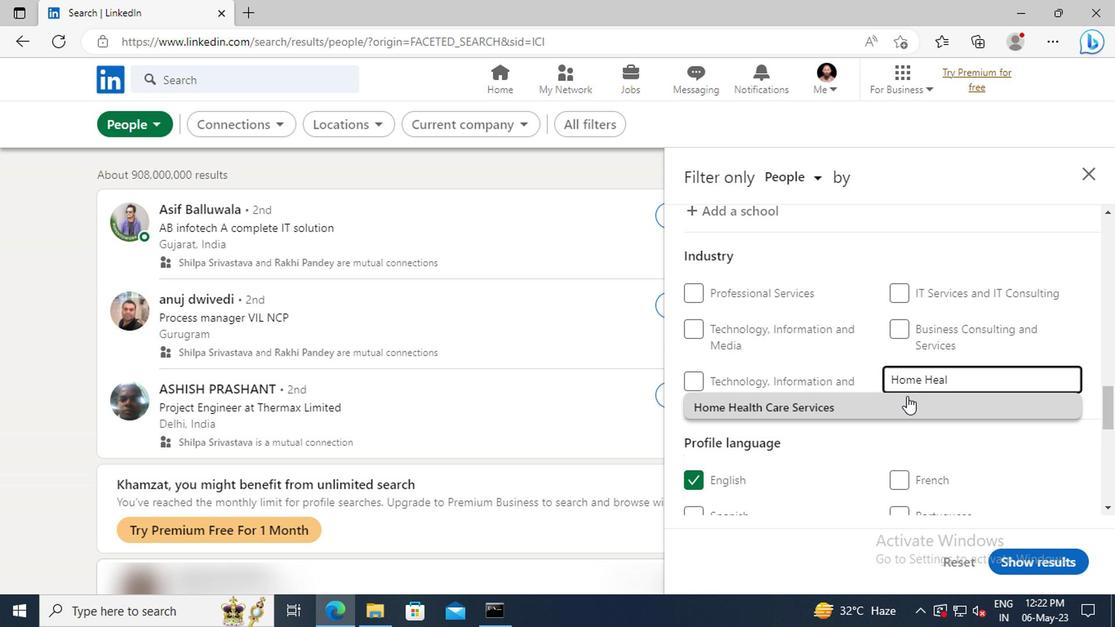 
Action: Mouse scrolled (762, 399) with delta (0, 0)
Screenshot: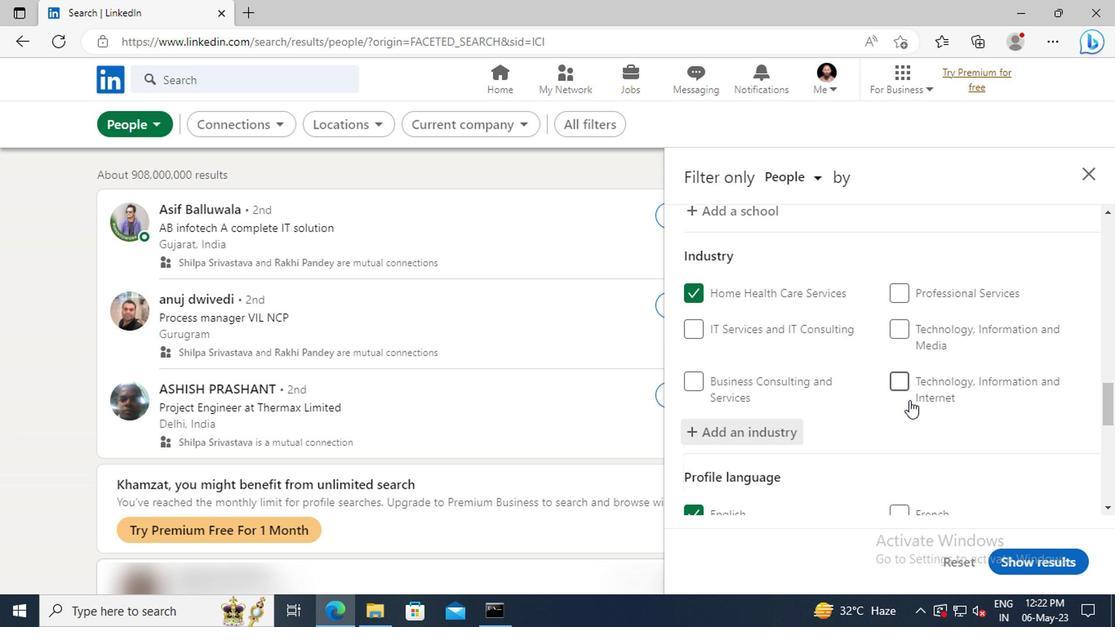 
Action: Mouse moved to (762, 395)
Screenshot: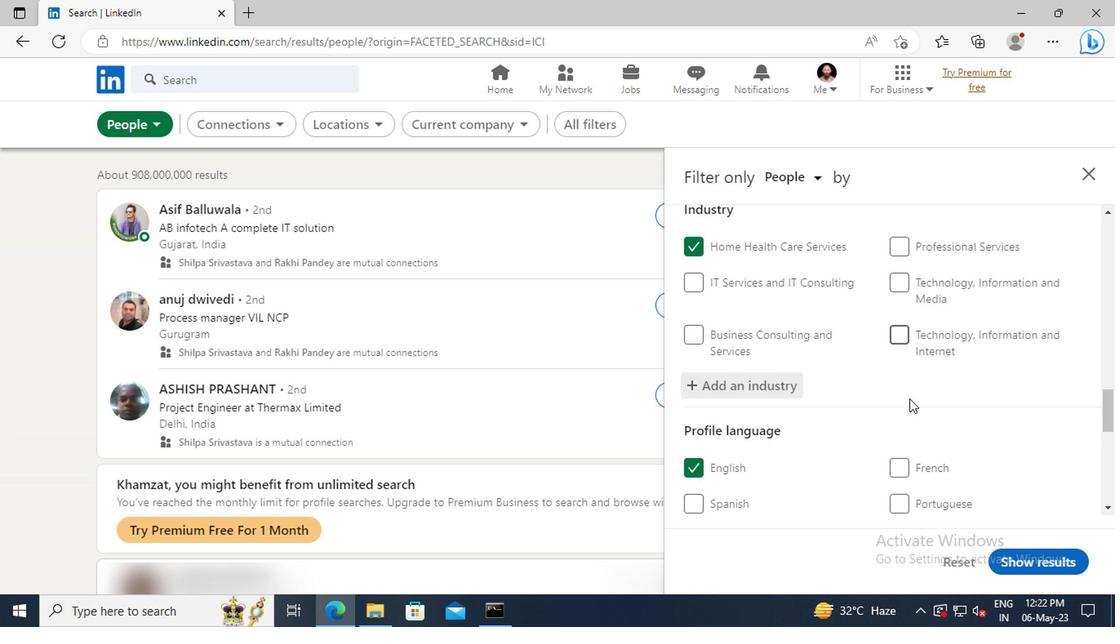 
Action: Mouse scrolled (762, 395) with delta (0, 0)
Screenshot: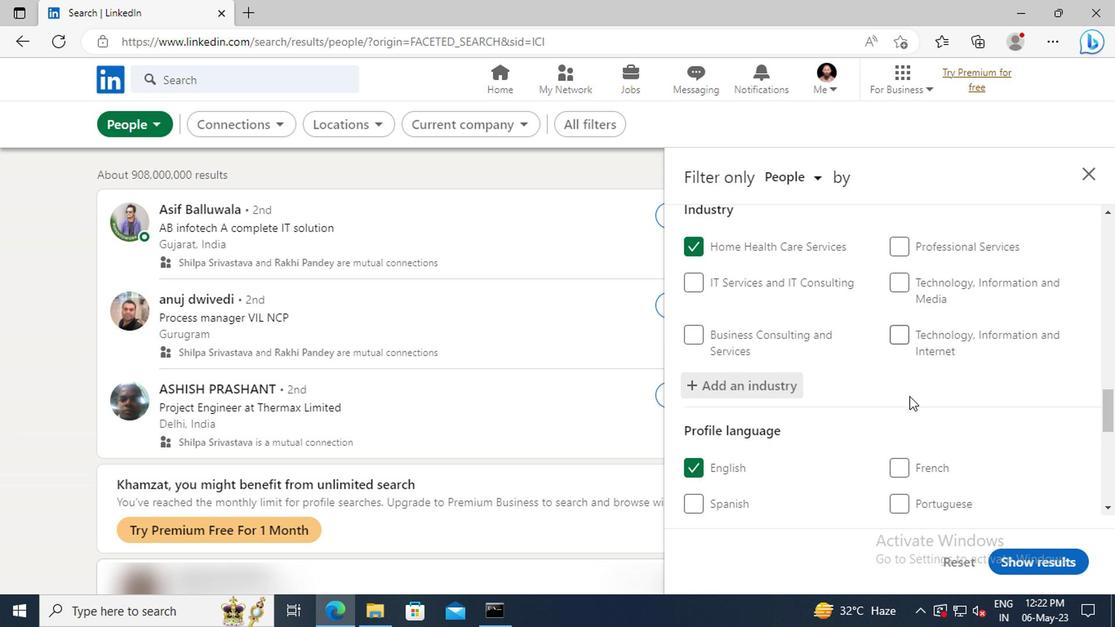 
Action: Mouse moved to (762, 393)
Screenshot: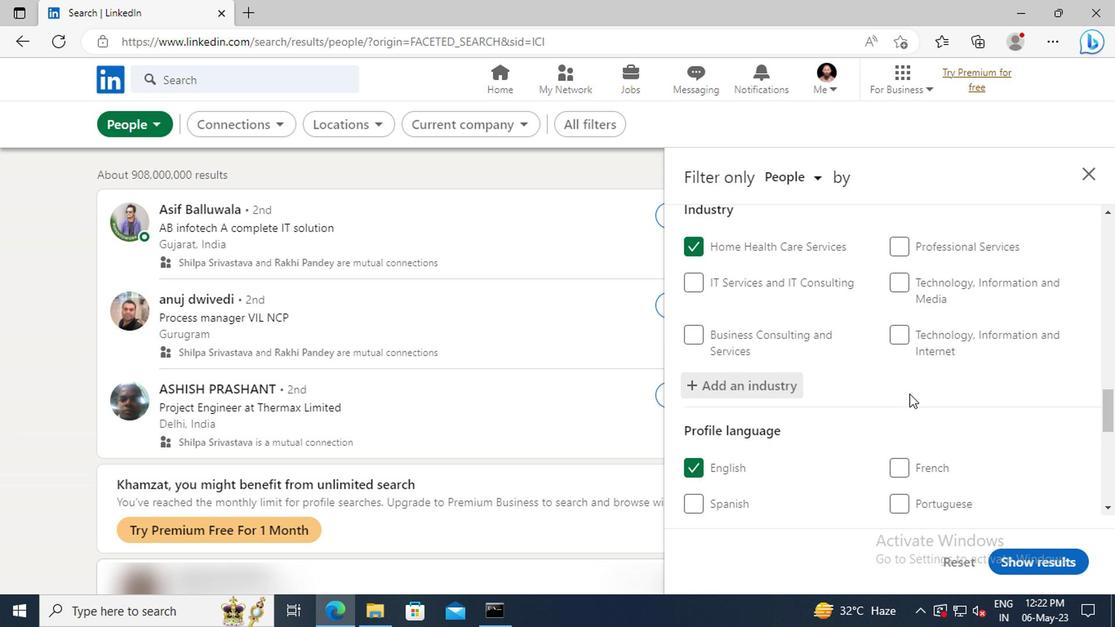 
Action: Mouse scrolled (762, 392) with delta (0, 0)
Screenshot: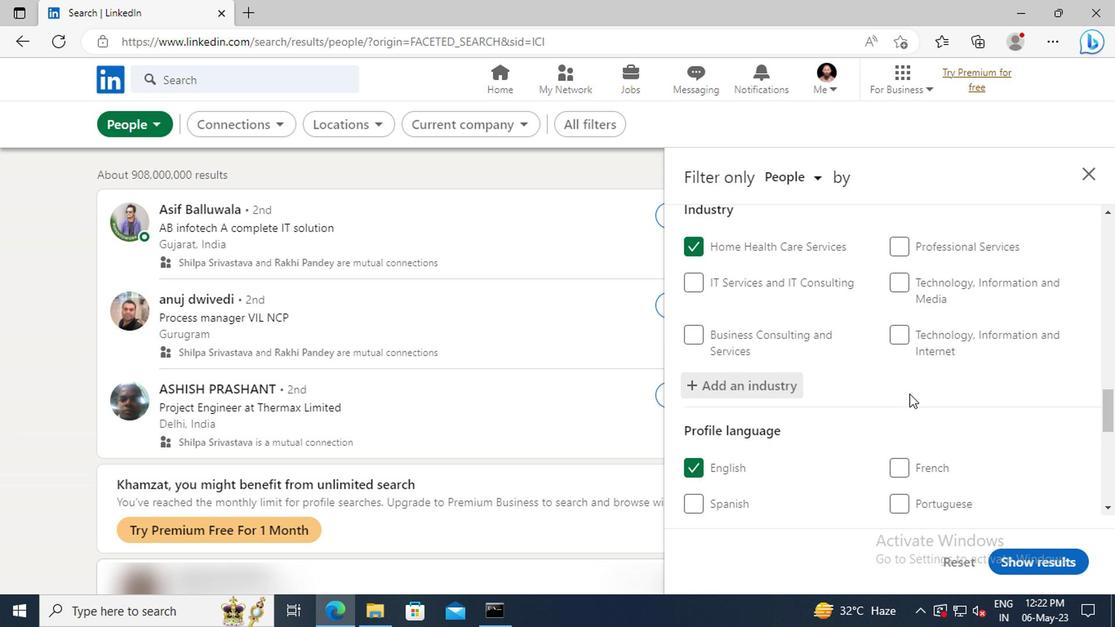 
Action: Mouse moved to (762, 385)
Screenshot: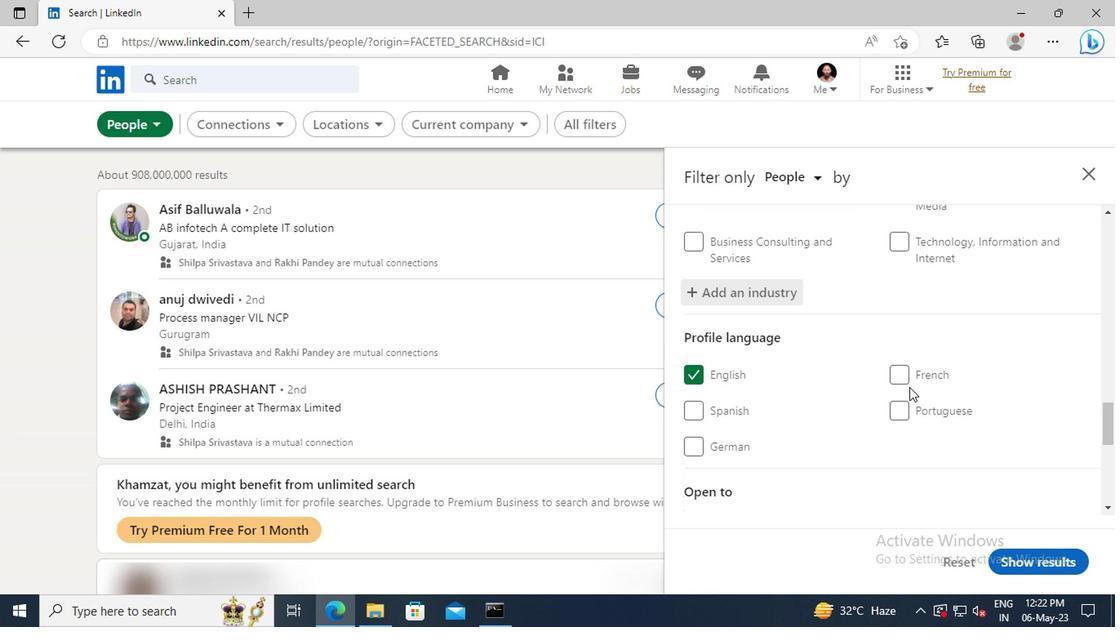 
Action: Mouse scrolled (762, 384) with delta (0, 0)
Screenshot: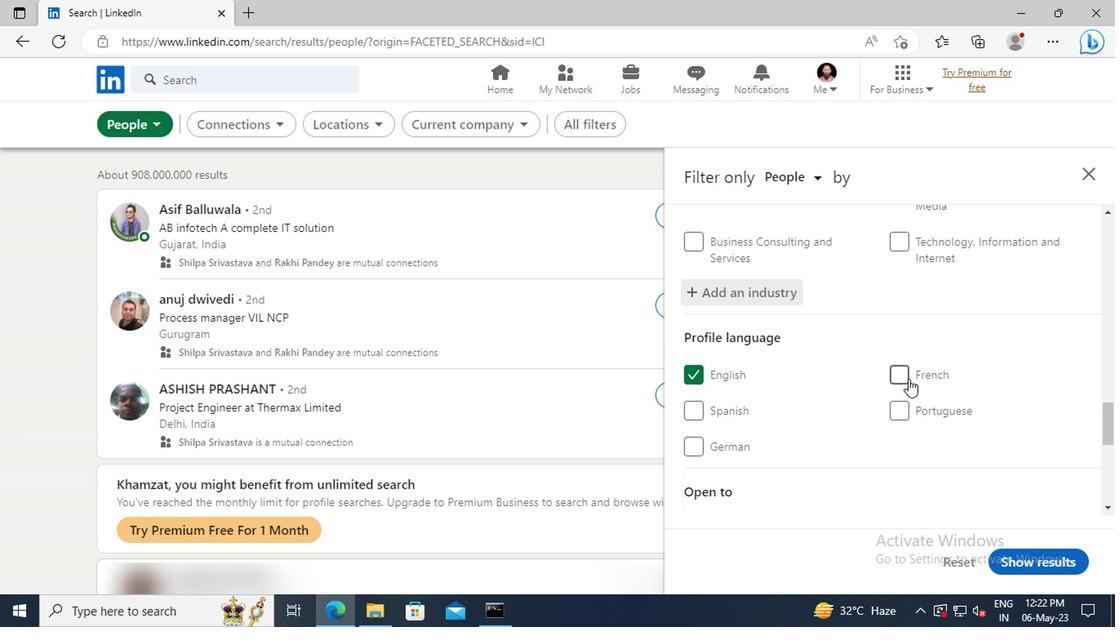 
Action: Mouse moved to (762, 385)
Screenshot: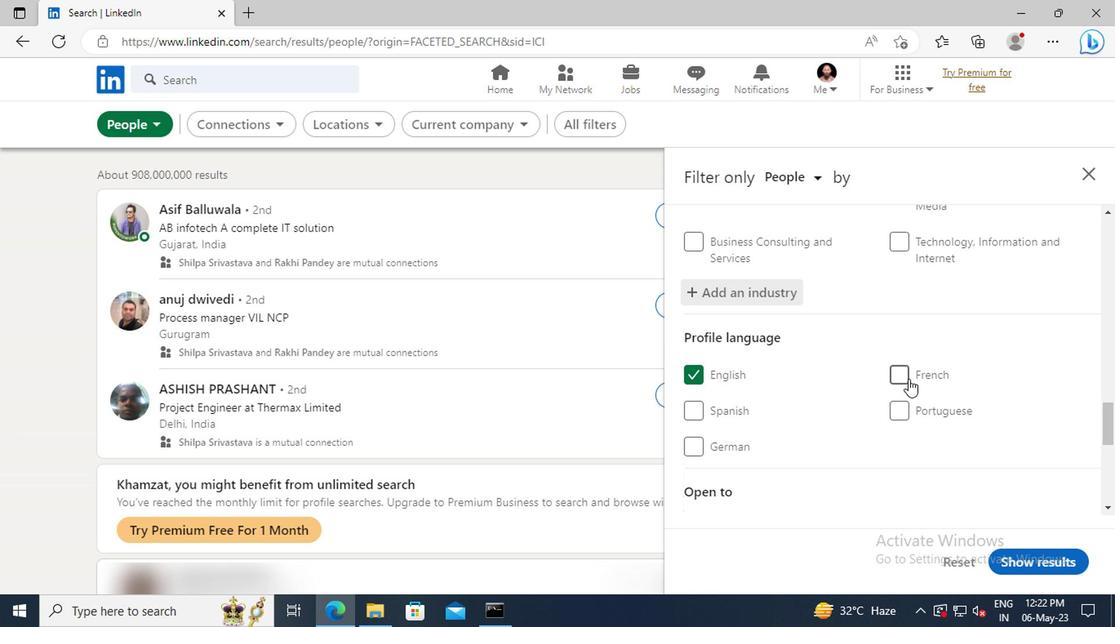 
Action: Mouse scrolled (762, 384) with delta (0, 0)
Screenshot: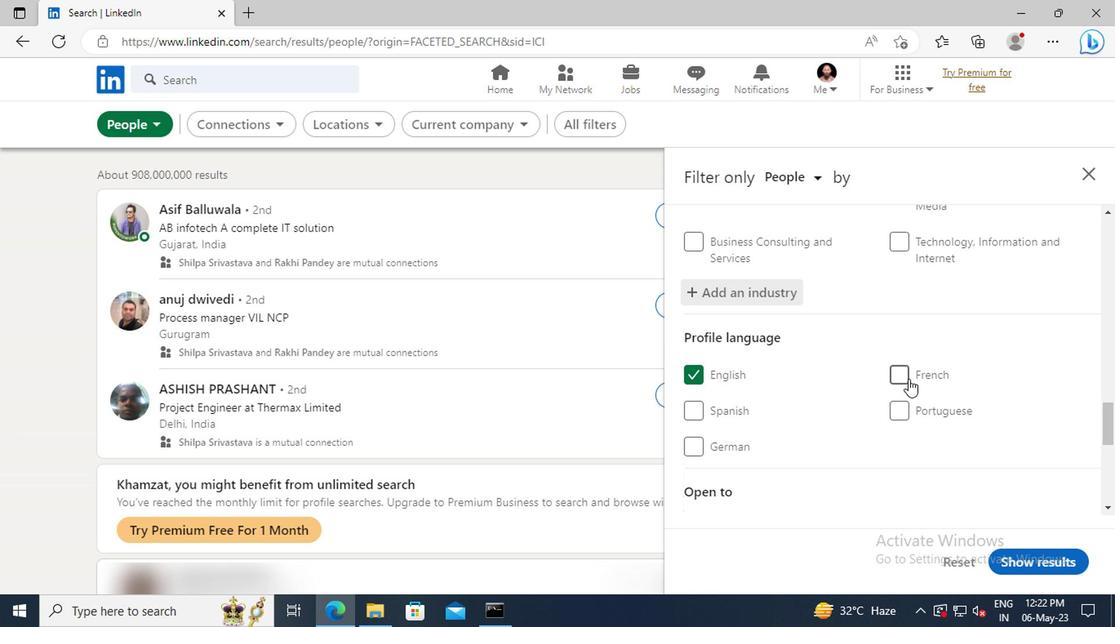 
Action: Mouse moved to (760, 374)
Screenshot: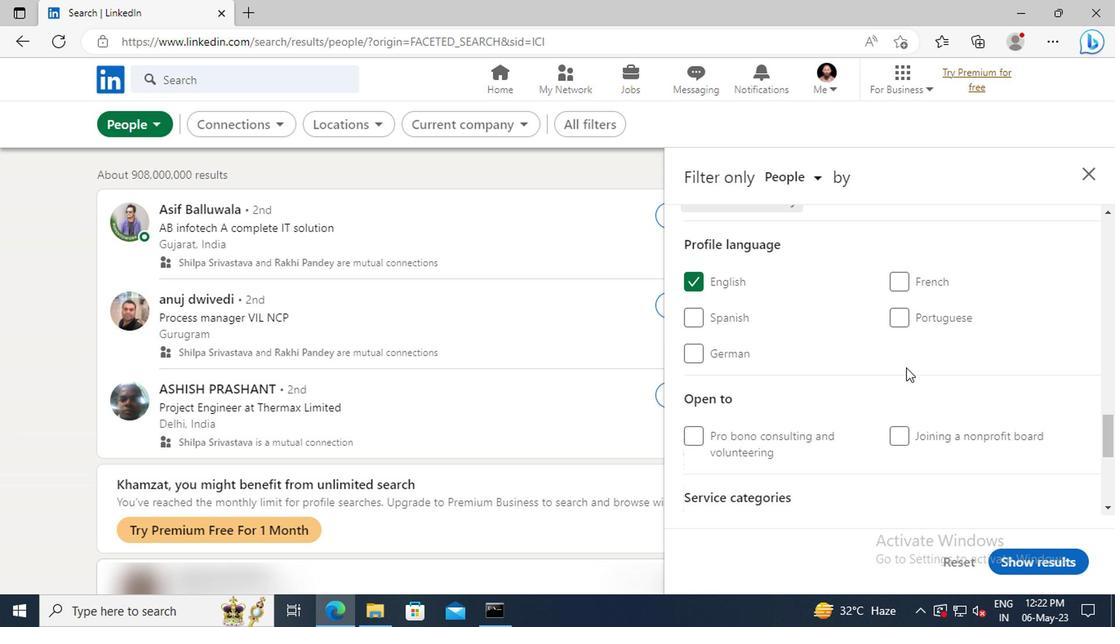 
Action: Mouse scrolled (760, 373) with delta (0, 0)
Screenshot: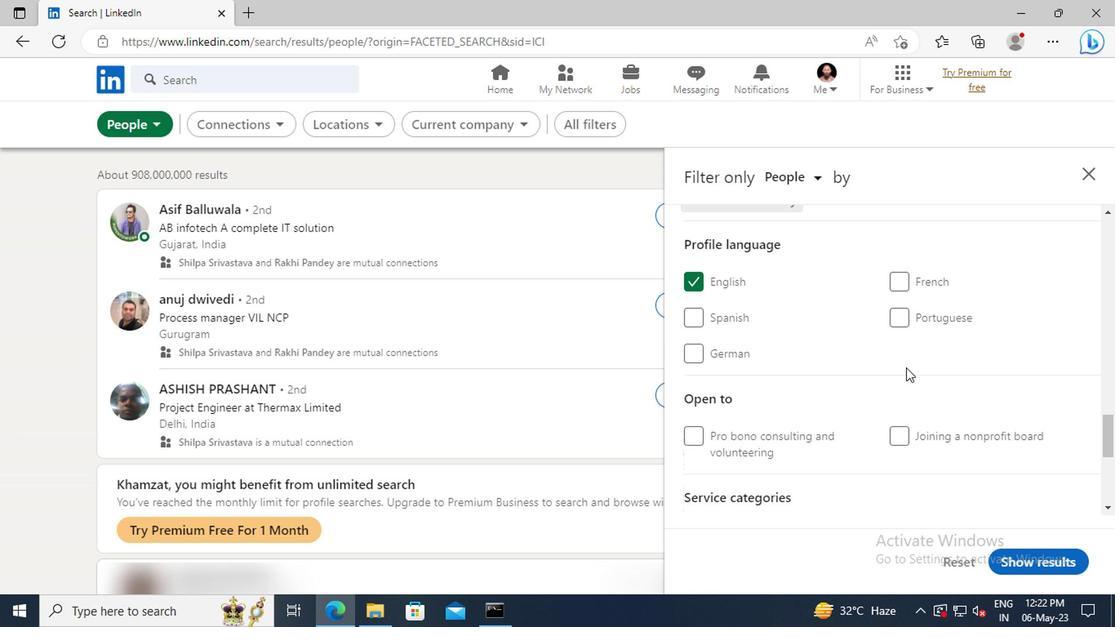 
Action: Mouse scrolled (760, 373) with delta (0, 0)
Screenshot: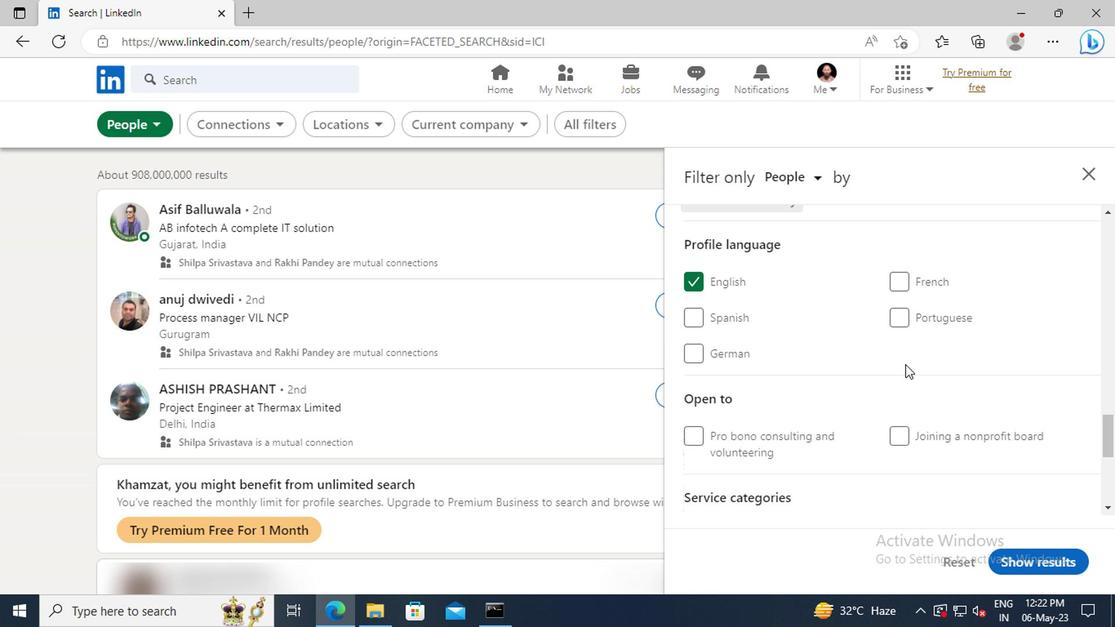 
Action: Mouse moved to (758, 368)
Screenshot: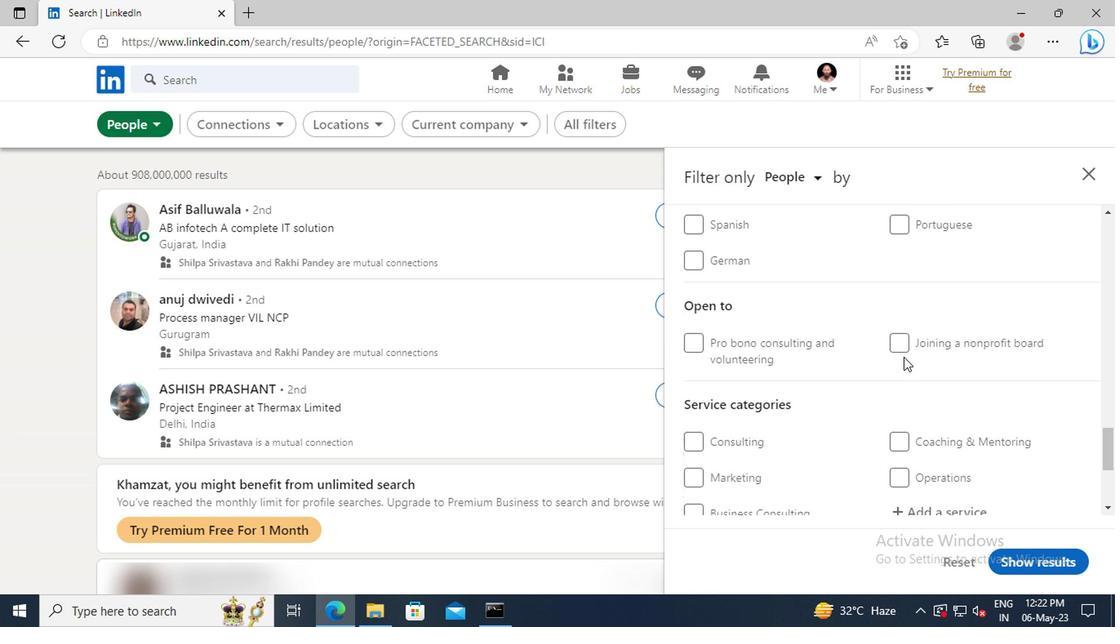 
Action: Mouse scrolled (758, 368) with delta (0, 0)
Screenshot: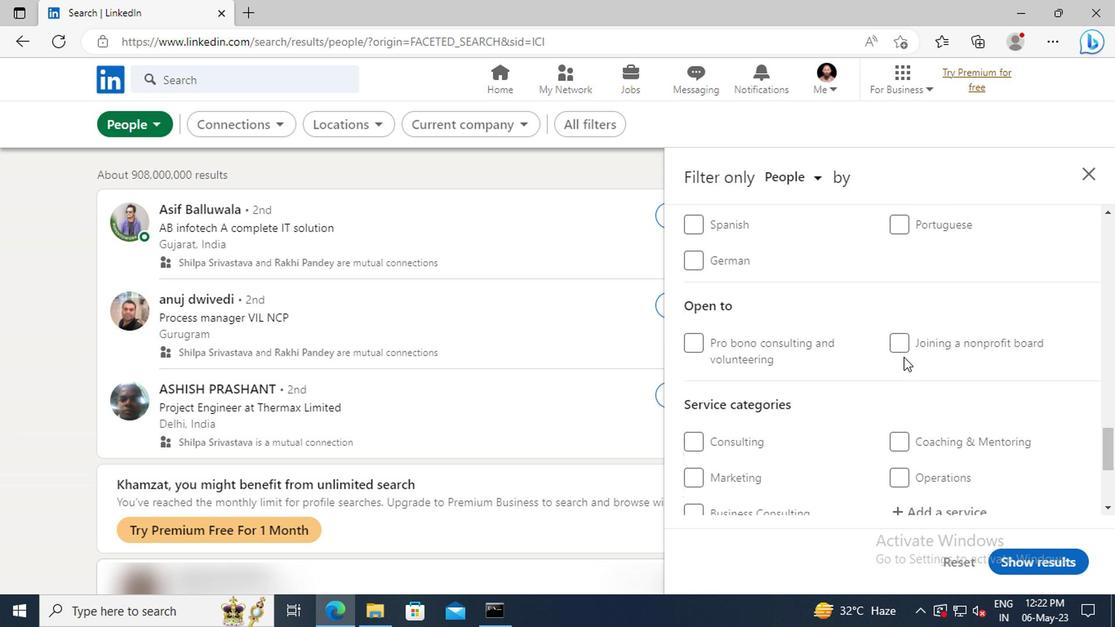 
Action: Mouse scrolled (758, 368) with delta (0, 0)
Screenshot: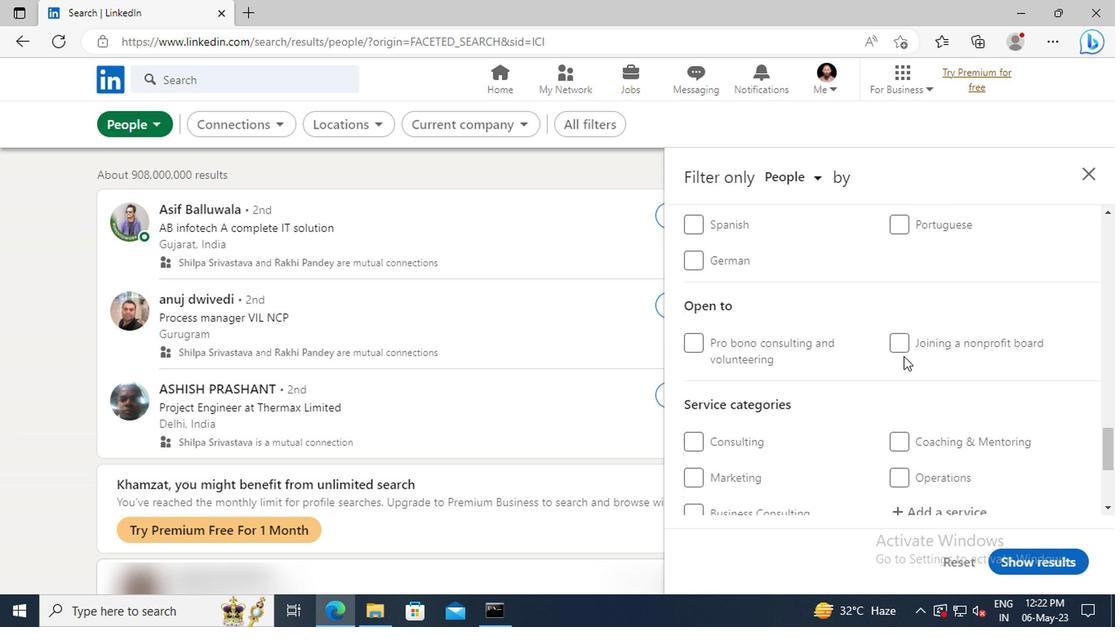 
Action: Mouse scrolled (758, 368) with delta (0, 0)
Screenshot: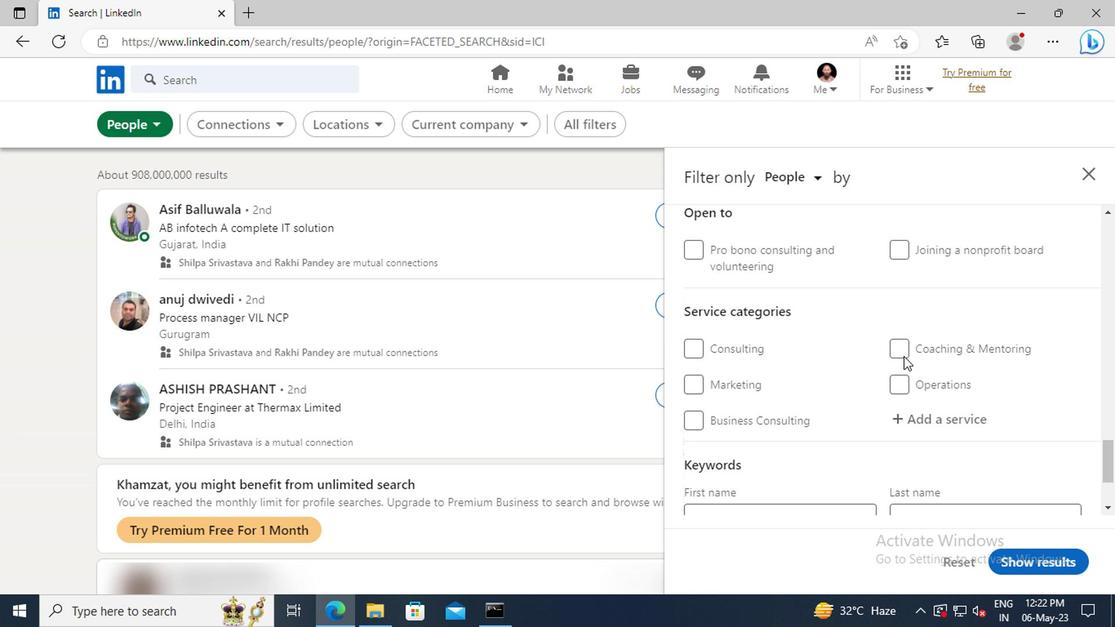 
Action: Mouse moved to (762, 381)
Screenshot: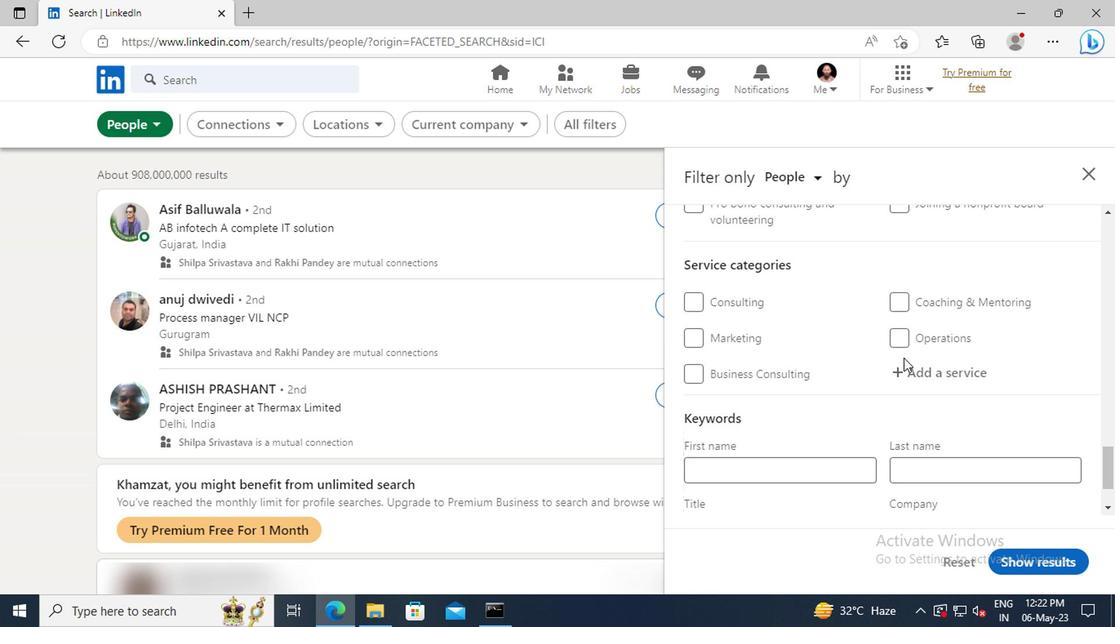 
Action: Mouse pressed left at (762, 381)
Screenshot: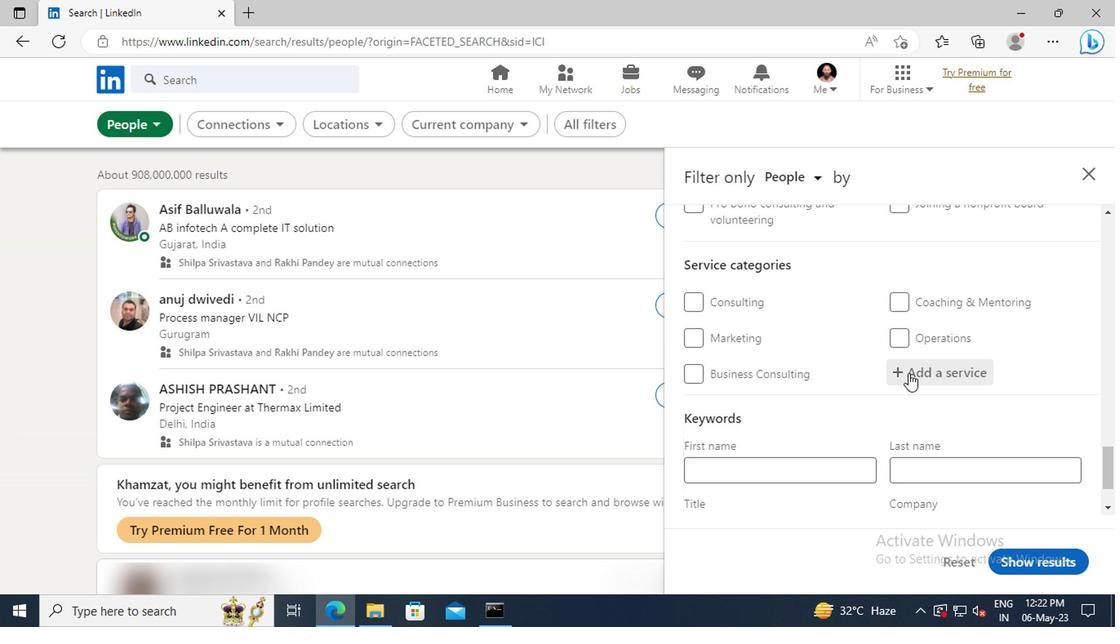 
Action: Key pressed <Key.shift>STRATE
Screenshot: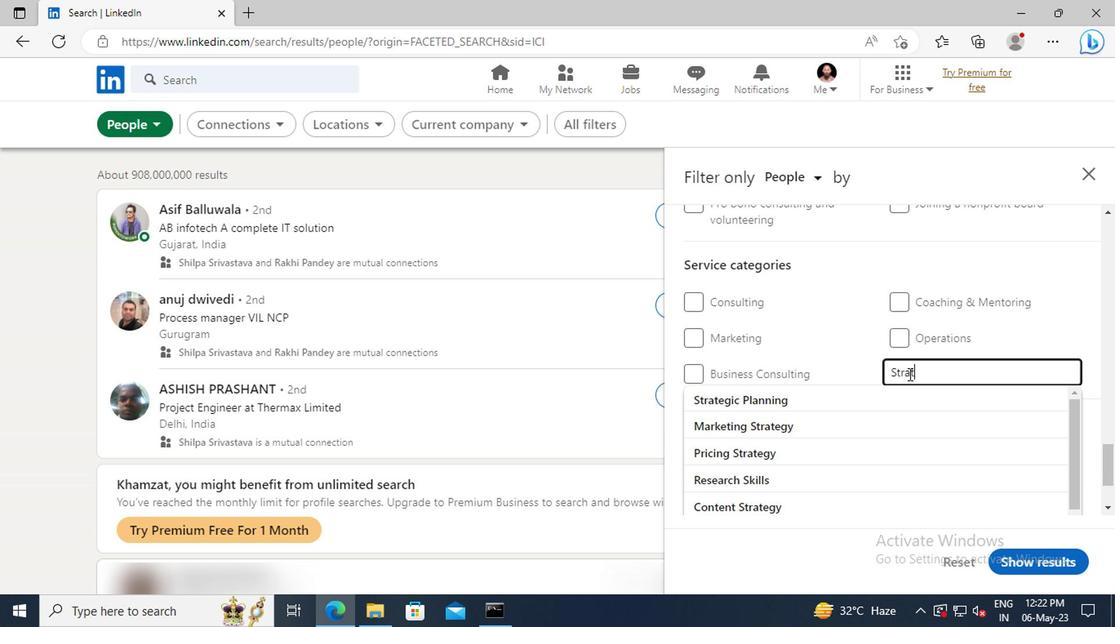 
Action: Mouse moved to (765, 398)
Screenshot: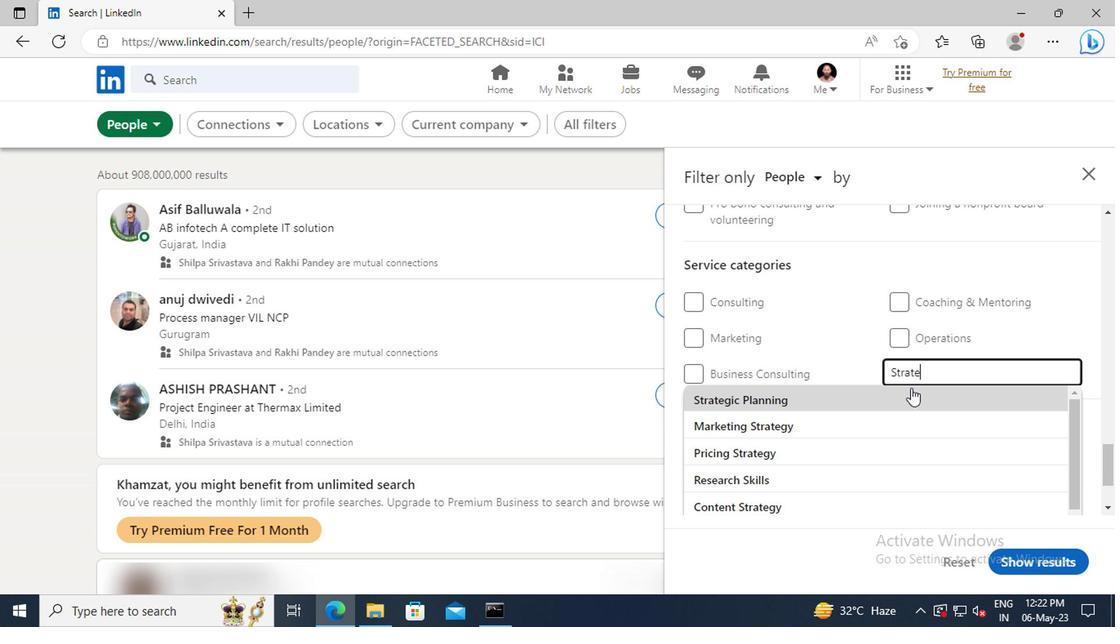 
Action: Mouse pressed left at (765, 398)
Screenshot: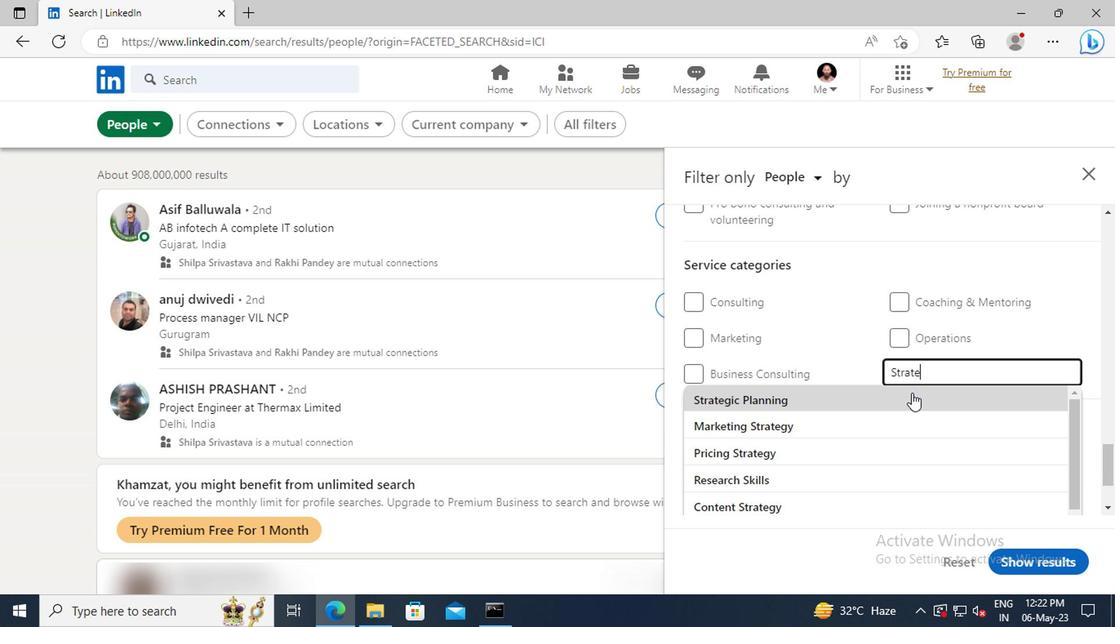 
Action: Mouse scrolled (765, 398) with delta (0, 0)
Screenshot: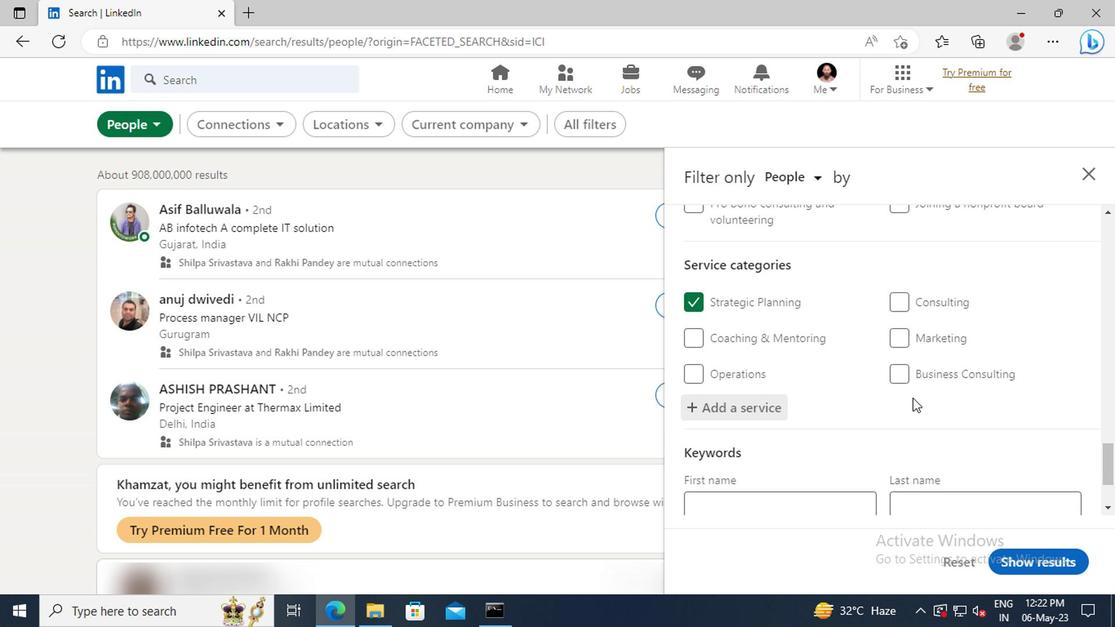 
Action: Mouse scrolled (765, 398) with delta (0, 0)
Screenshot: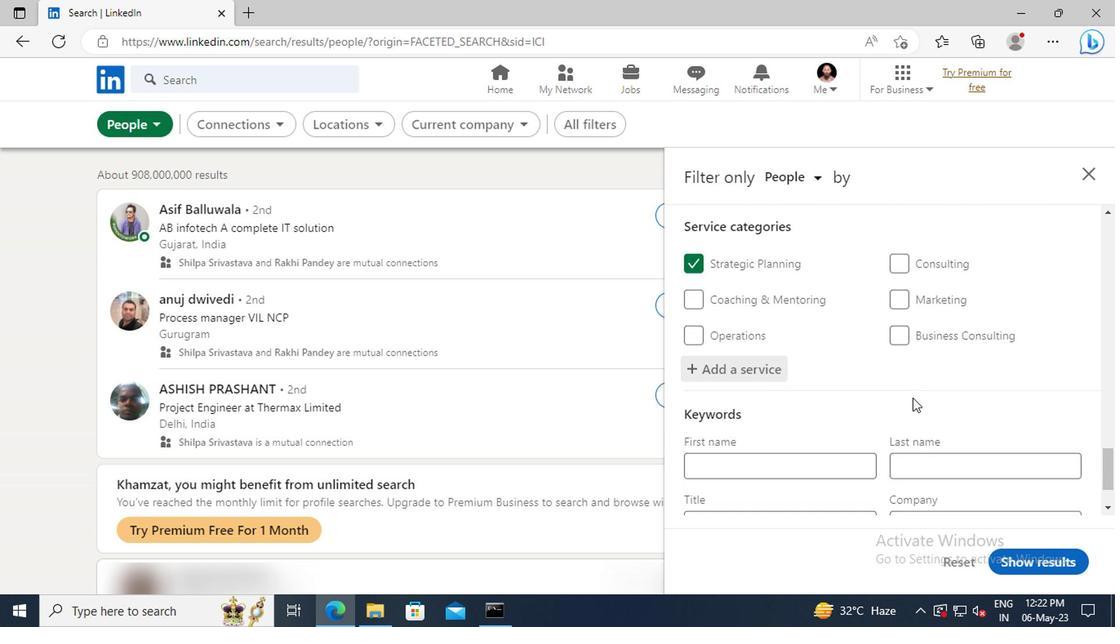 
Action: Mouse scrolled (765, 398) with delta (0, 0)
Screenshot: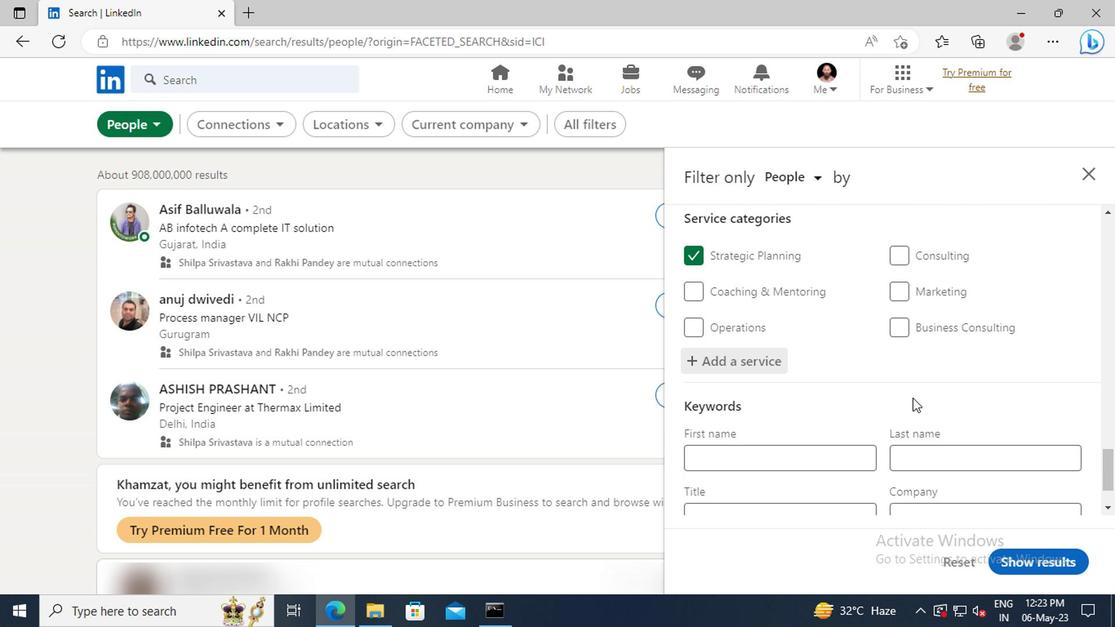 
Action: Mouse moved to (673, 432)
Screenshot: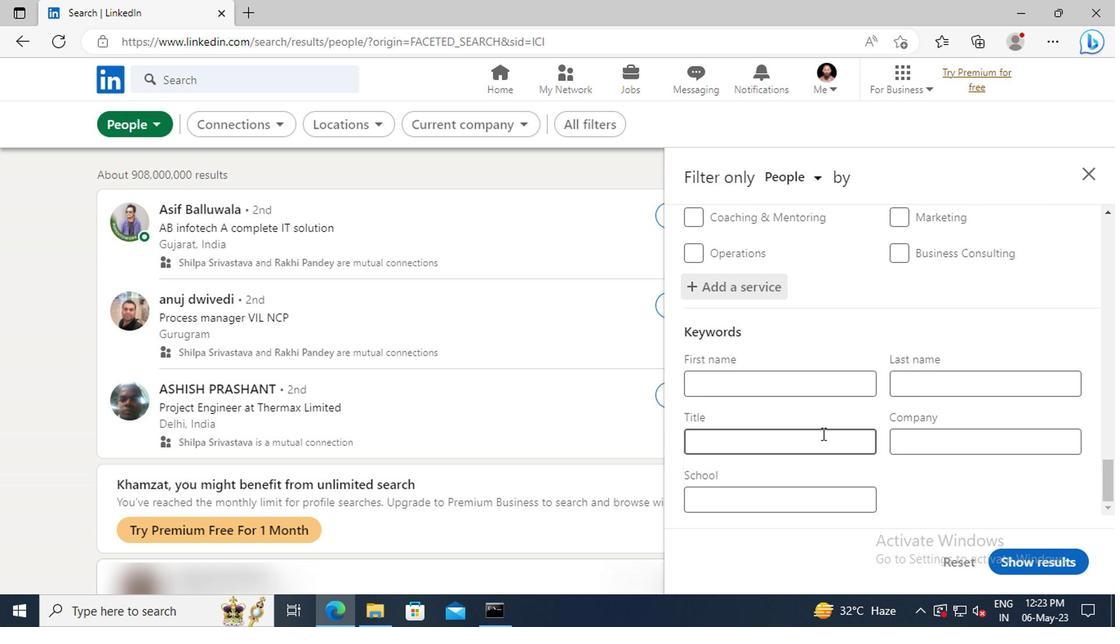 
Action: Mouse pressed left at (673, 432)
Screenshot: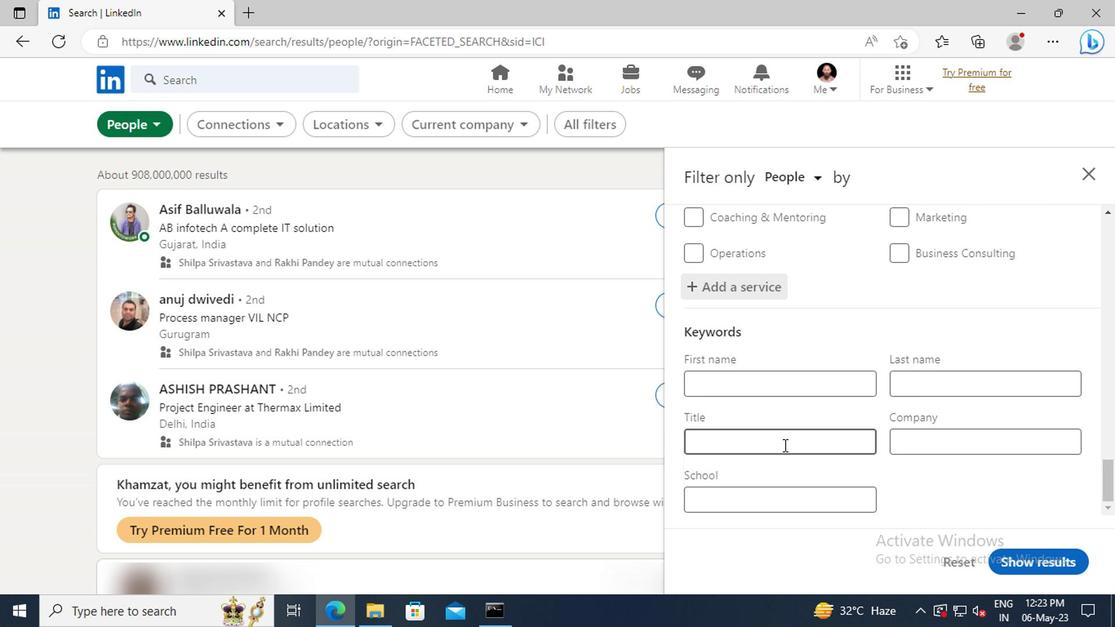 
Action: Key pressed <Key.shift><Key.shift><Key.shift><Key.shift><Key.shift><Key.shift><Key.shift><Key.shift><Key.shift><Key.shift><Key.shift><Key.shift><Key.shift><Key.shift><Key.shift>CONSTRUCTION<Key.space><Key.shift>WORKER<Key.enter>
Screenshot: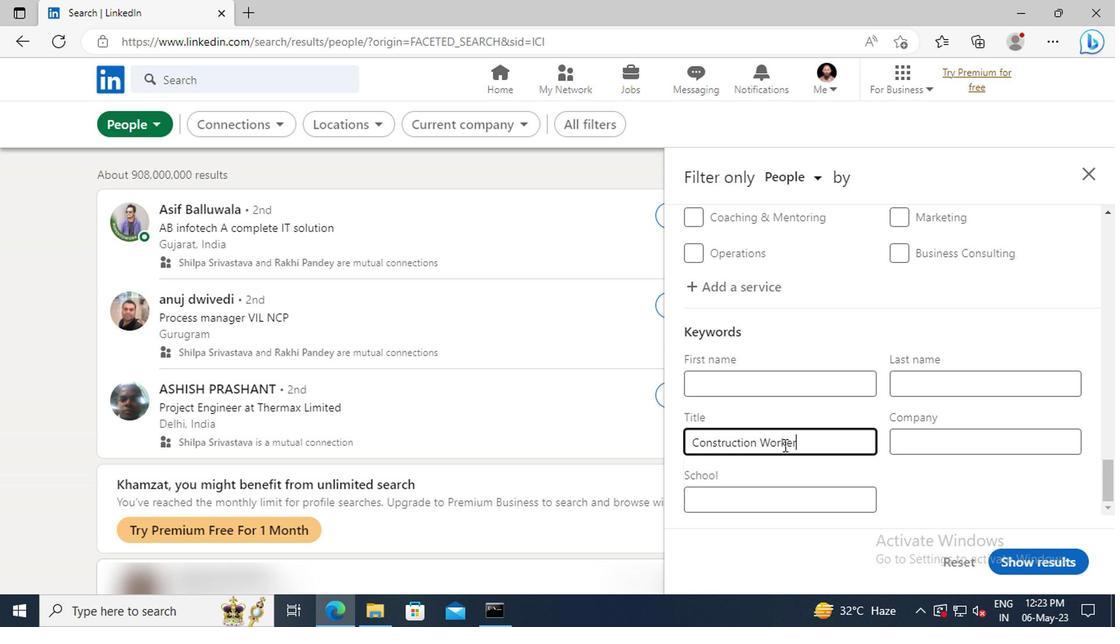 
Action: Mouse moved to (840, 512)
Screenshot: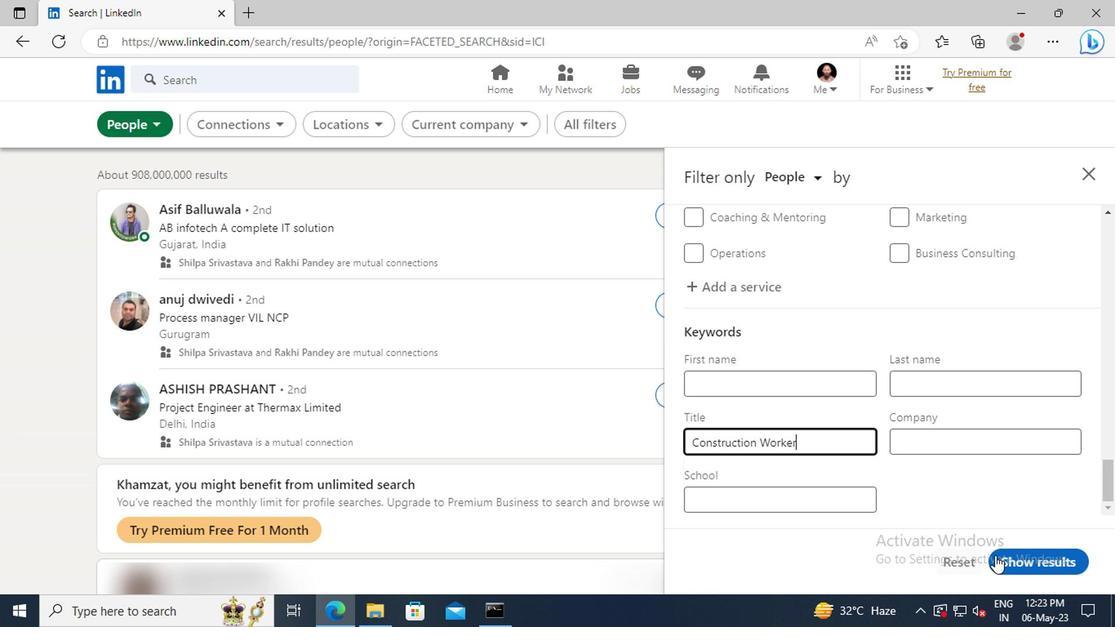 
Action: Mouse pressed left at (840, 512)
Screenshot: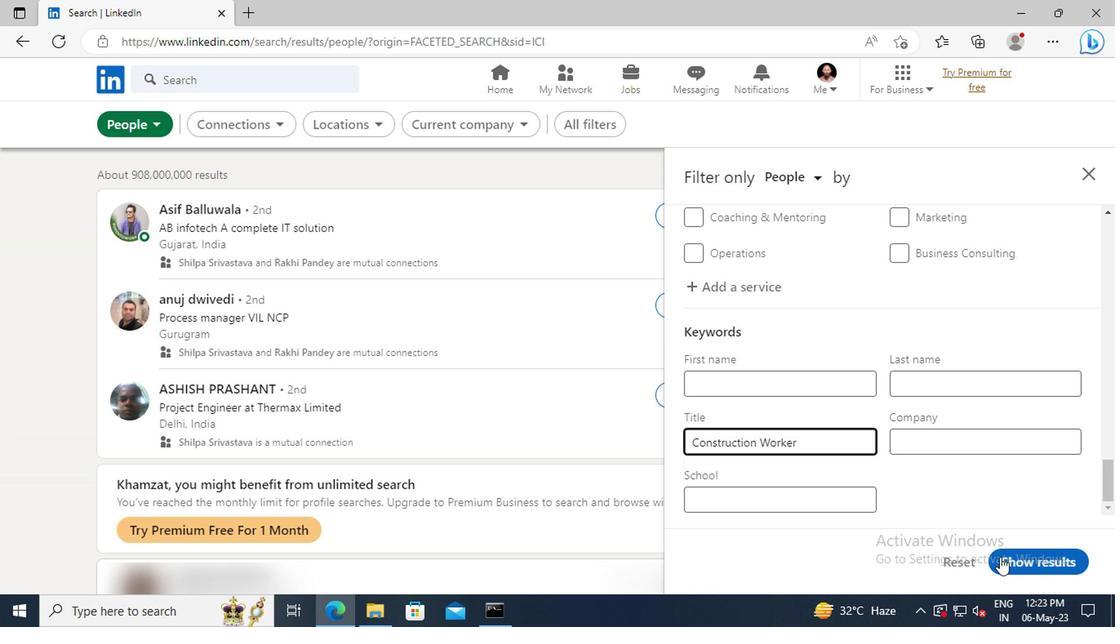 
